 Task: Add an event with the title Lunch Break, date '2024/04/14', time 9:40 AM to 11:40 AMand add a description: Lunch breaks often provide a chance for socializing and building relationships with colleagues. It's a time to connect with coworkers, share stories, and engage in casual conversations.Select event color  Blueberry . Add location for the event as: 654 Champs-Elysees, Paris, France, logged in from the account softage.1@softage.netand send the event invitation to softage.9@softage.net and softage.10@softage.net. Set a reminder for the event Daily
Action: Mouse moved to (50, 100)
Screenshot: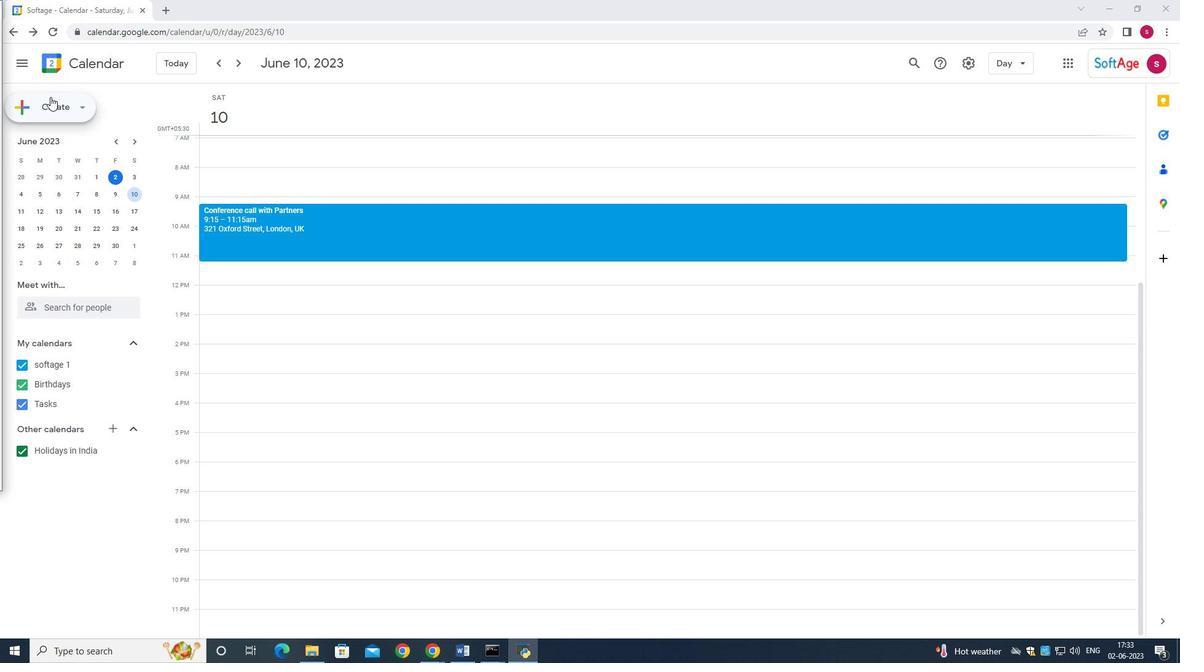 
Action: Mouse pressed left at (50, 100)
Screenshot: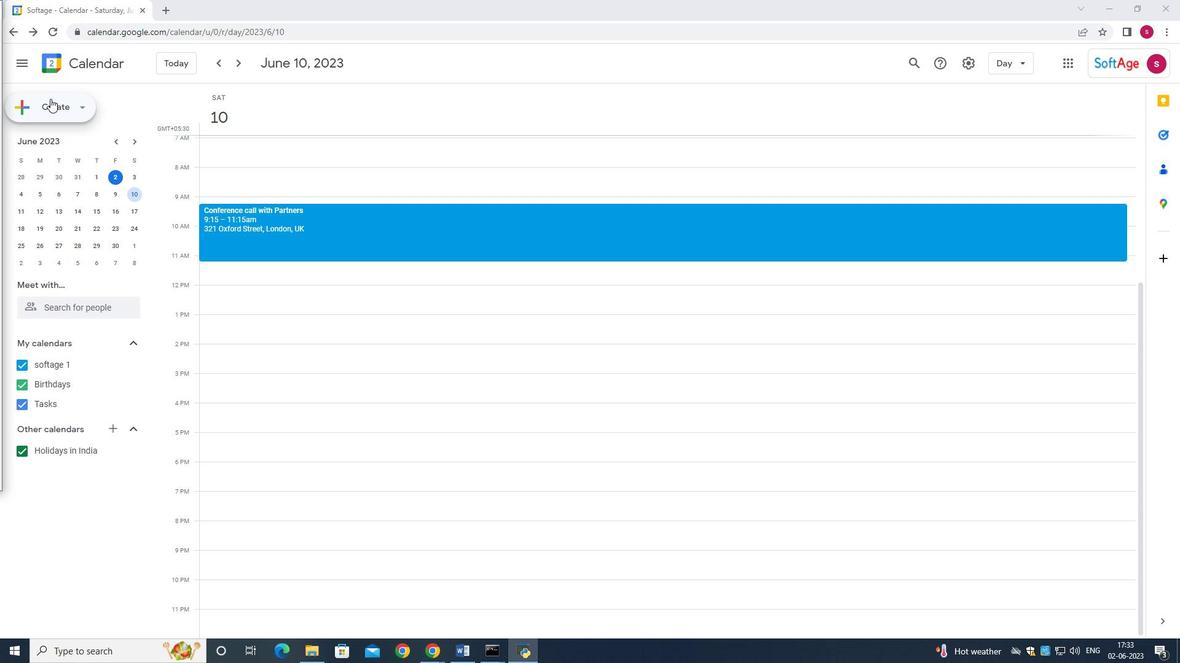 
Action: Mouse moved to (59, 143)
Screenshot: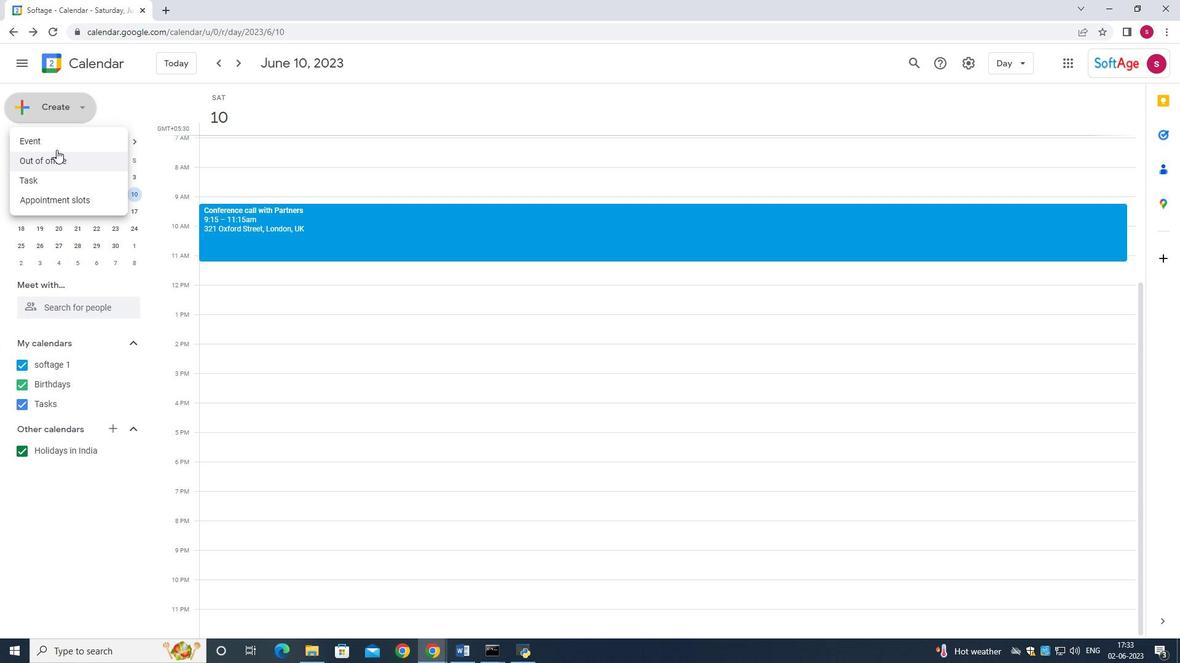
Action: Mouse pressed left at (59, 143)
Screenshot: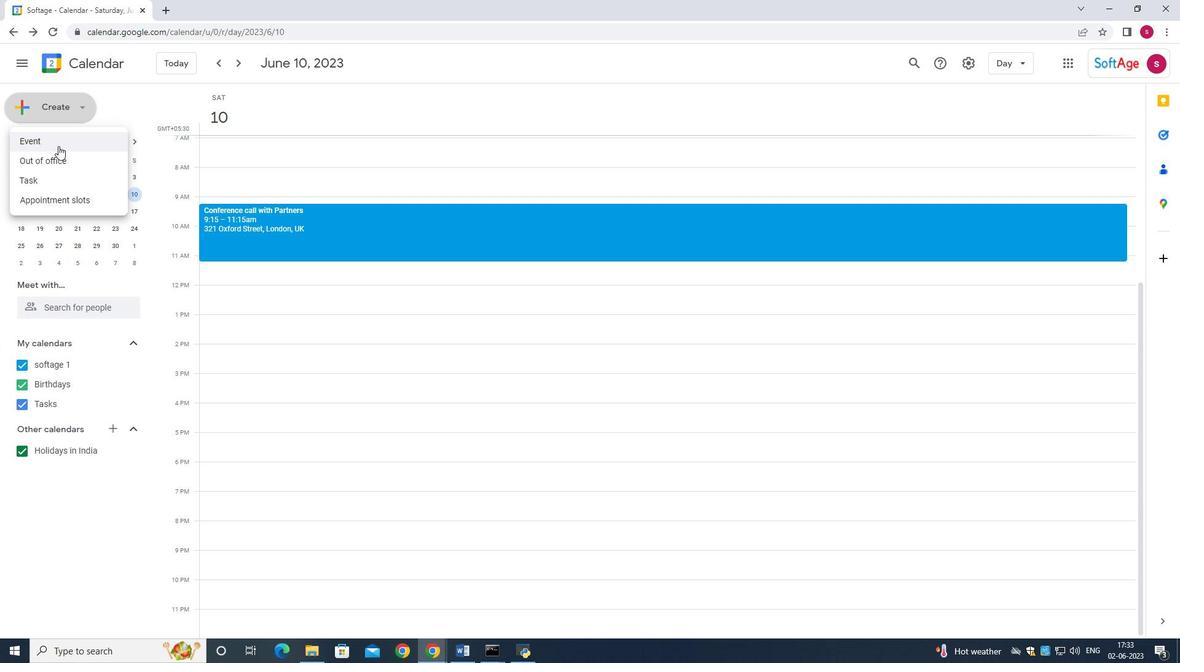 
Action: Mouse moved to (586, 229)
Screenshot: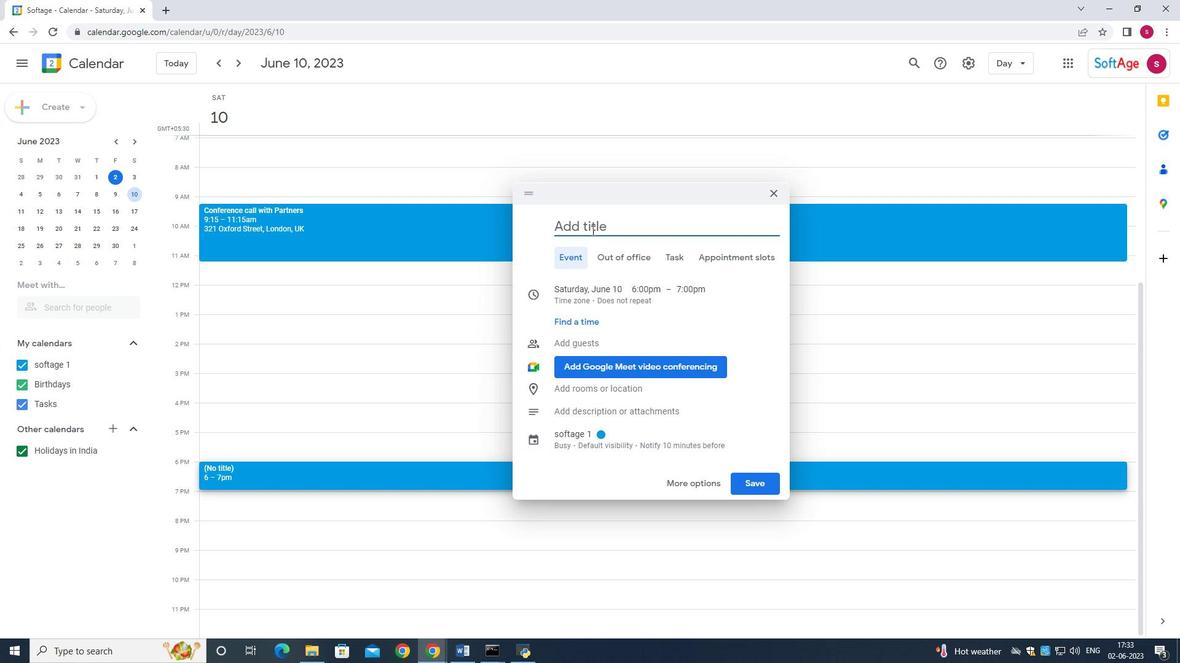 
Action: Key pressed <Key.shift>Lunch<Key.space><Key.shift>Break
Screenshot: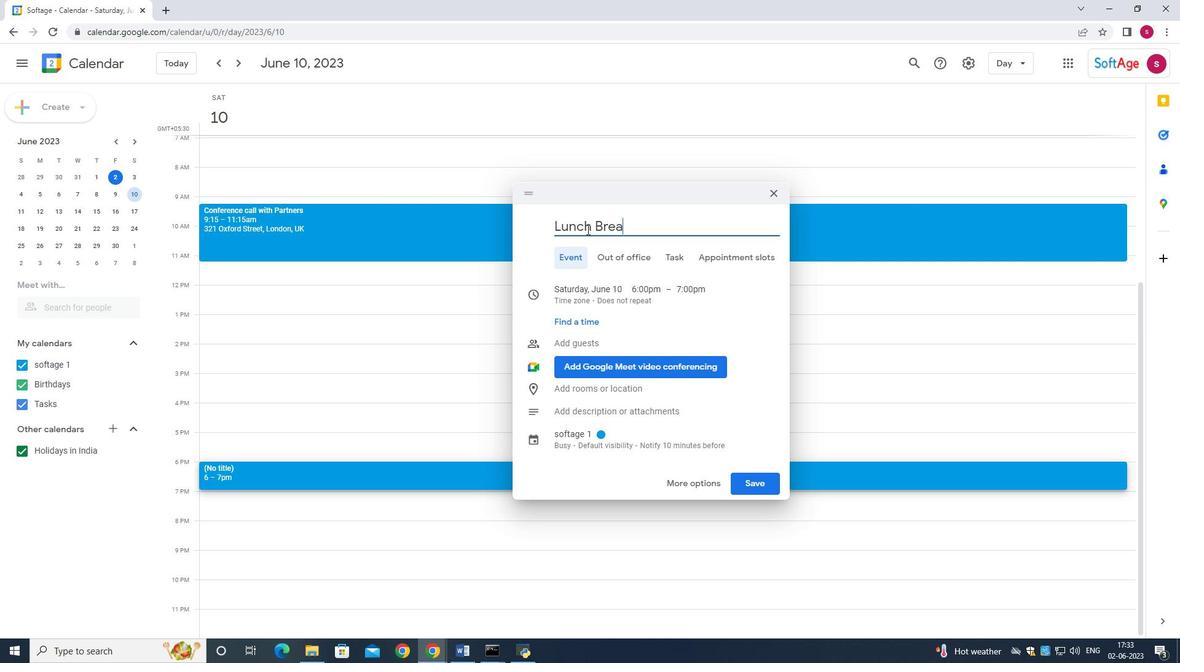 
Action: Mouse moved to (586, 290)
Screenshot: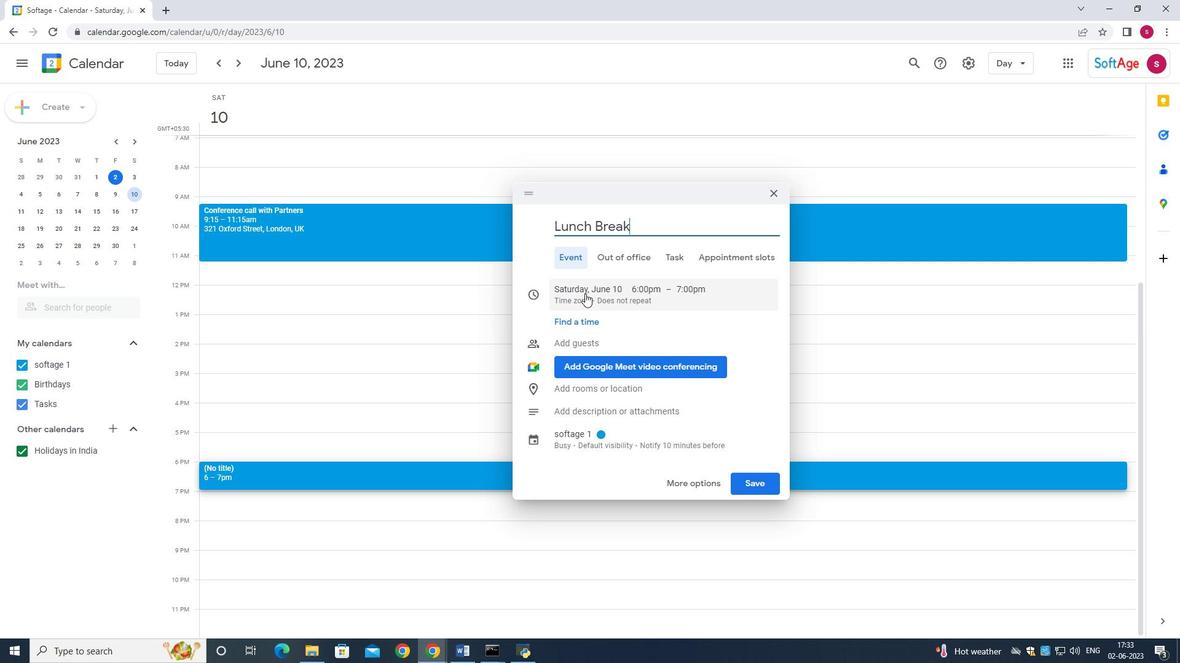 
Action: Mouse pressed left at (586, 290)
Screenshot: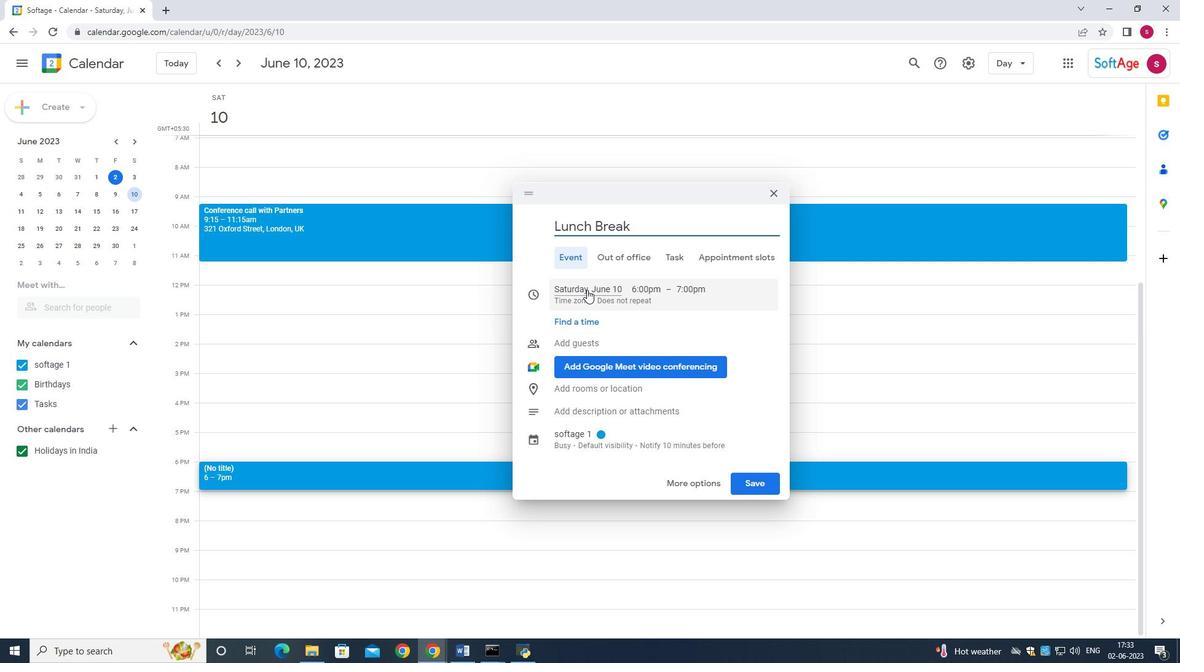 
Action: Mouse moved to (641, 384)
Screenshot: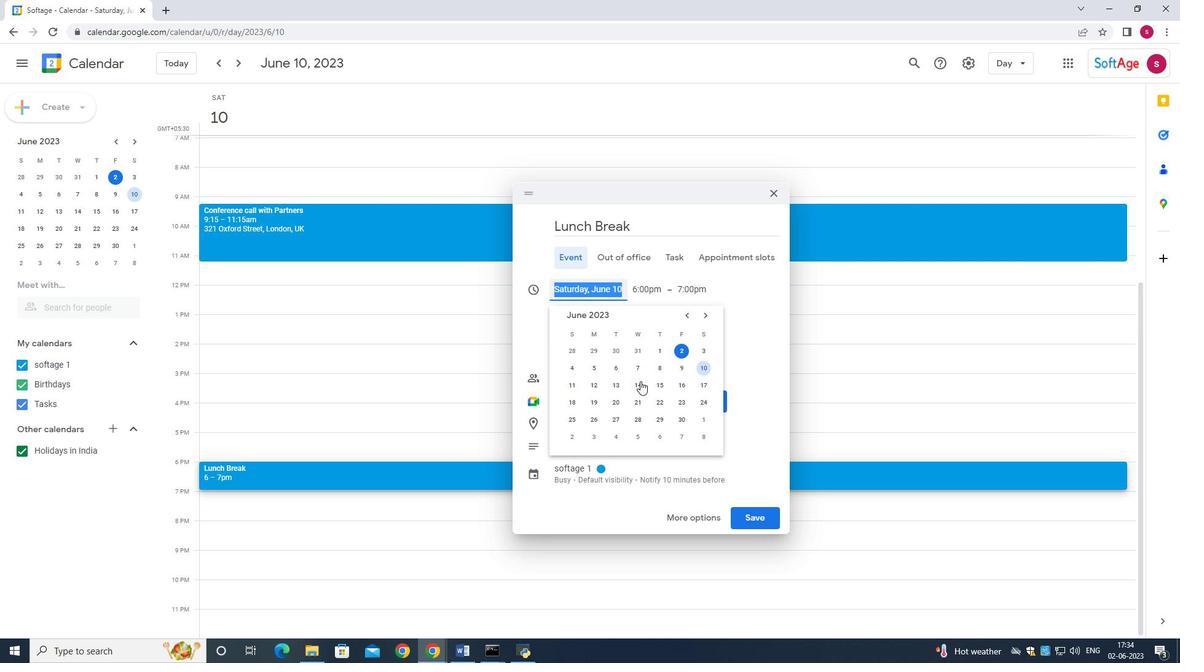 
Action: Mouse pressed left at (641, 384)
Screenshot: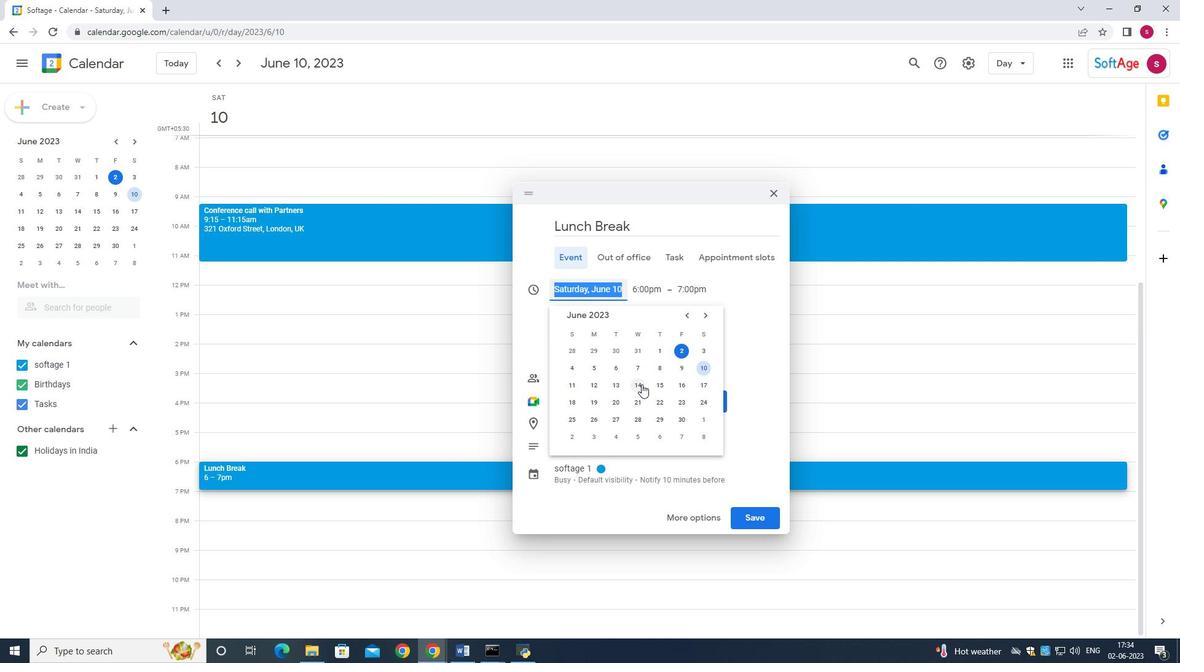 
Action: Mouse moved to (596, 291)
Screenshot: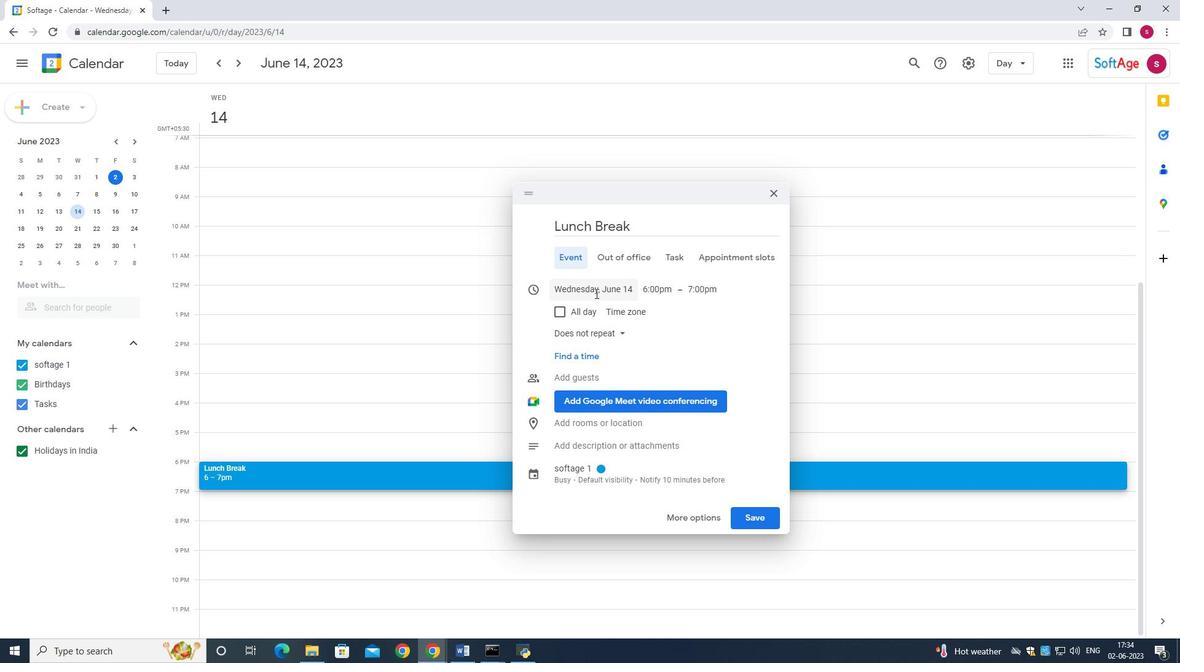 
Action: Mouse pressed left at (596, 291)
Screenshot: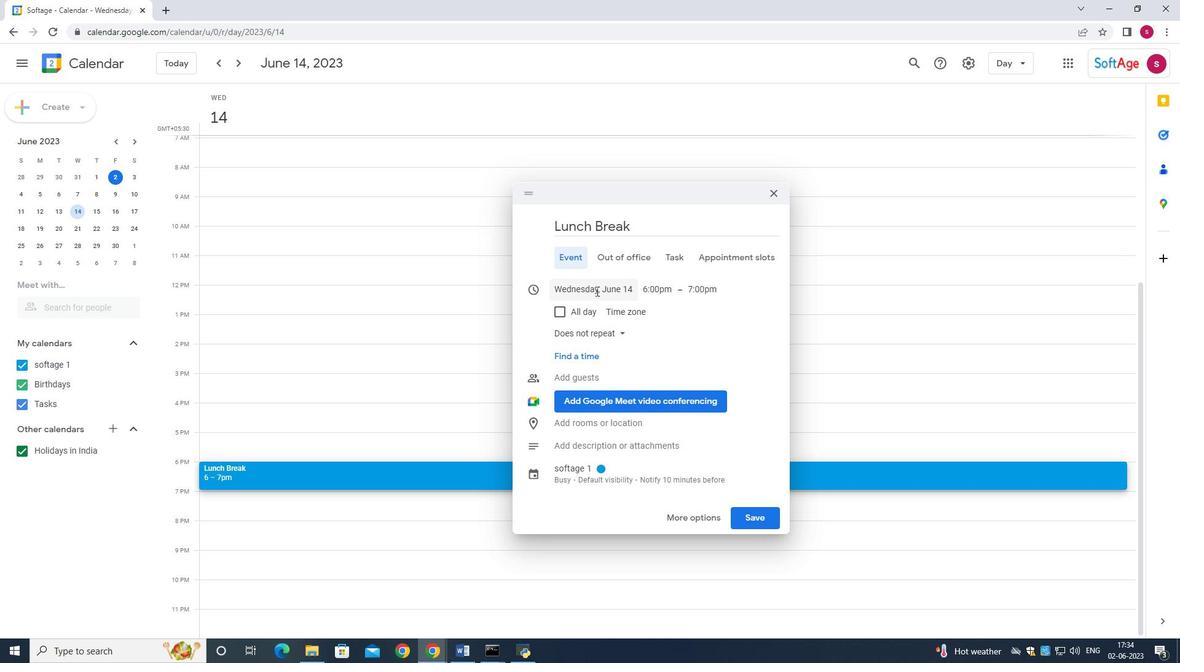 
Action: Mouse moved to (701, 318)
Screenshot: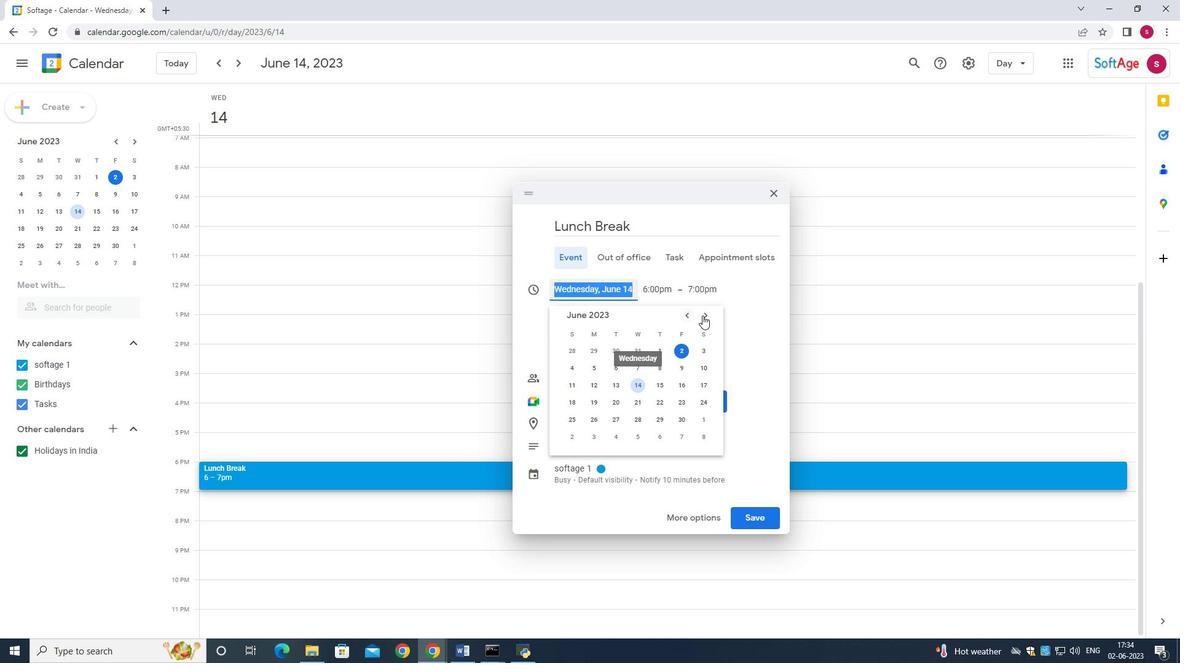 
Action: Mouse pressed left at (701, 318)
Screenshot: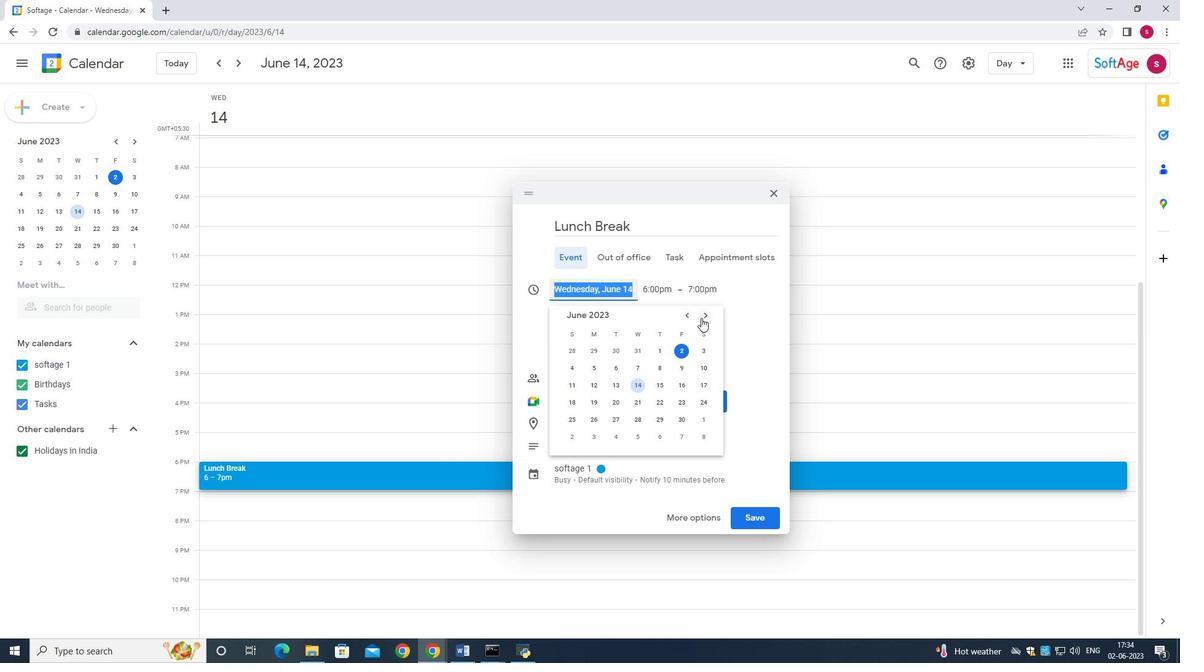 
Action: Mouse moved to (701, 318)
Screenshot: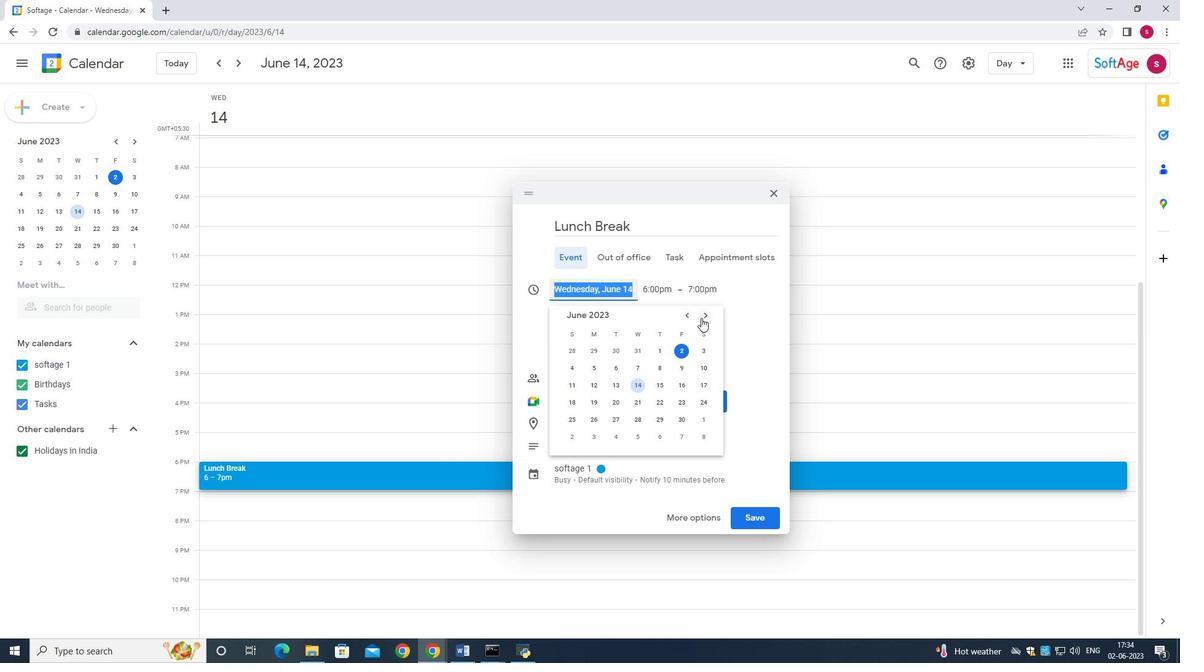 
Action: Mouse pressed left at (701, 318)
Screenshot: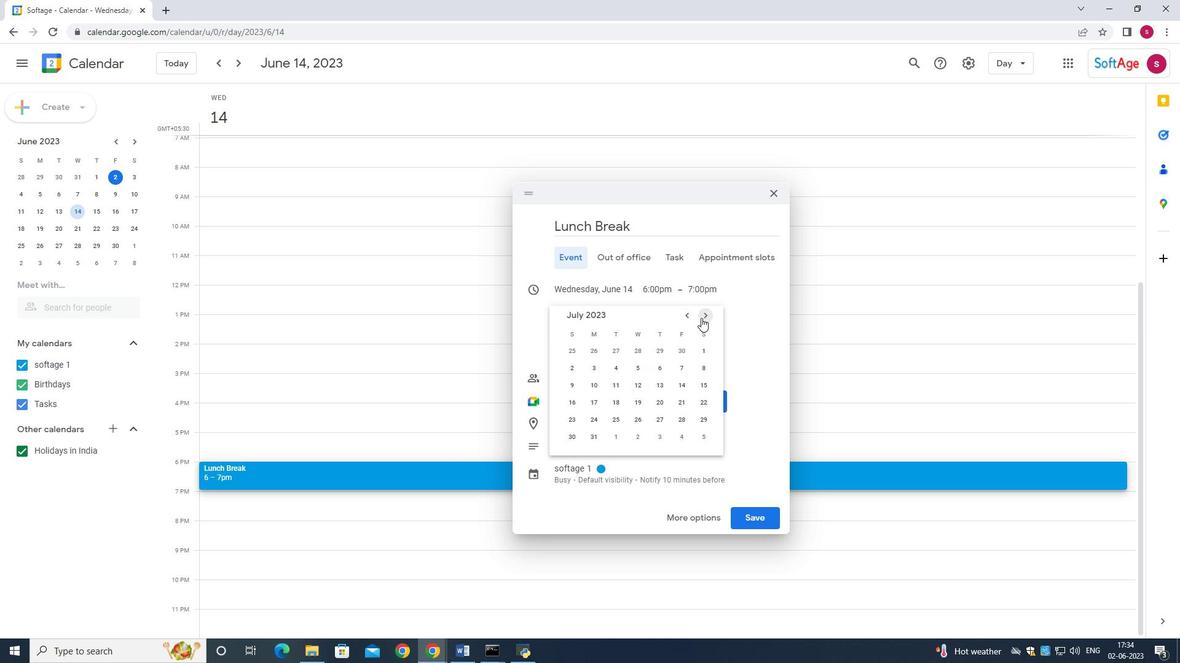 
Action: Mouse moved to (693, 314)
Screenshot: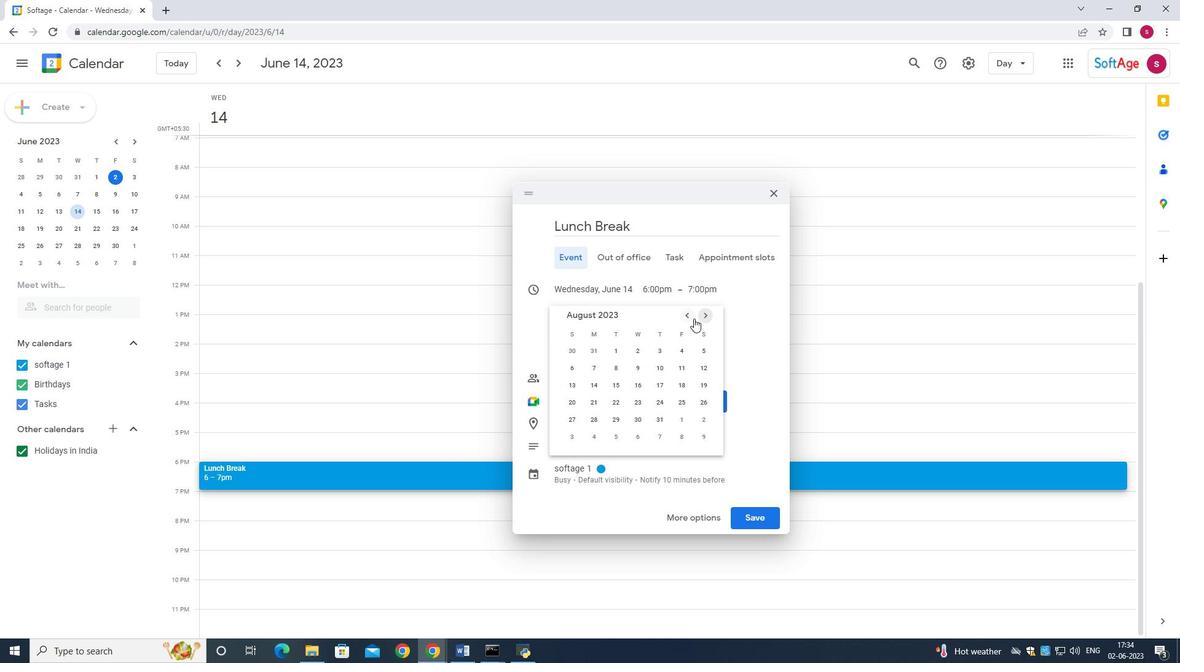 
Action: Mouse pressed left at (693, 314)
Screenshot: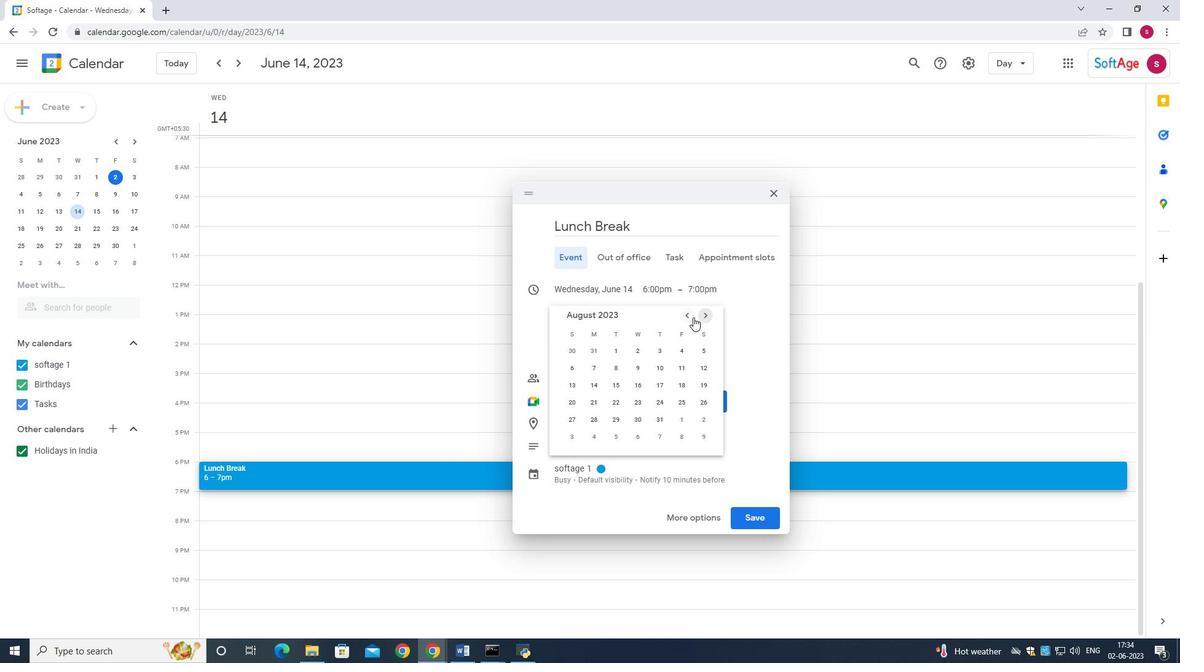 
Action: Mouse pressed left at (693, 314)
Screenshot: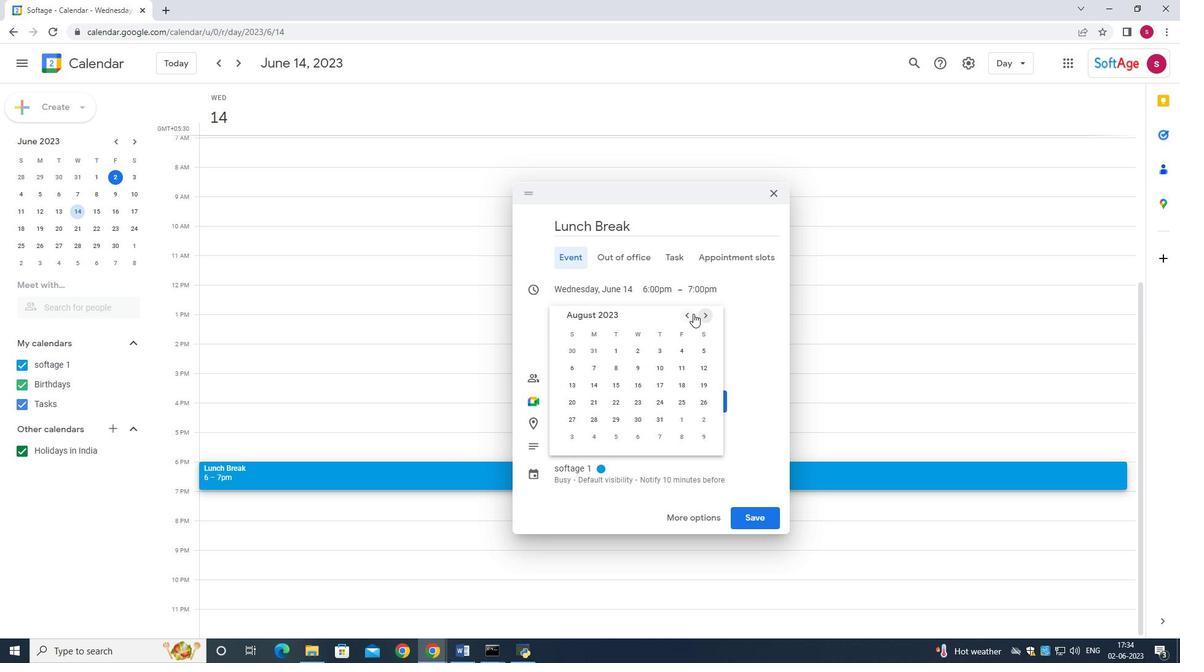 
Action: Mouse pressed left at (693, 314)
Screenshot: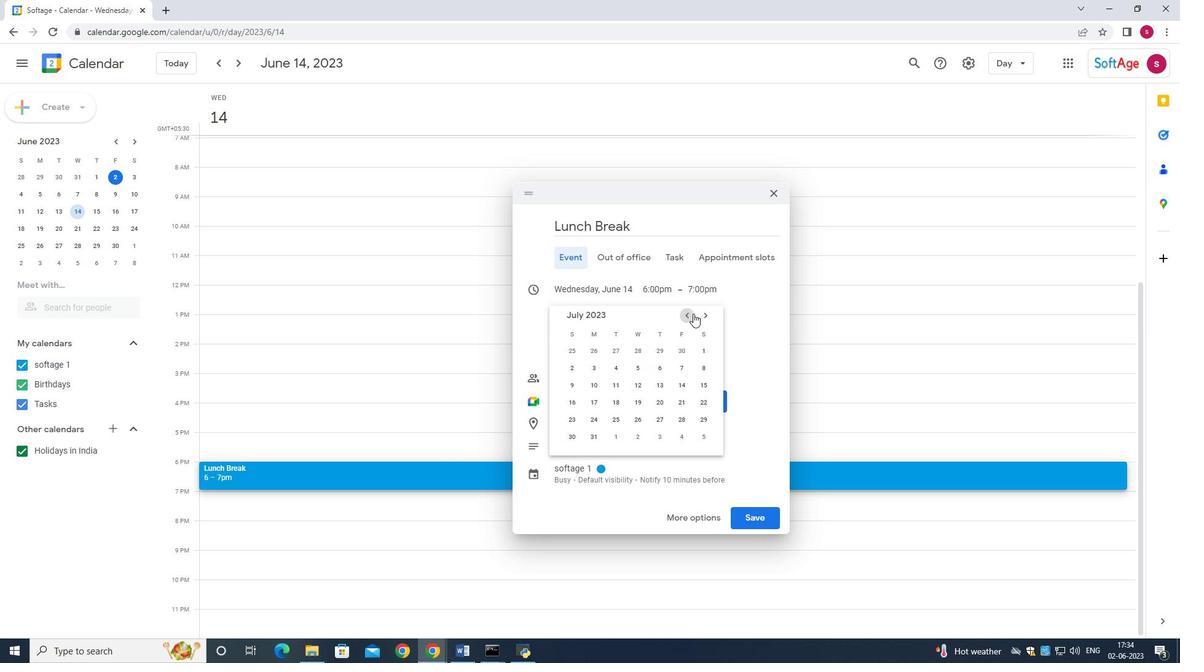 
Action: Mouse pressed left at (693, 314)
Screenshot: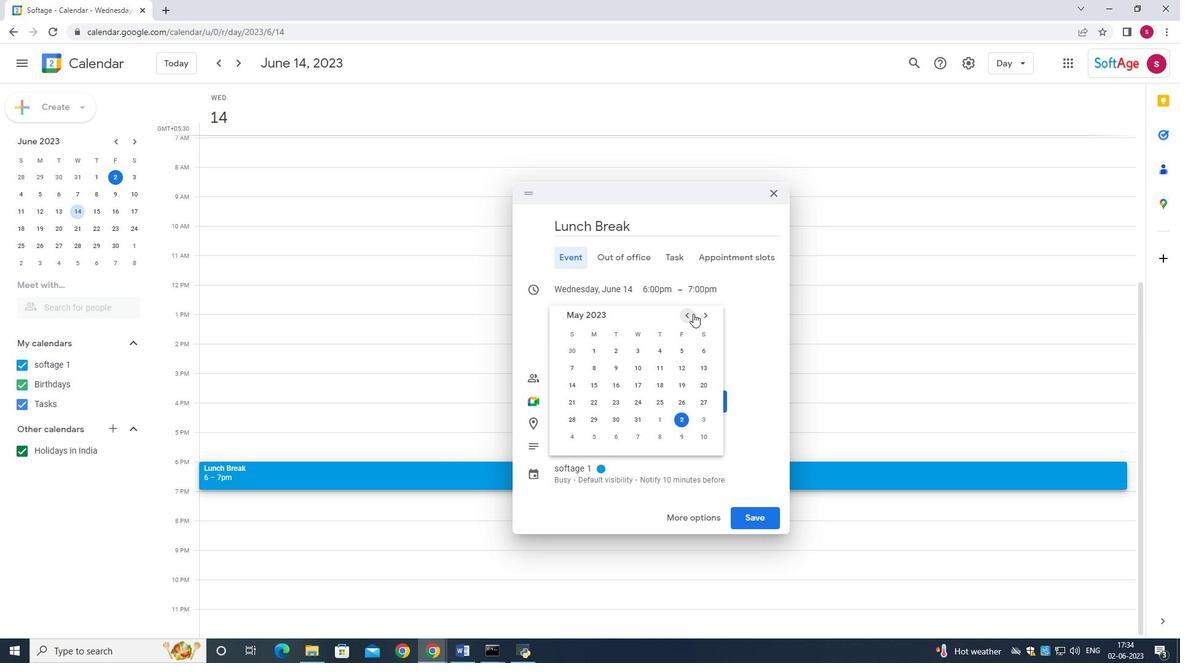 
Action: Mouse moved to (681, 385)
Screenshot: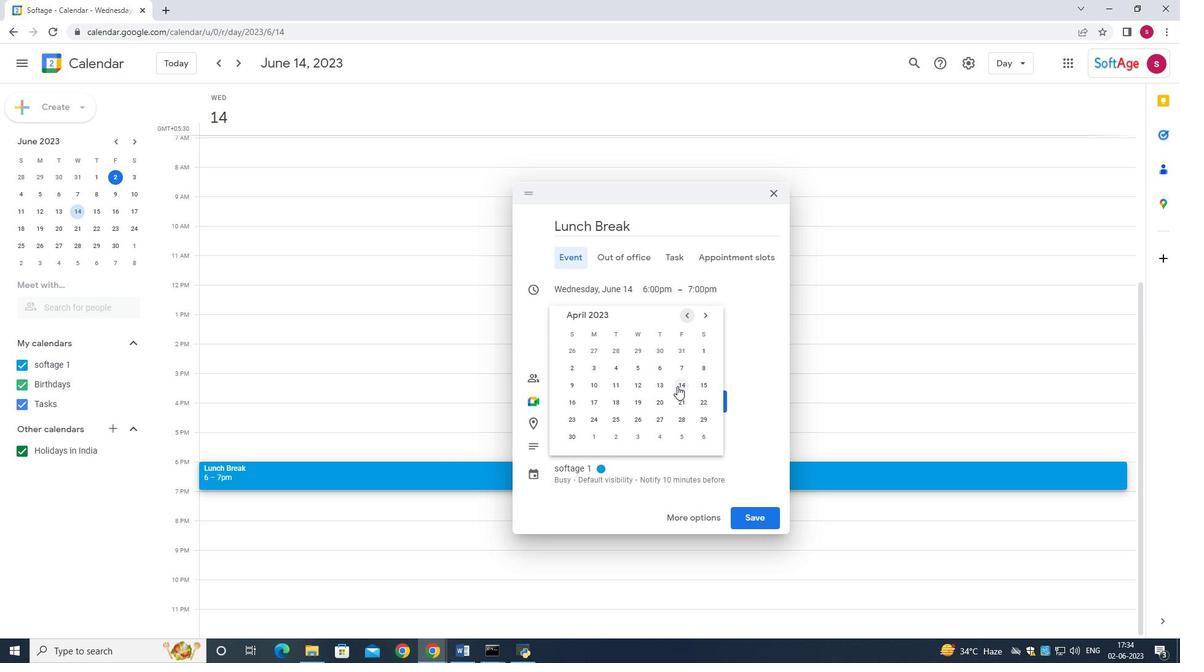
Action: Mouse pressed left at (681, 385)
Screenshot: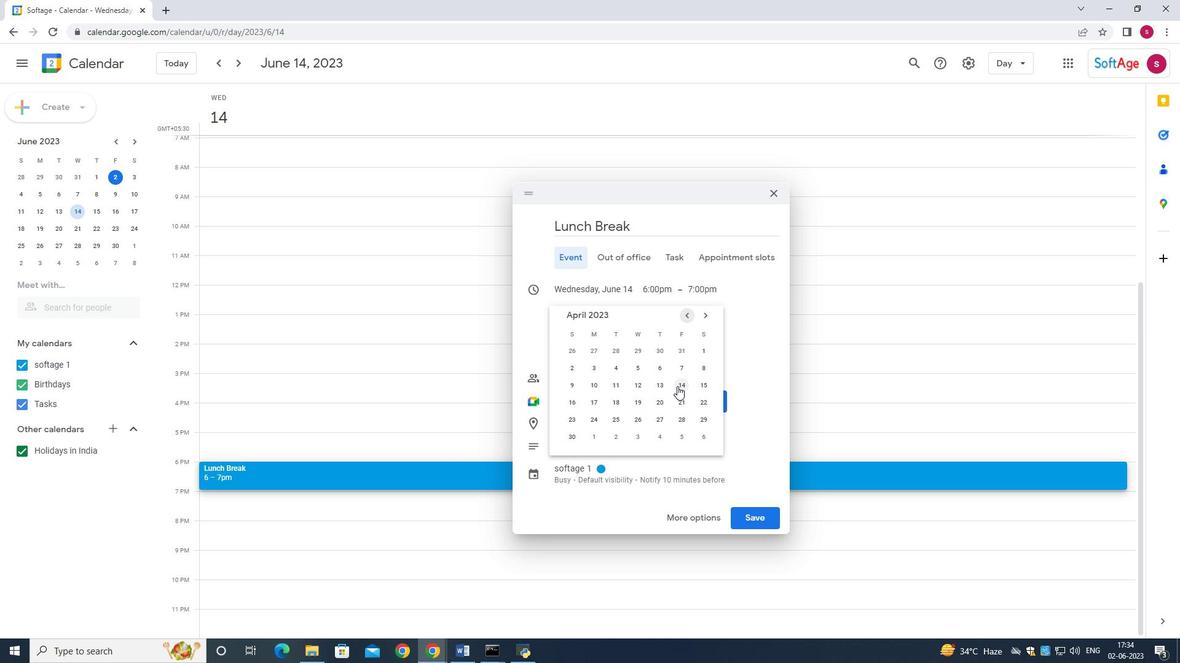 
Action: Mouse moved to (647, 295)
Screenshot: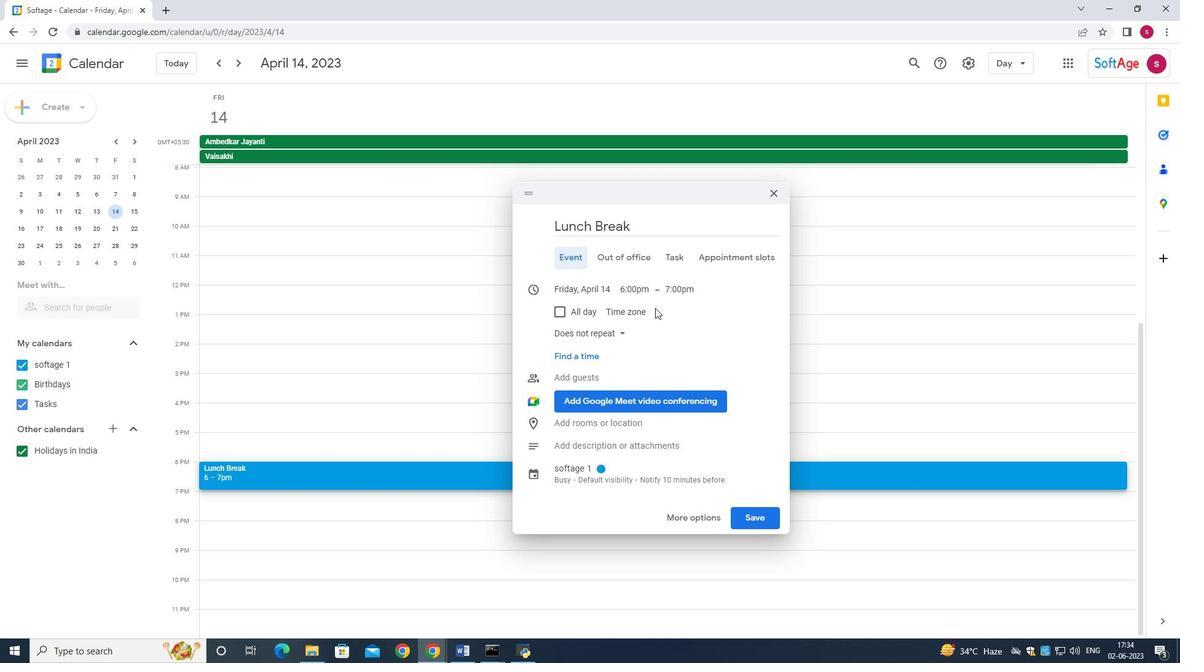 
Action: Mouse pressed left at (647, 295)
Screenshot: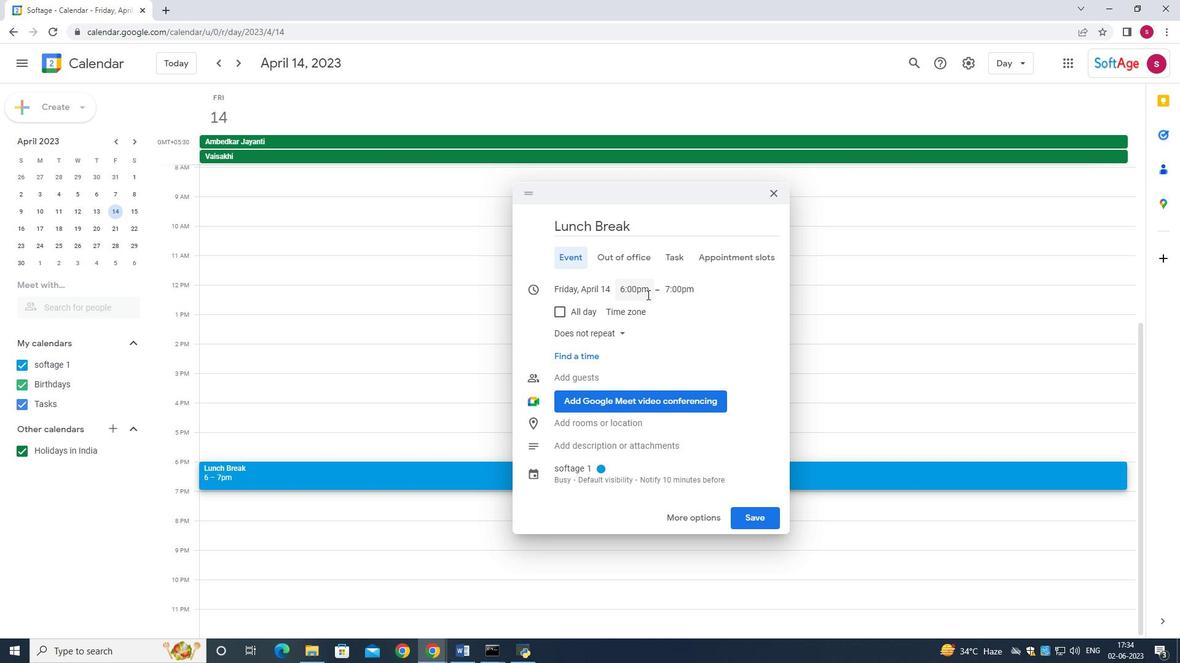 
Action: Mouse moved to (653, 360)
Screenshot: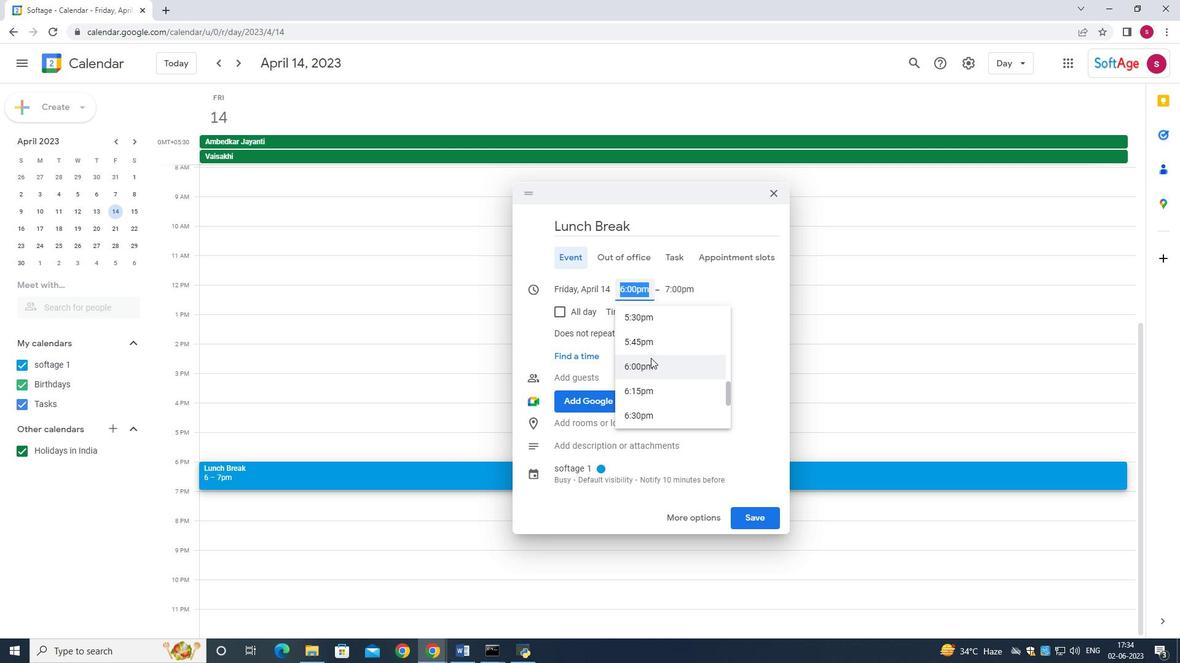 
Action: Mouse scrolled (653, 359) with delta (0, 0)
Screenshot: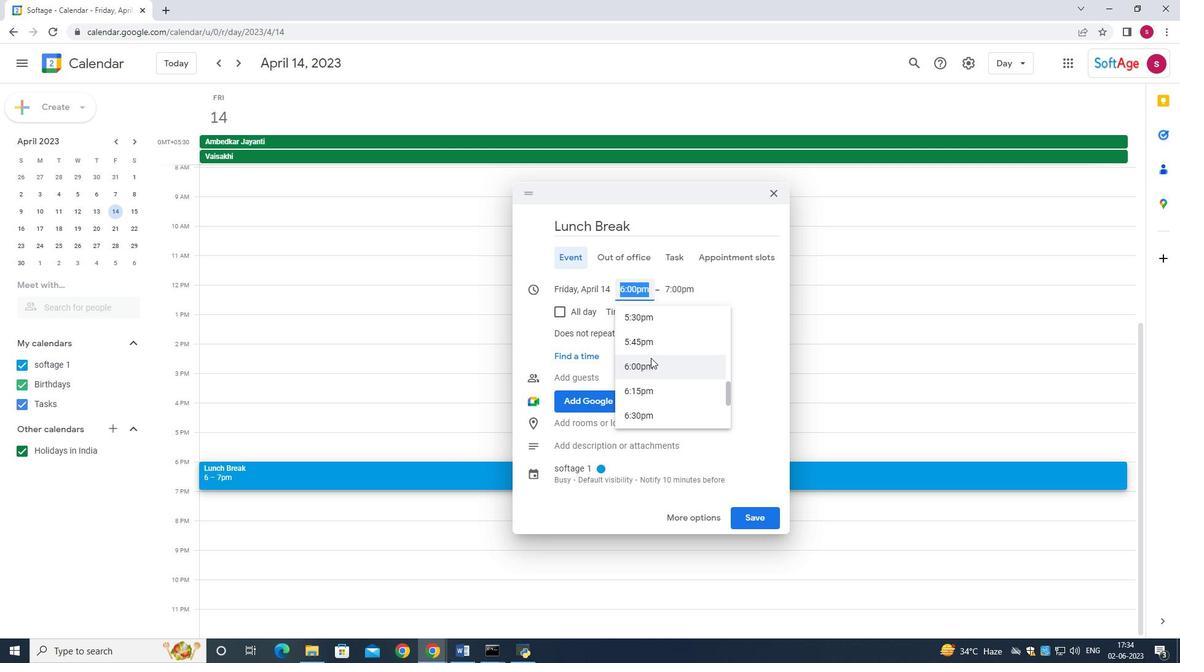 
Action: Mouse moved to (654, 360)
Screenshot: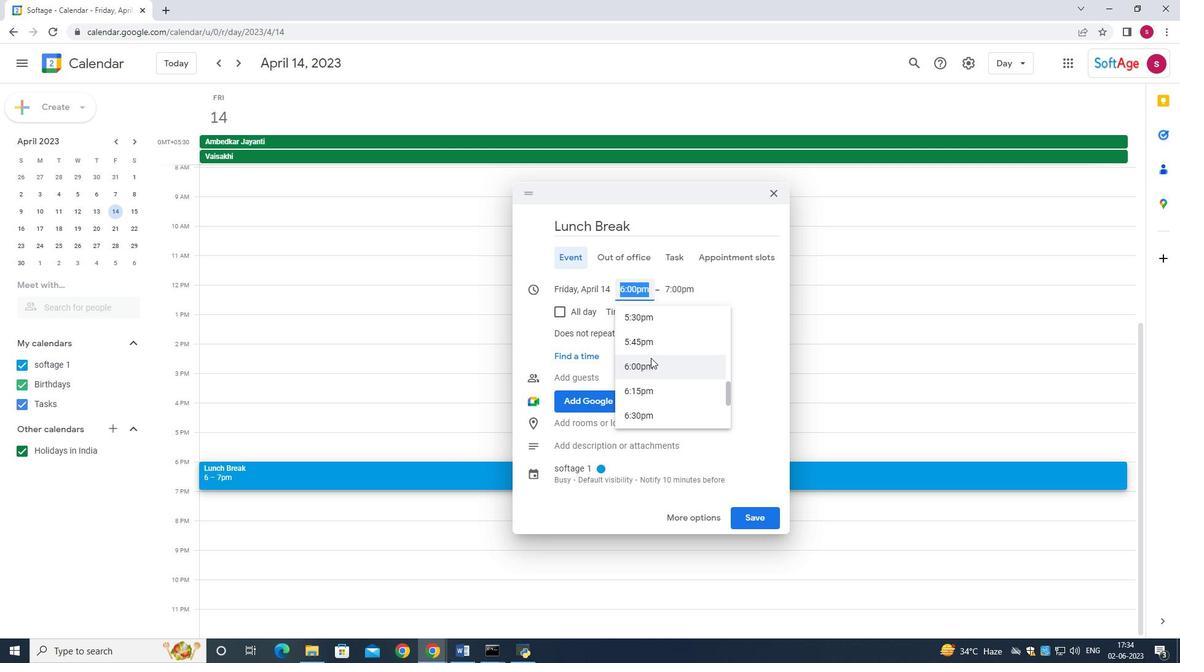 
Action: Mouse scrolled (654, 359) with delta (0, 0)
Screenshot: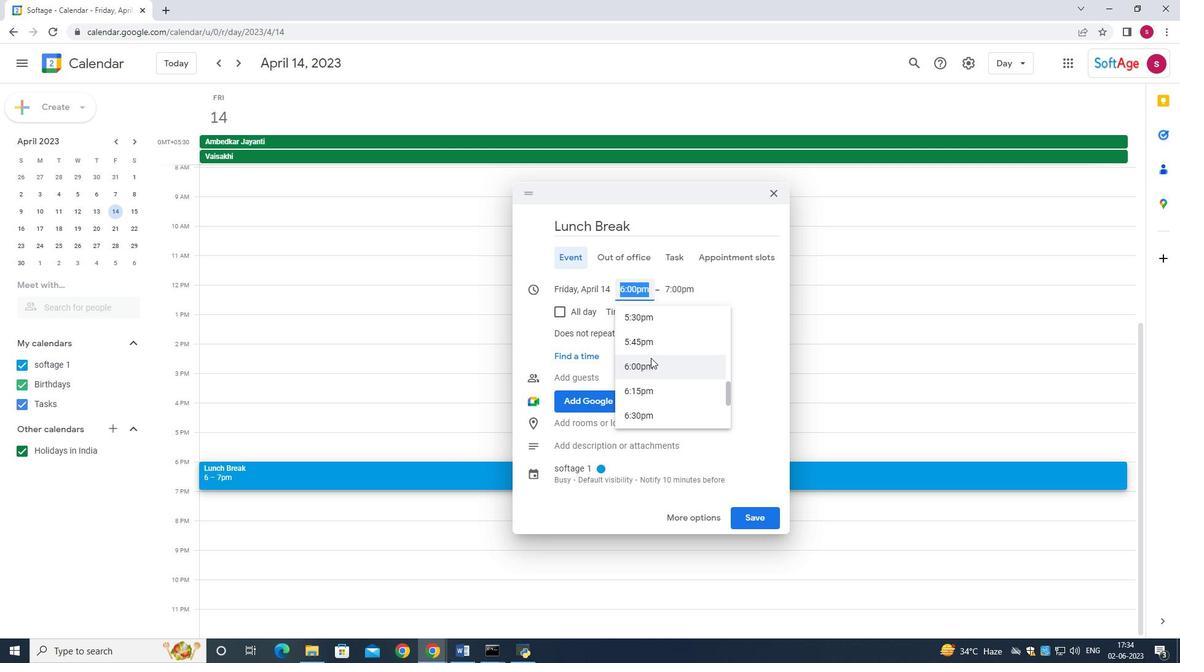 
Action: Mouse moved to (654, 368)
Screenshot: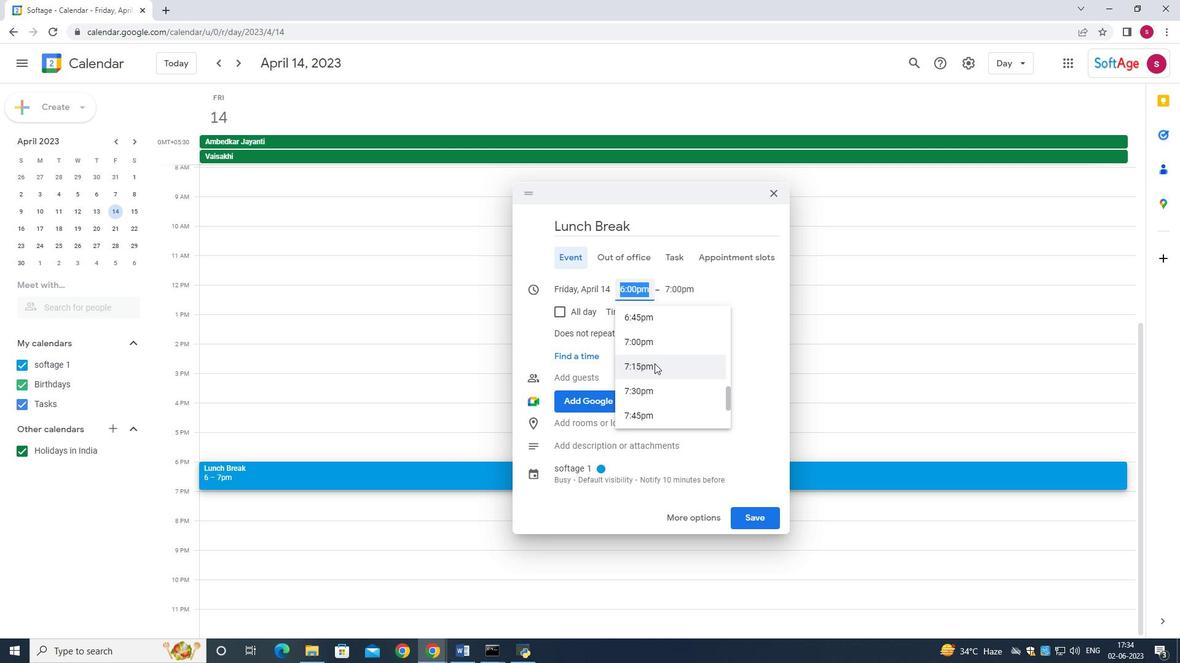 
Action: Mouse scrolled (654, 368) with delta (0, 0)
Screenshot: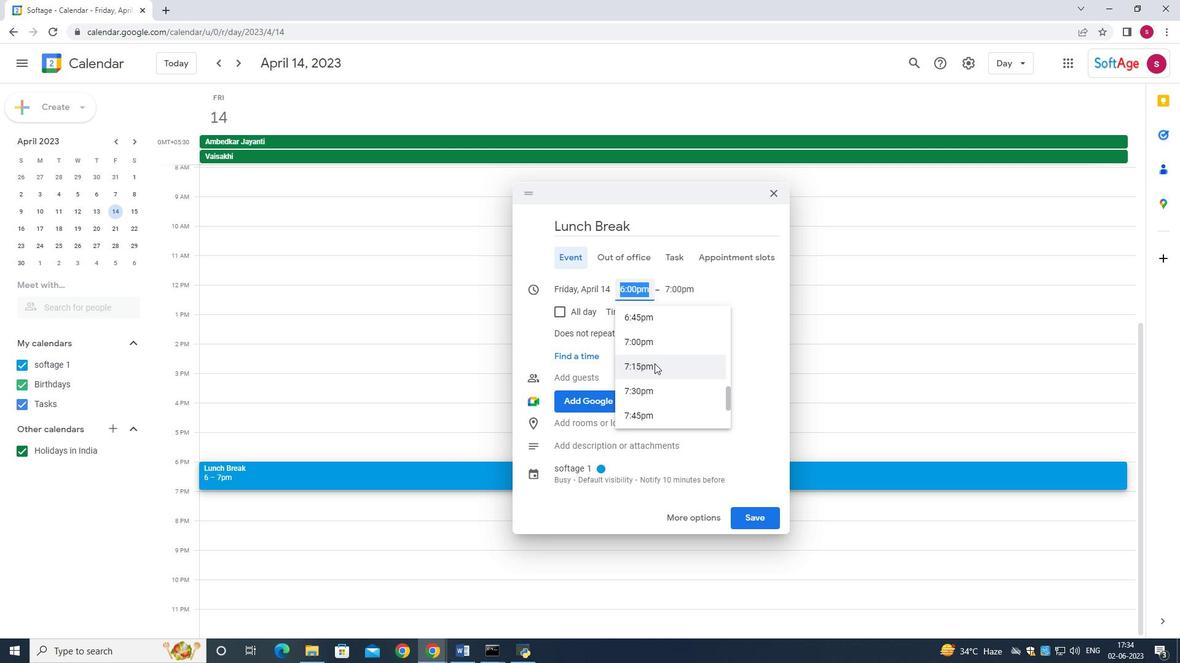 
Action: Mouse scrolled (654, 368) with delta (0, 0)
Screenshot: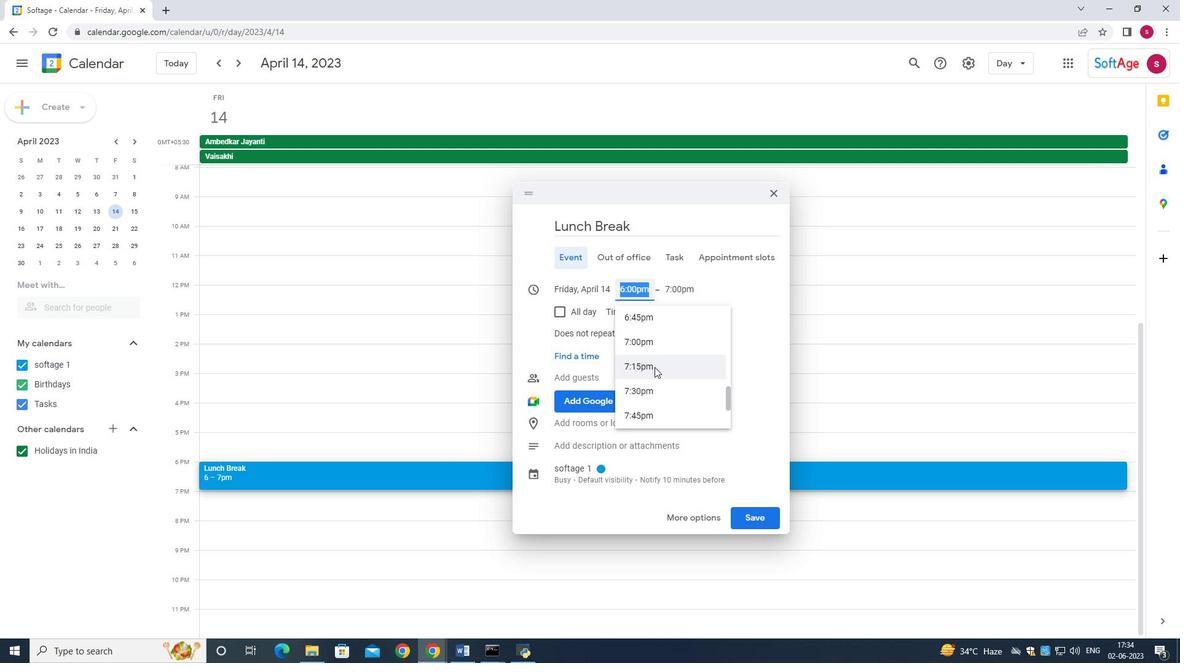 
Action: Mouse moved to (660, 381)
Screenshot: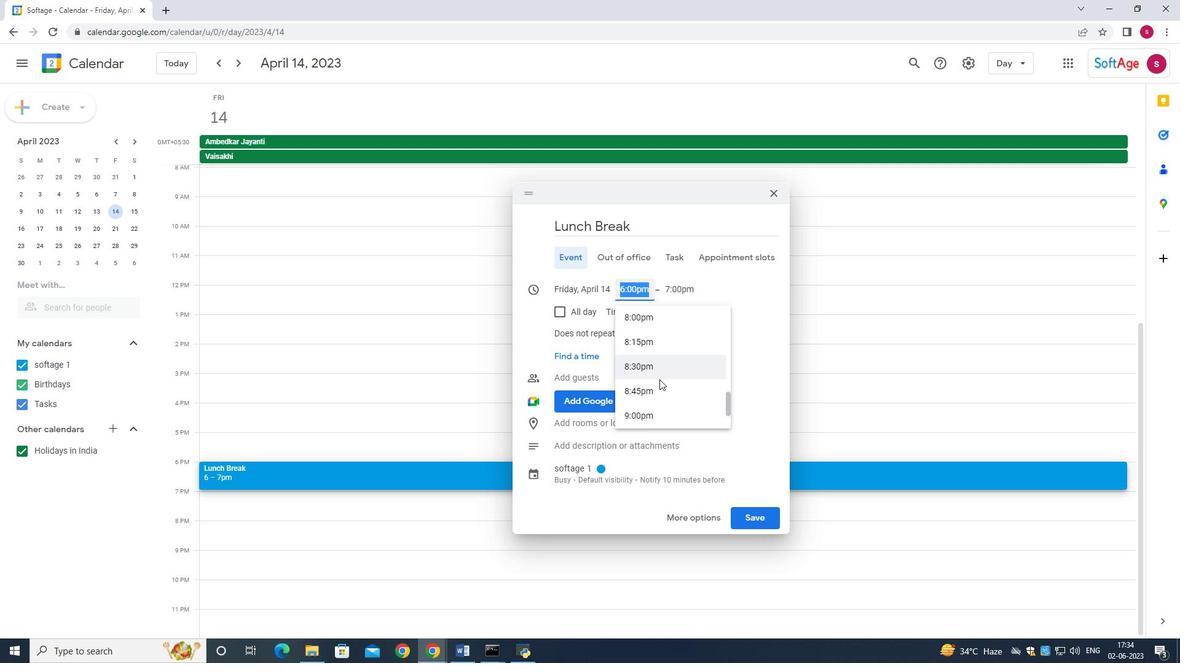 
Action: Mouse scrolled (660, 381) with delta (0, 0)
Screenshot: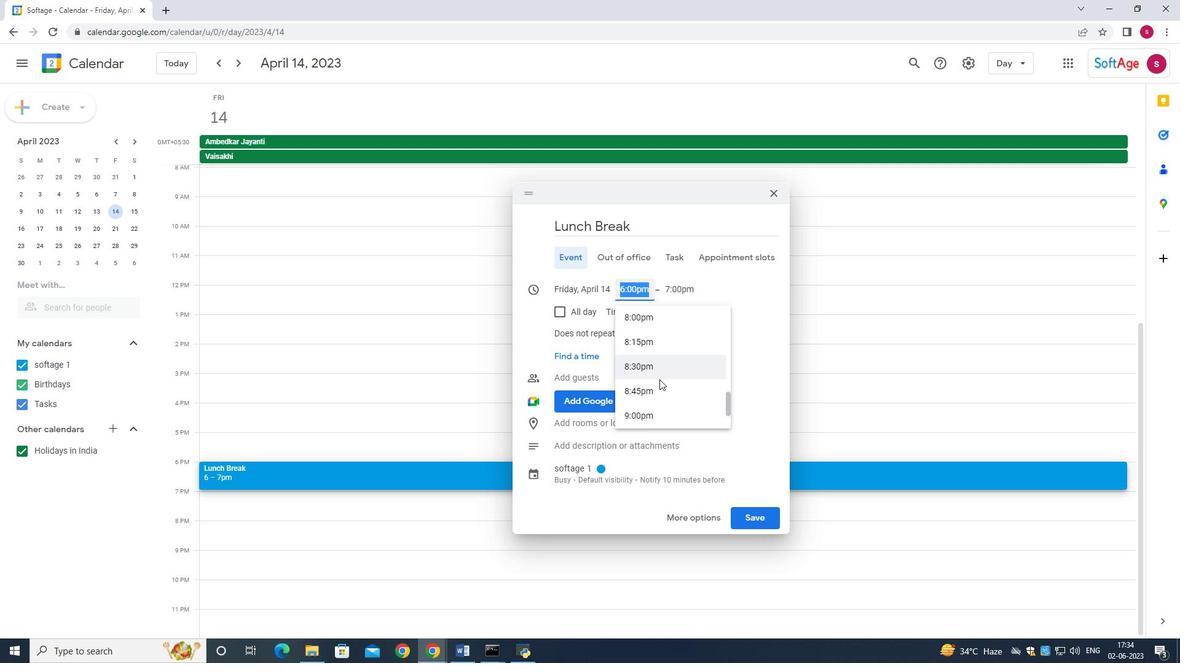 
Action: Mouse moved to (661, 387)
Screenshot: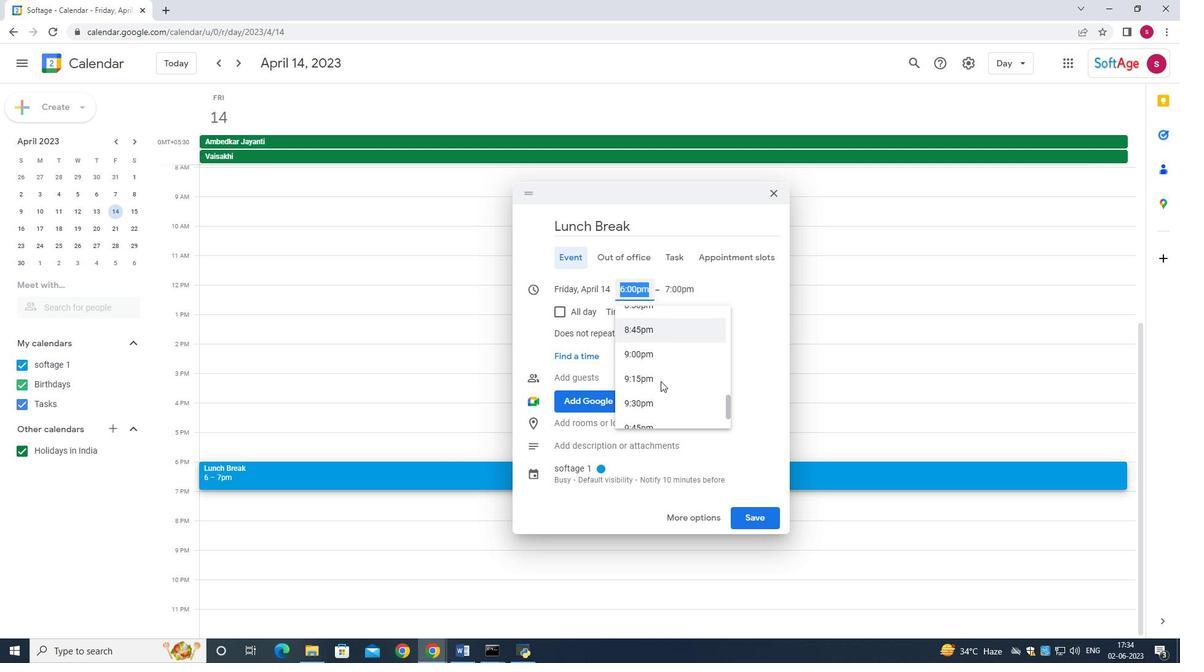 
Action: Mouse scrolled (661, 386) with delta (0, 0)
Screenshot: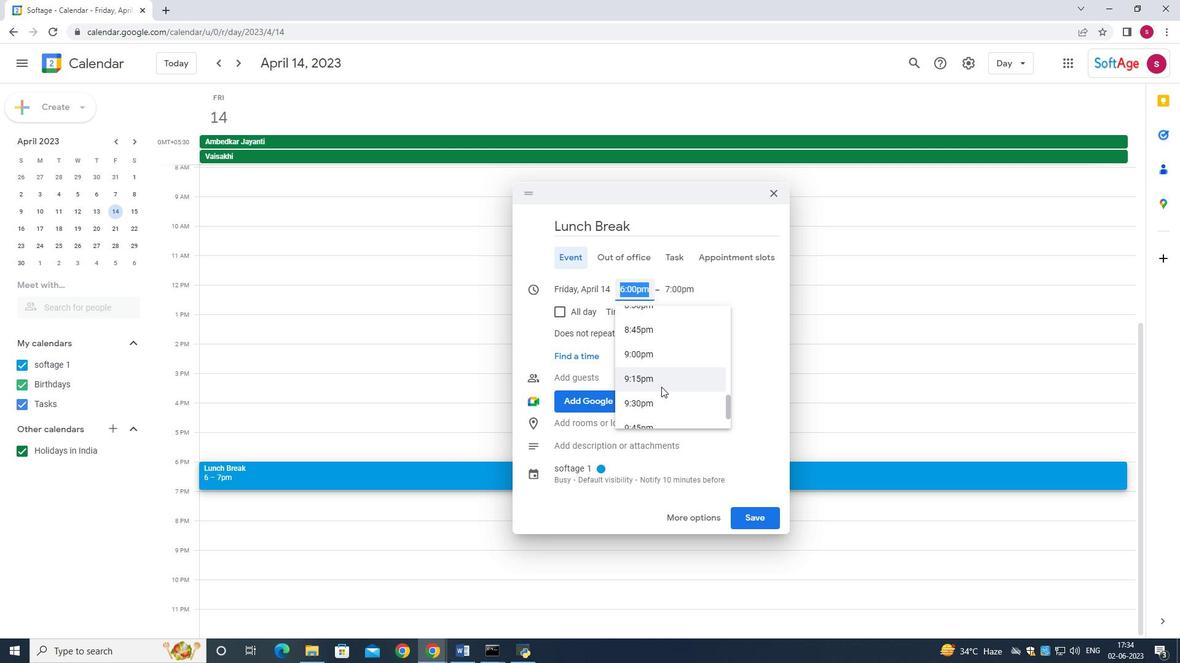 
Action: Mouse moved to (661, 365)
Screenshot: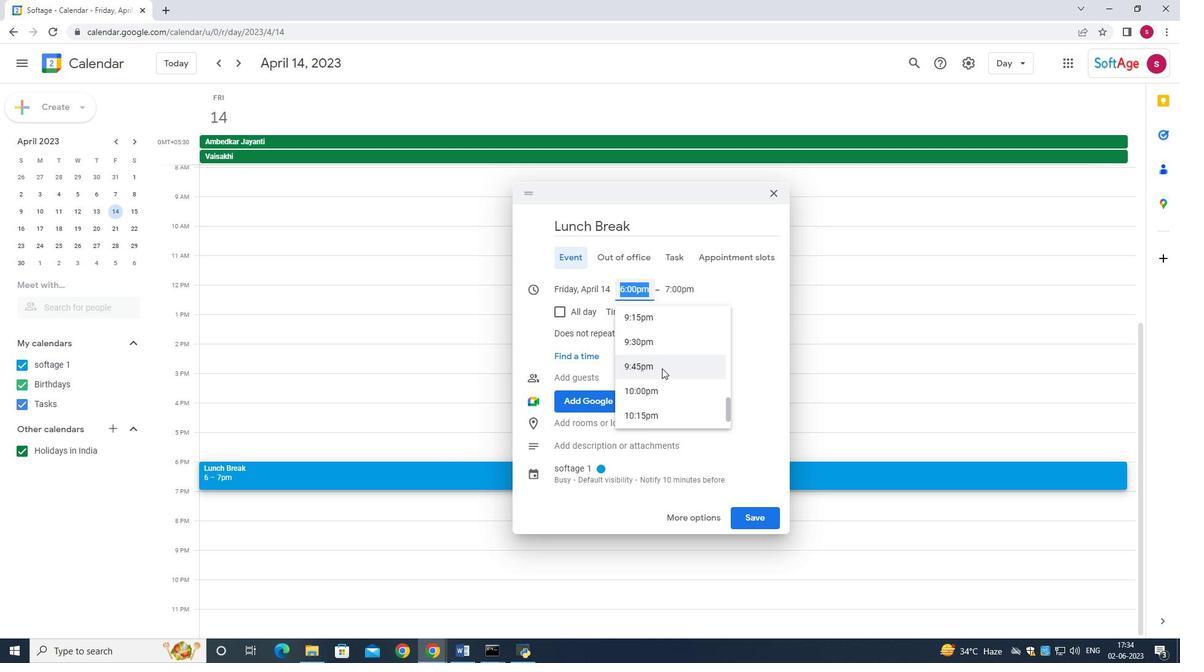 
Action: Mouse pressed left at (661, 365)
Screenshot: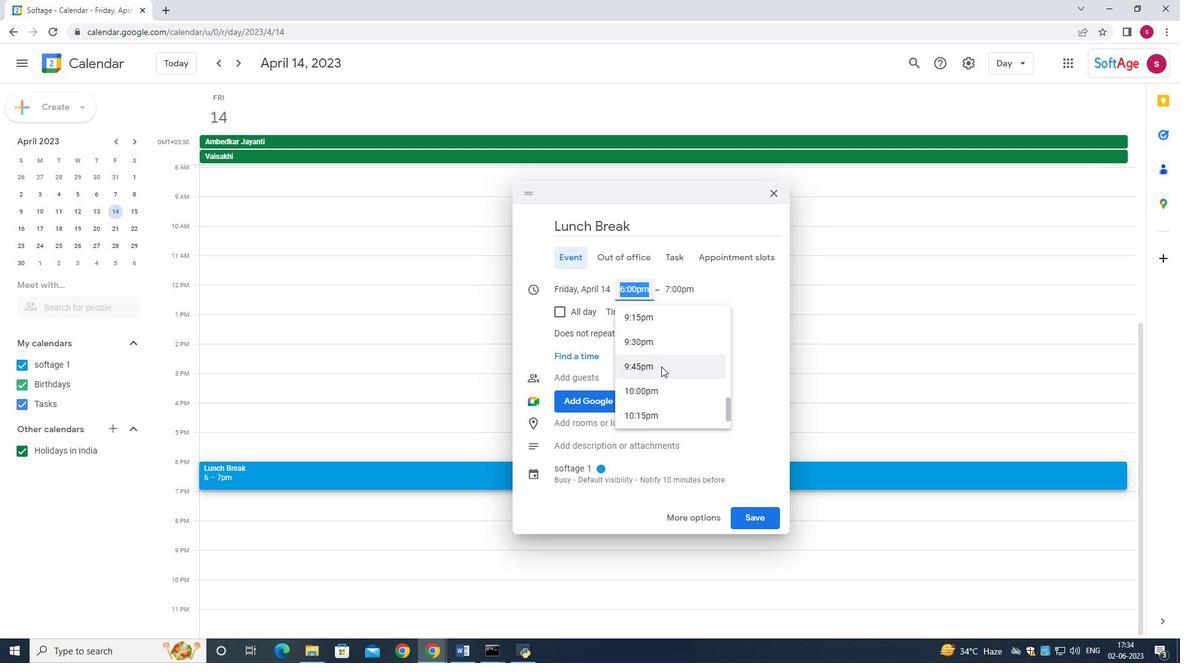 
Action: Mouse moved to (638, 361)
Screenshot: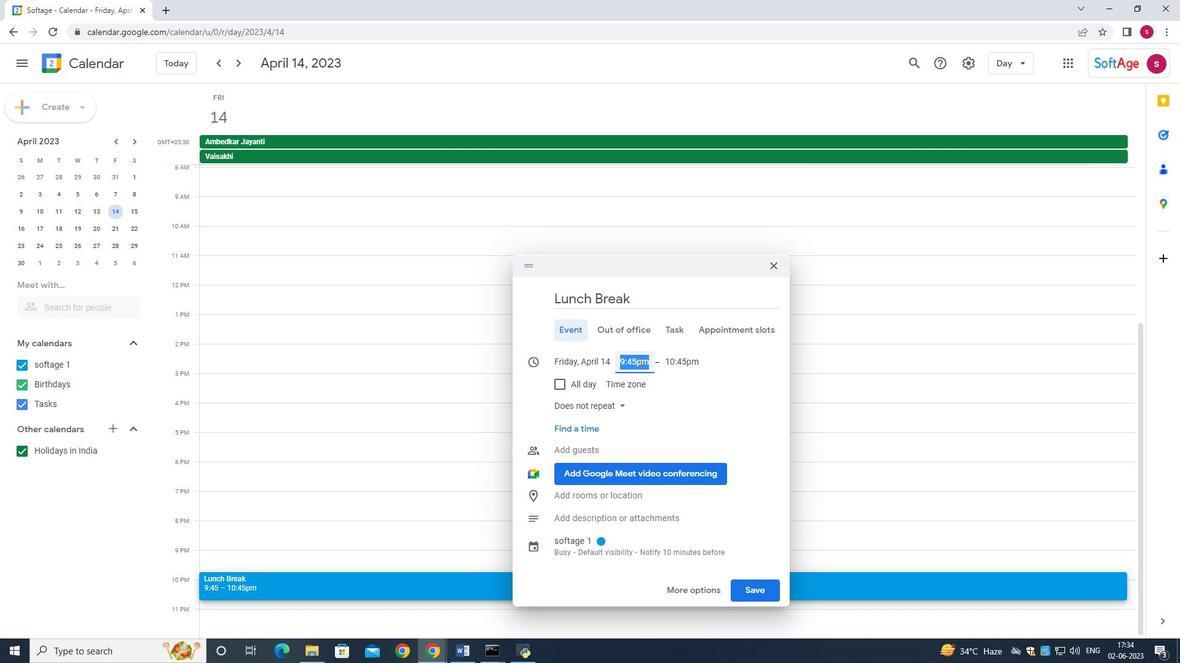 
Action: Mouse pressed left at (638, 361)
Screenshot: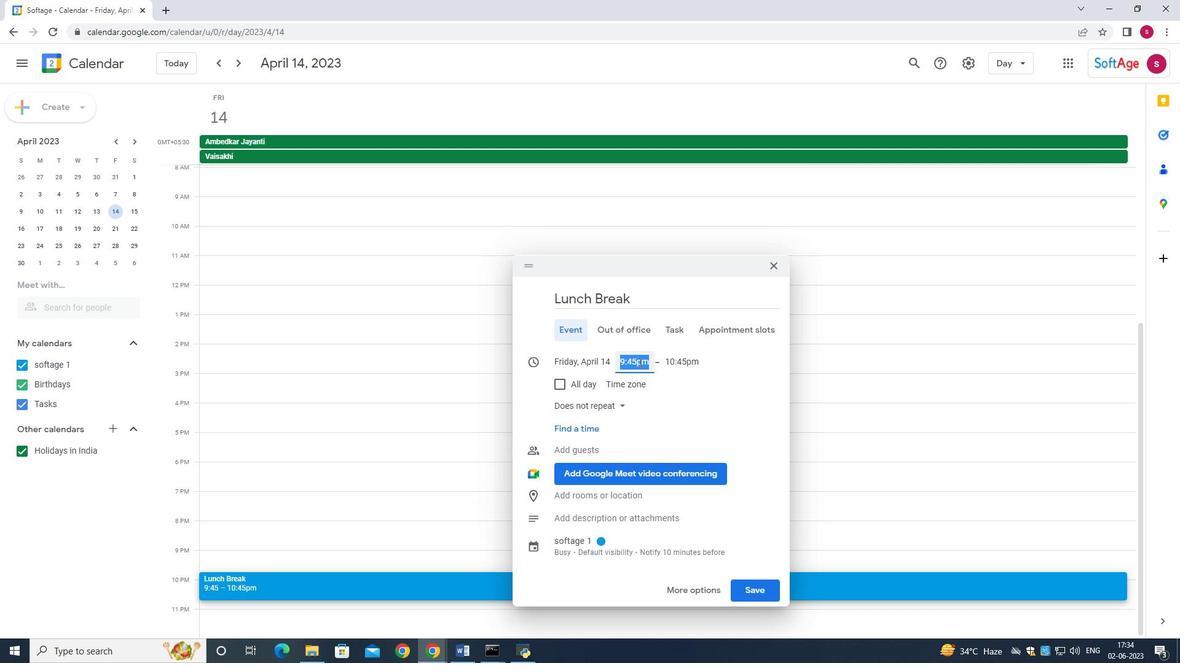 
Action: Key pressed <Key.backspace>0
Screenshot: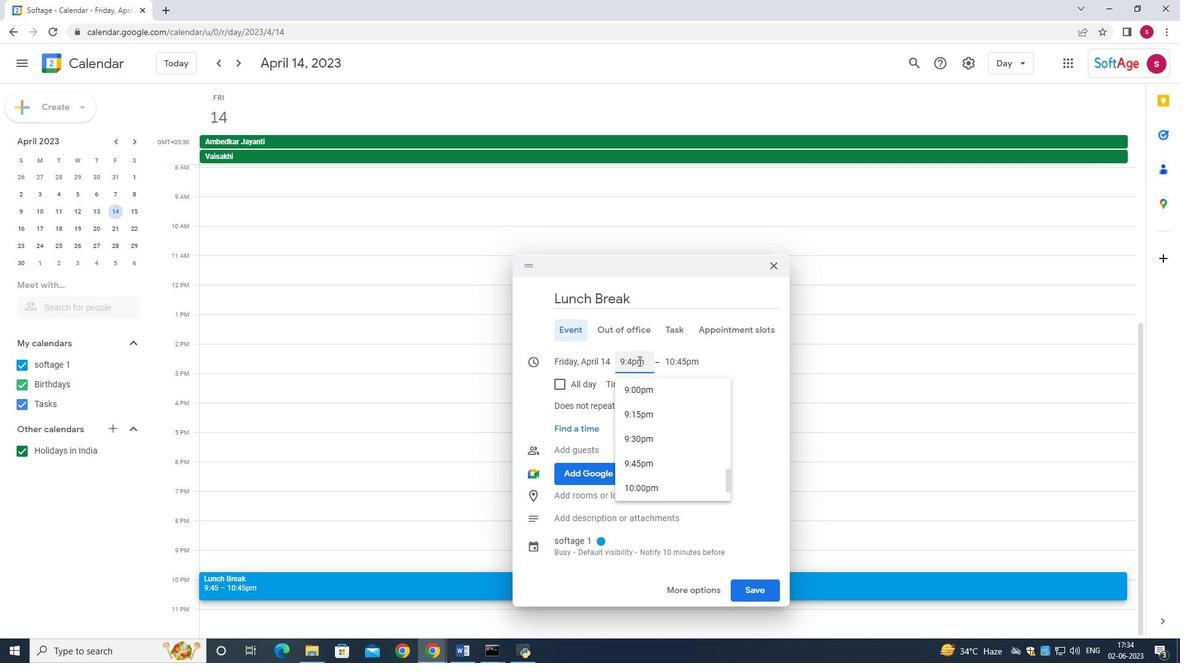 
Action: Mouse moved to (674, 360)
Screenshot: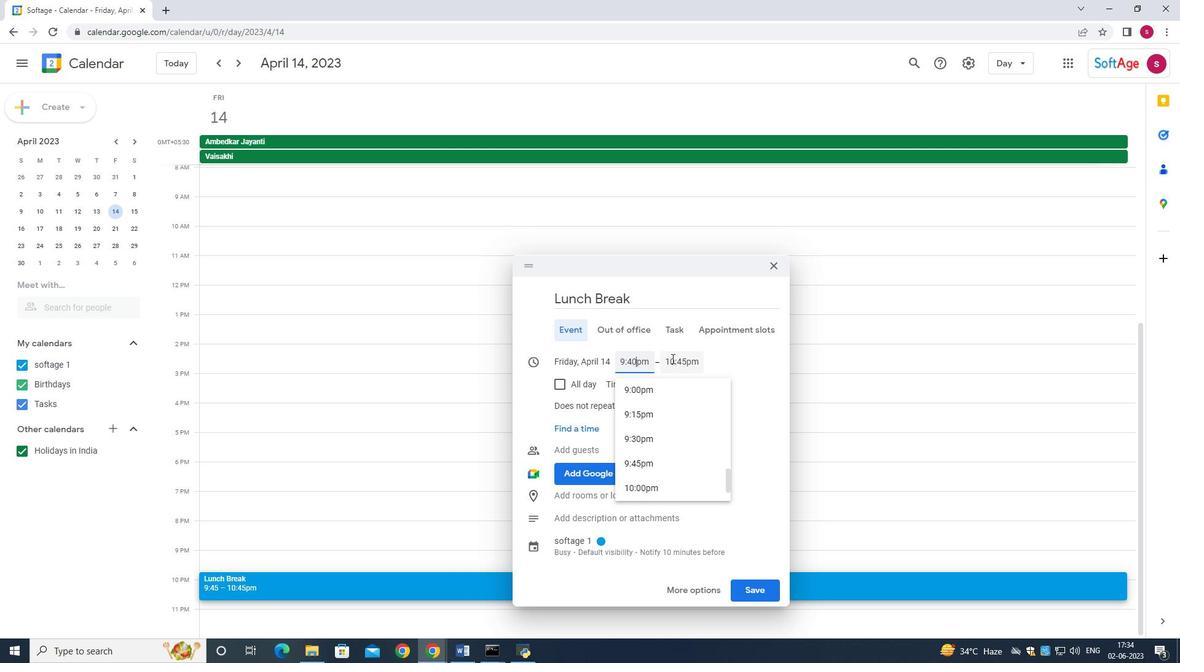 
Action: Mouse pressed left at (674, 360)
Screenshot: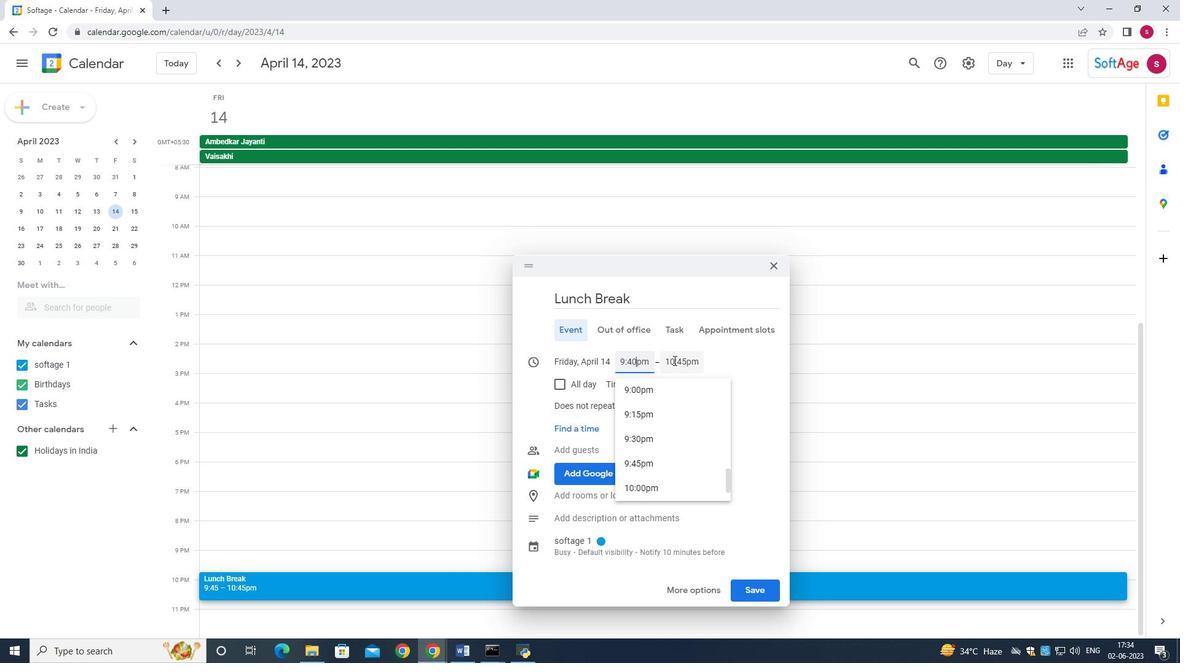 
Action: Mouse moved to (674, 358)
Screenshot: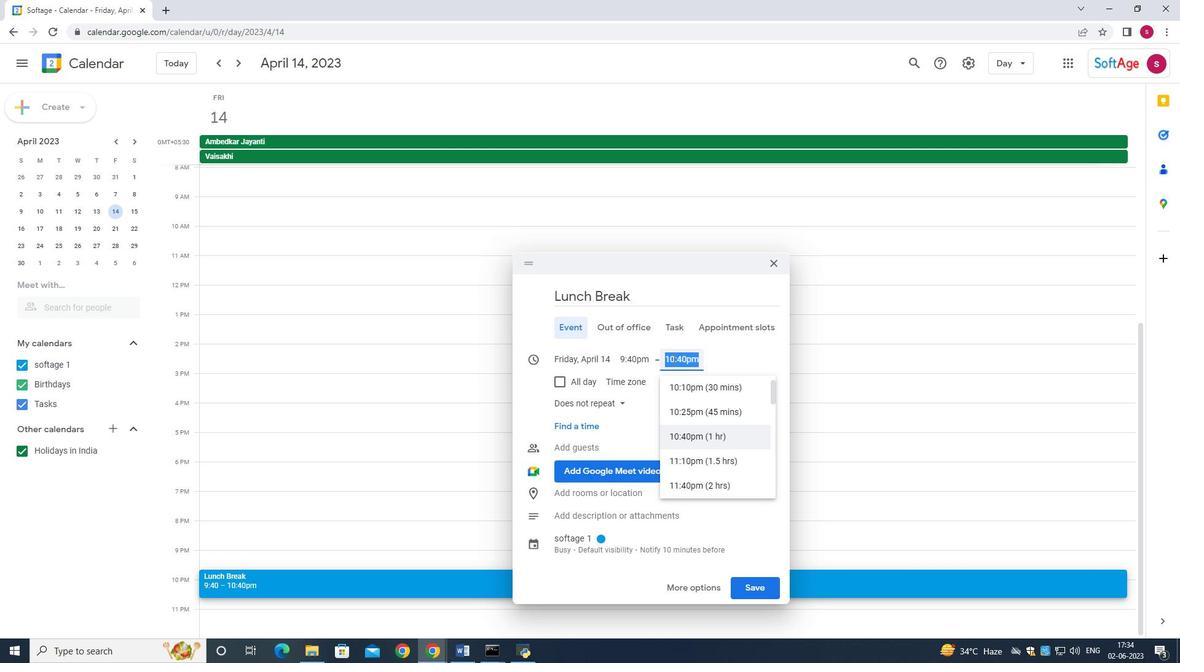 
Action: Mouse pressed left at (674, 358)
Screenshot: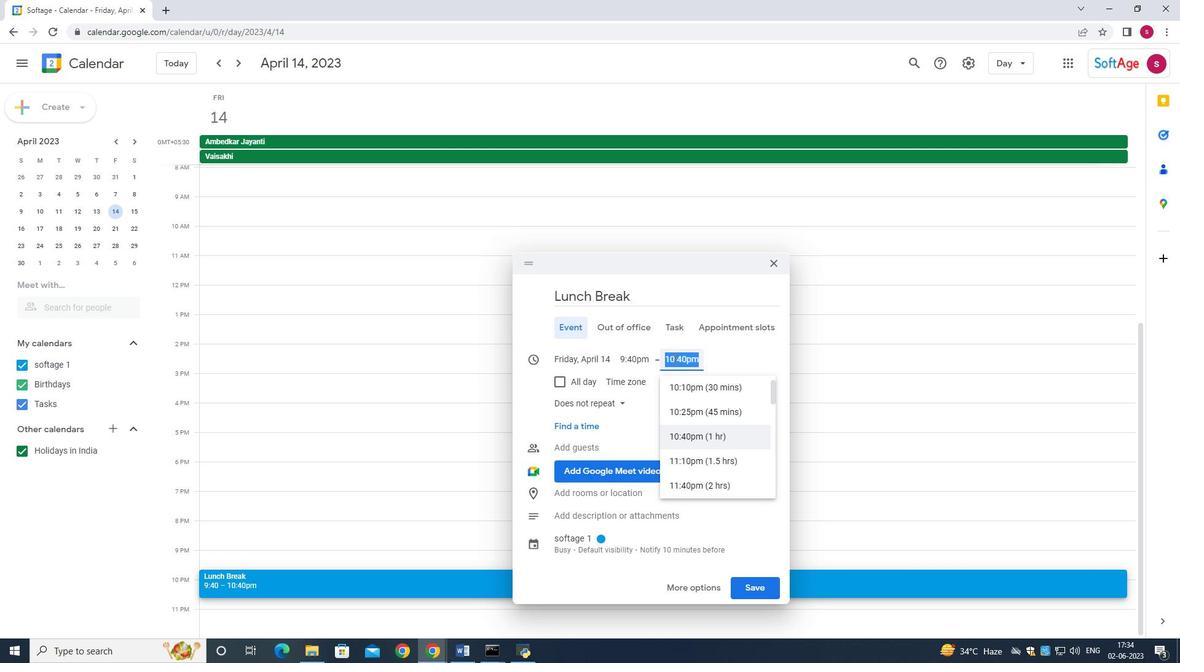 
Action: Mouse moved to (698, 373)
Screenshot: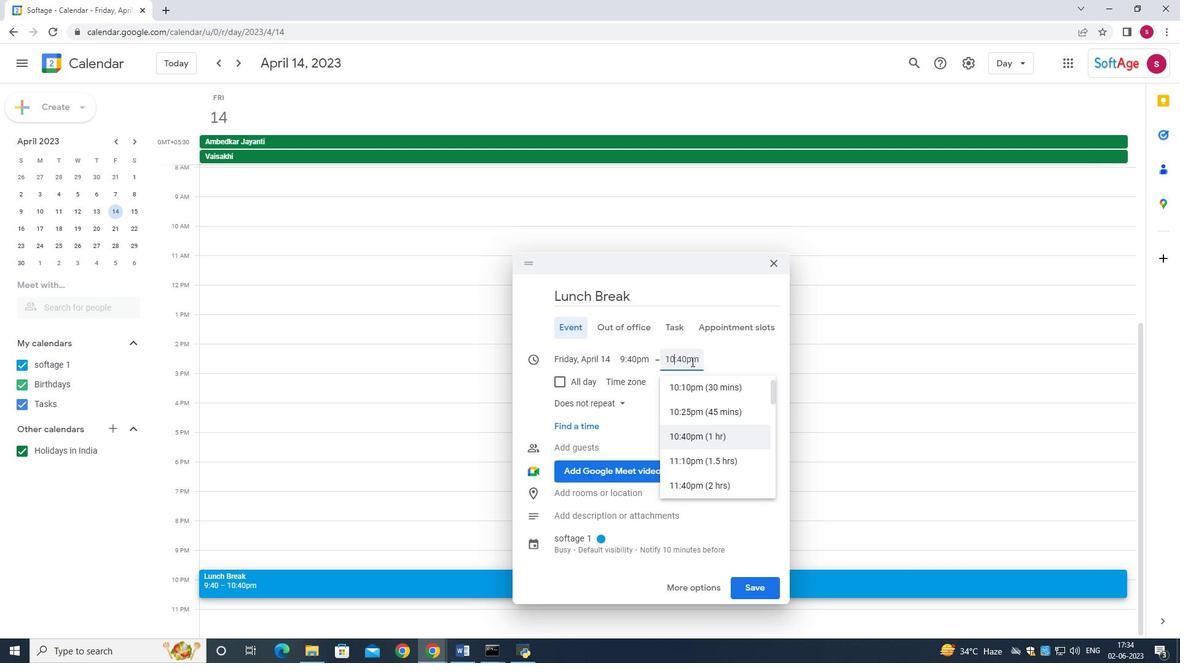 
Action: Key pressed <Key.backspace>1
Screenshot: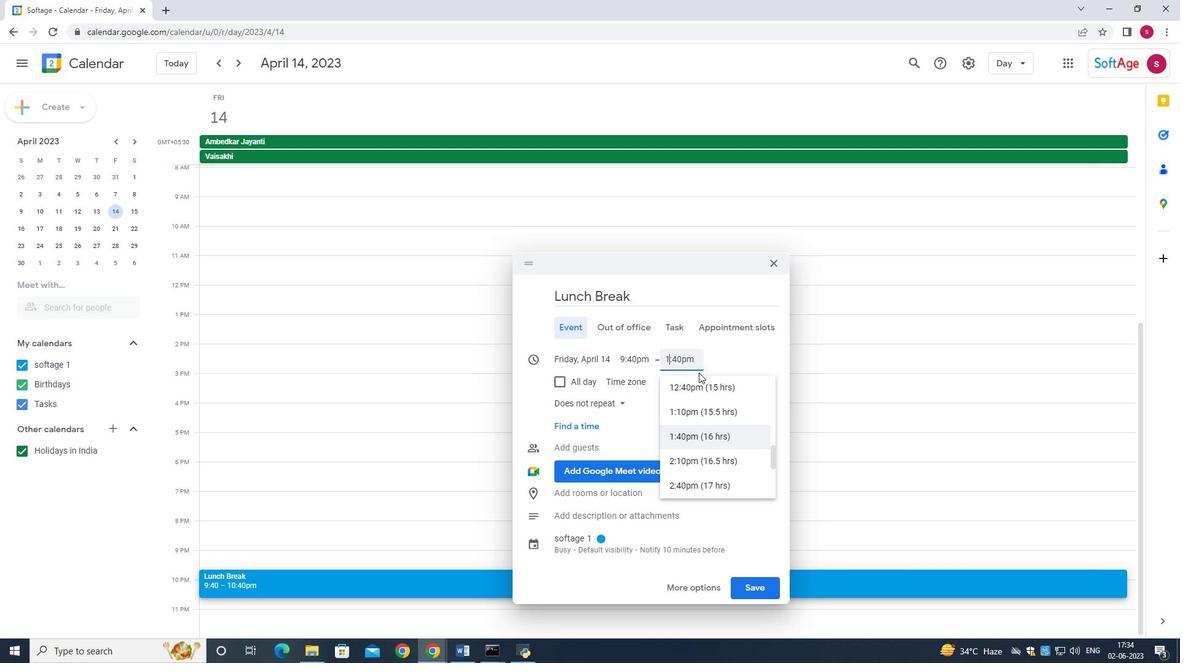 
Action: Mouse moved to (588, 510)
Screenshot: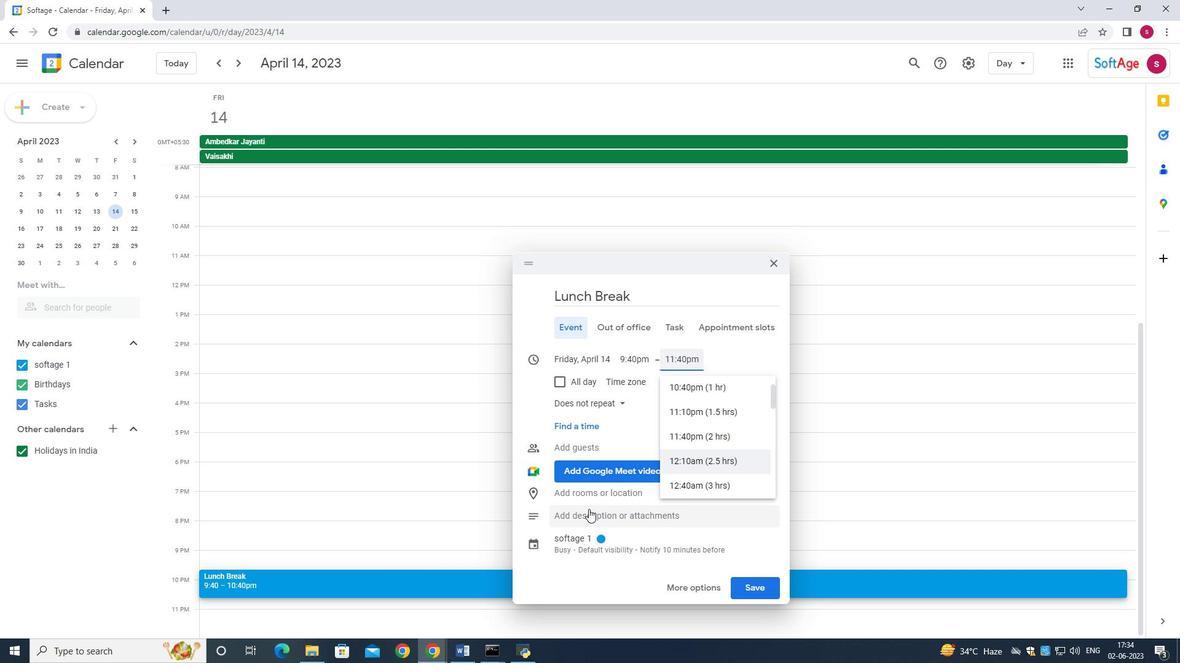 
Action: Mouse pressed left at (588, 510)
Screenshot: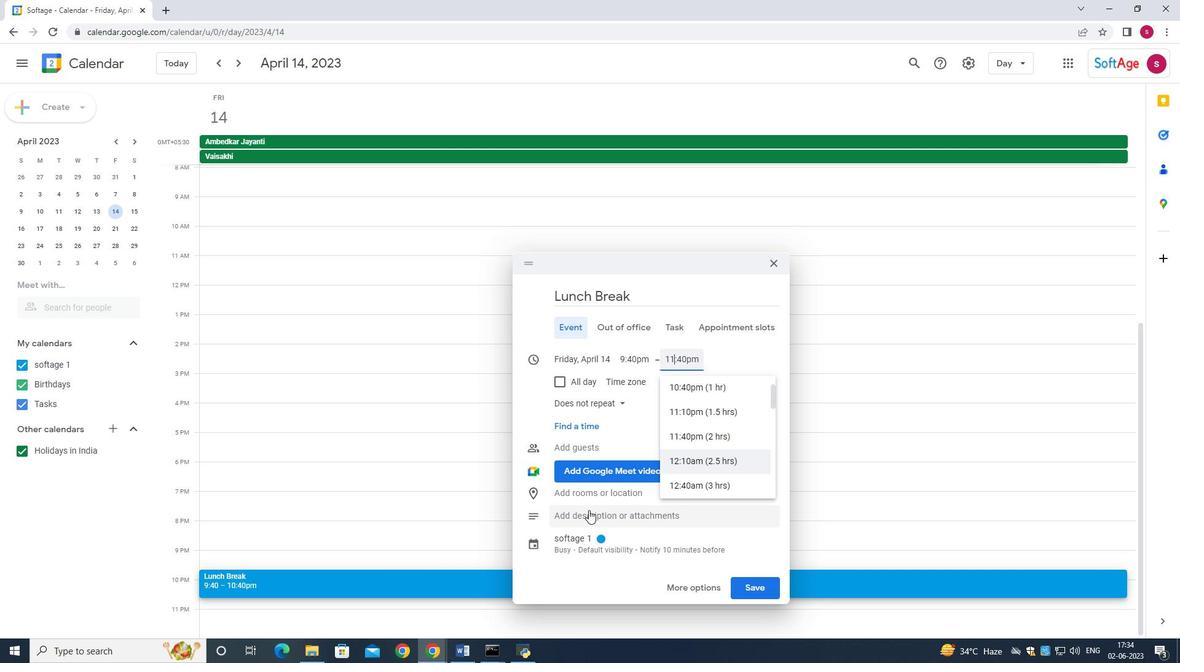 
Action: Mouse moved to (596, 450)
Screenshot: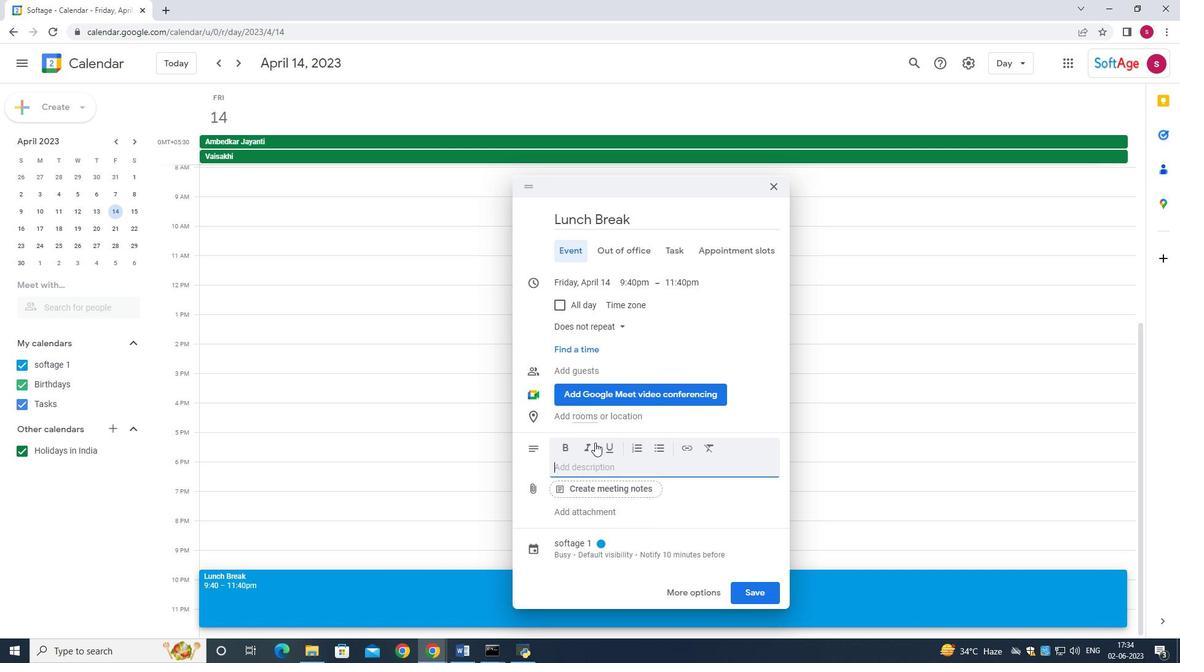 
Action: Key pressed <Key.shift>Lunch<Key.space>breaks<Key.space>
Screenshot: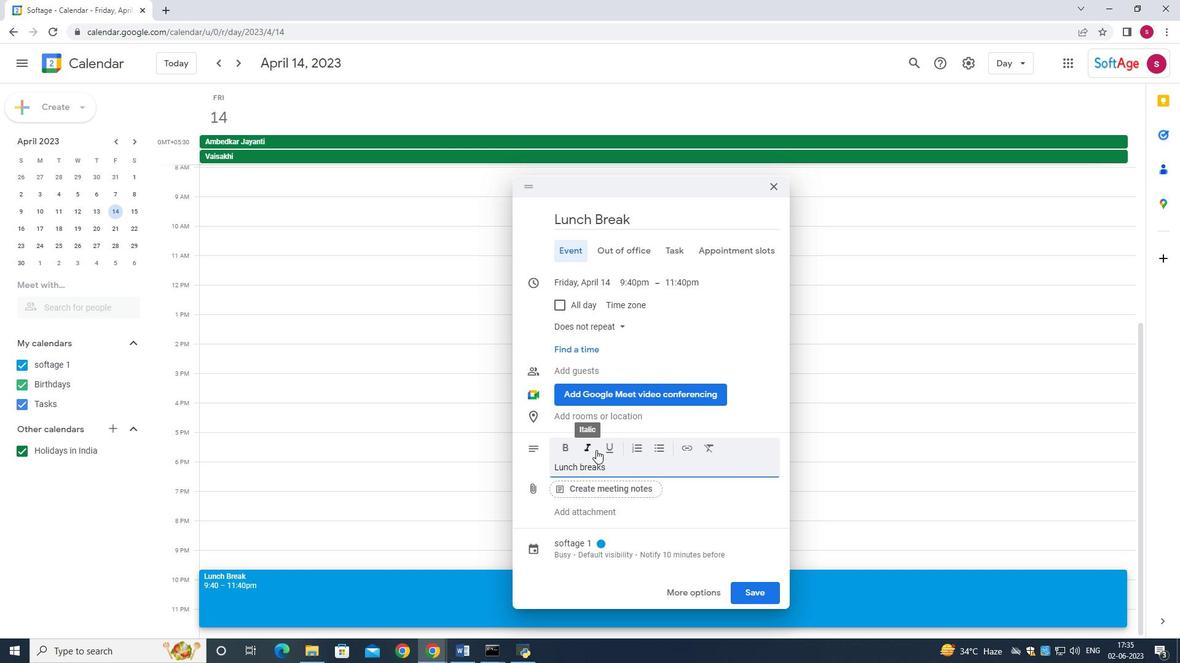 
Action: Mouse moved to (593, 138)
Screenshot: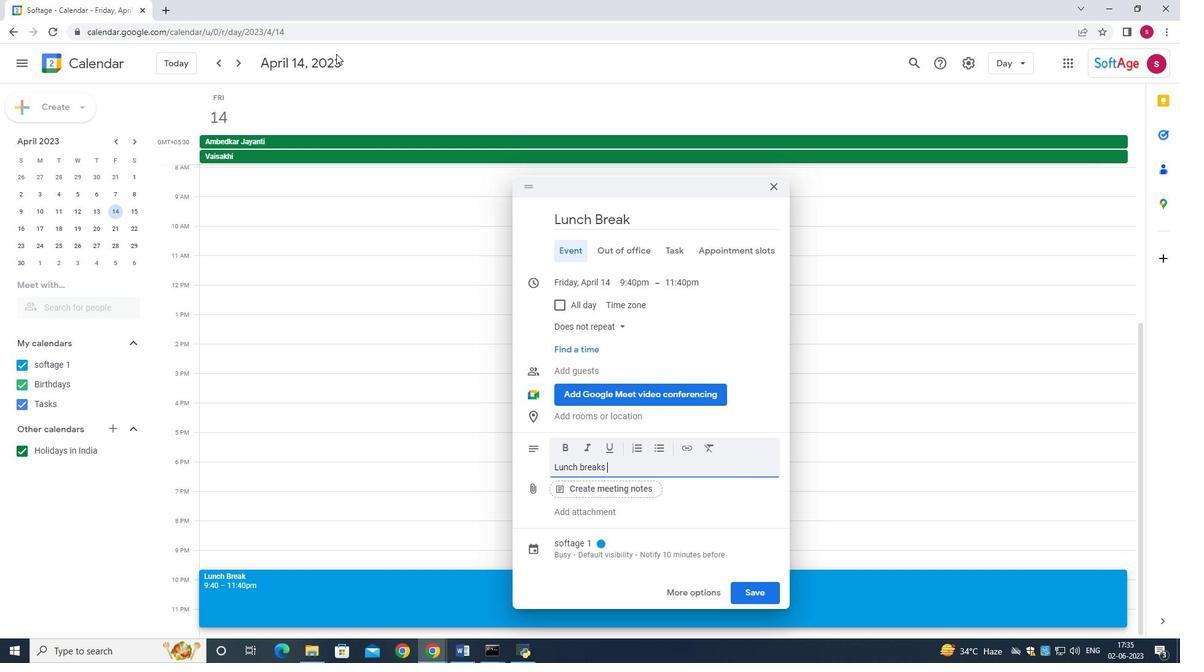 
Action: Key pressed often<Key.space>provide<Key.space>a<Key.space>chance<Key.space>for<Key.space>socializing<Key.space>and<Key.space>building<Key.space>relationships<Key.space>with<Key.space>colleagues<Key.space>.<Key.space><Key.shift>It's<Key.space>a<Key.space>time<Key.space>to<Key.space>connect<Key.space>with<Key.space>coworkers,<Key.space>share<Key.space>stories,<Key.space>and<Key.space>engage<Key.space>in<Key.space>casual<Key.space>conve5r<Key.backspace><Key.backspace>rsations<Key.space>.
Screenshot: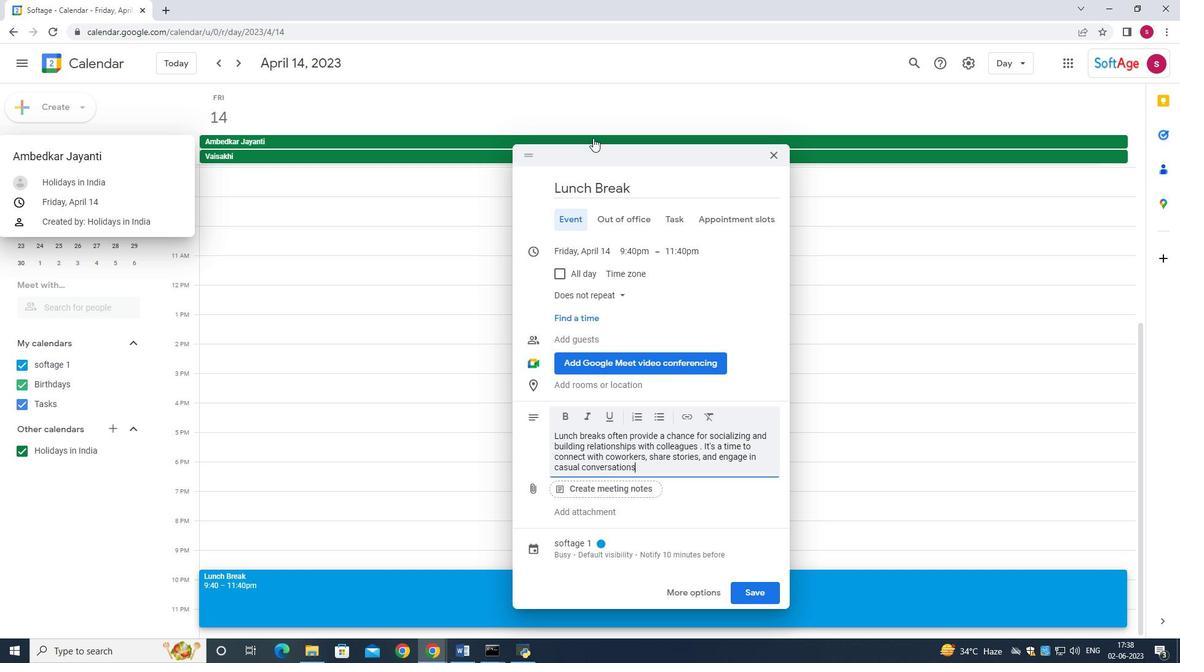
Action: Mouse moved to (602, 543)
Screenshot: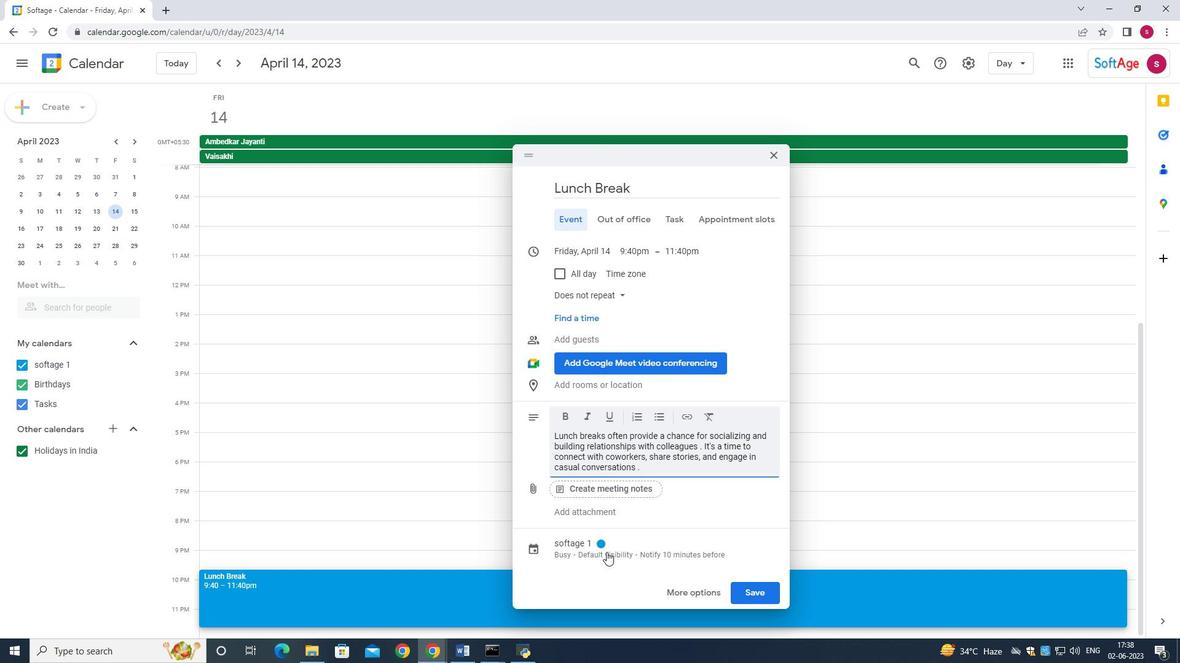 
Action: Mouse pressed left at (602, 543)
Screenshot: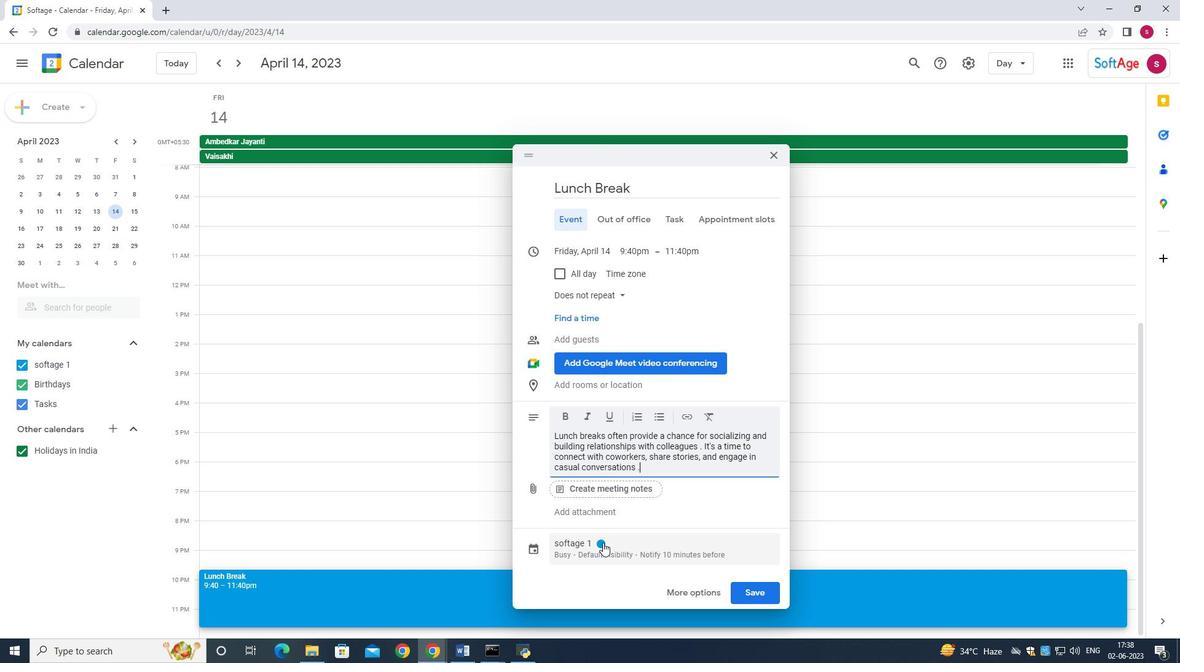 
Action: Mouse moved to (618, 460)
Screenshot: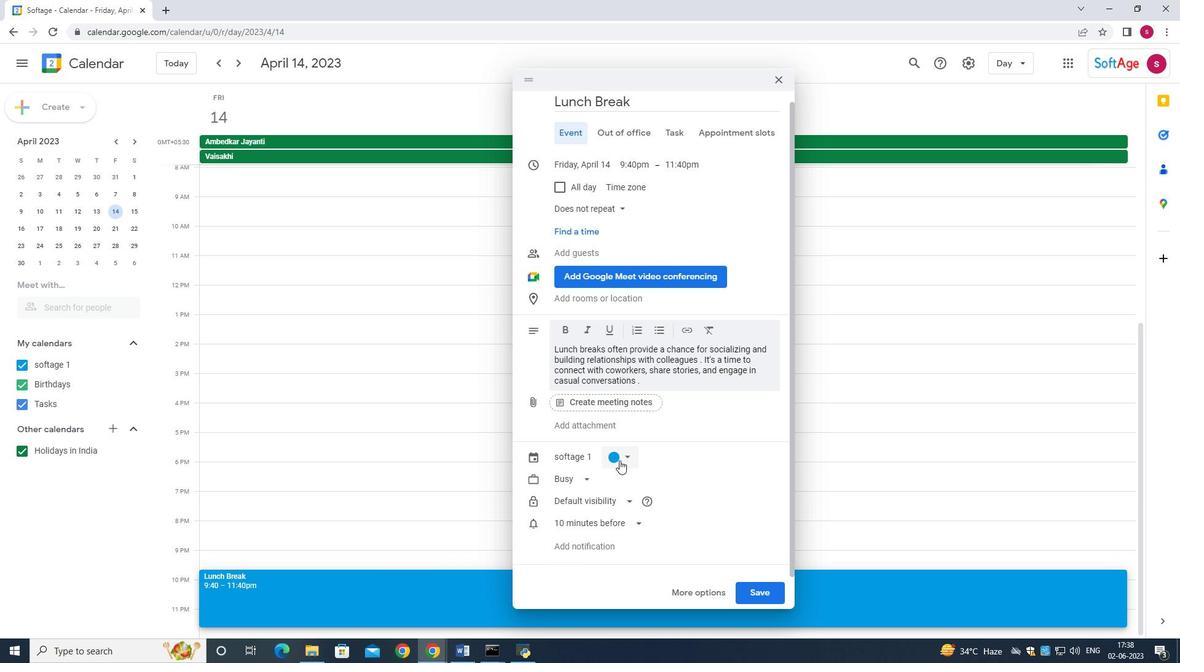
Action: Mouse pressed left at (618, 460)
Screenshot: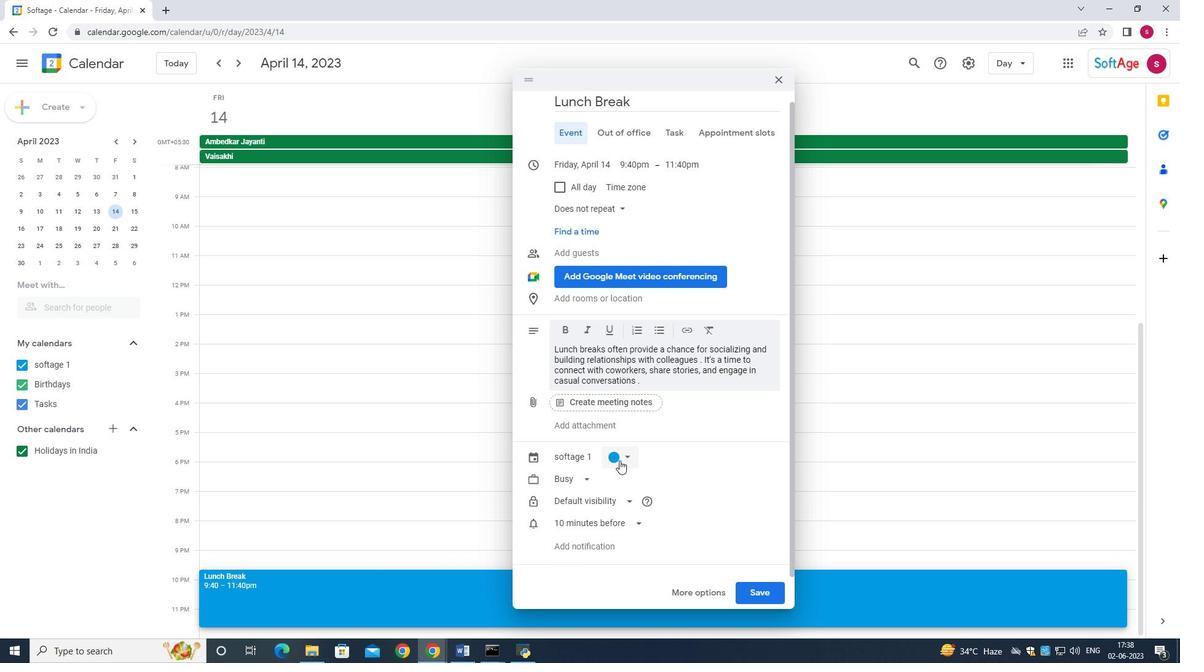 
Action: Mouse moved to (631, 502)
Screenshot: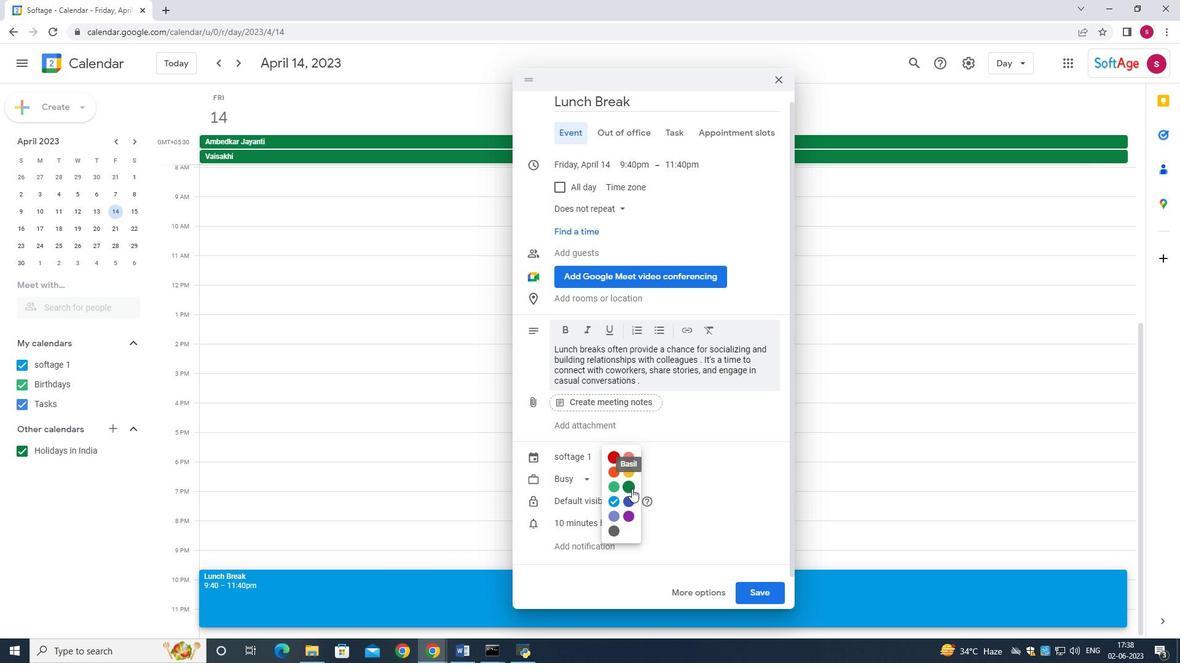 
Action: Mouse pressed left at (631, 502)
Screenshot: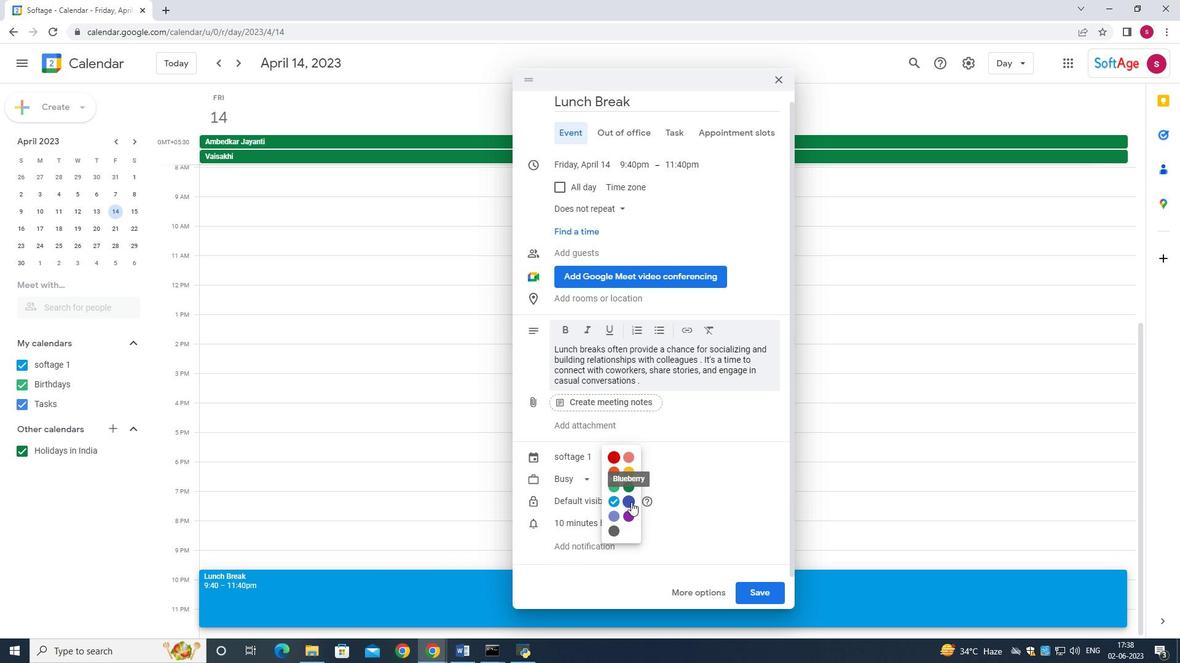 
Action: Mouse moved to (577, 294)
Screenshot: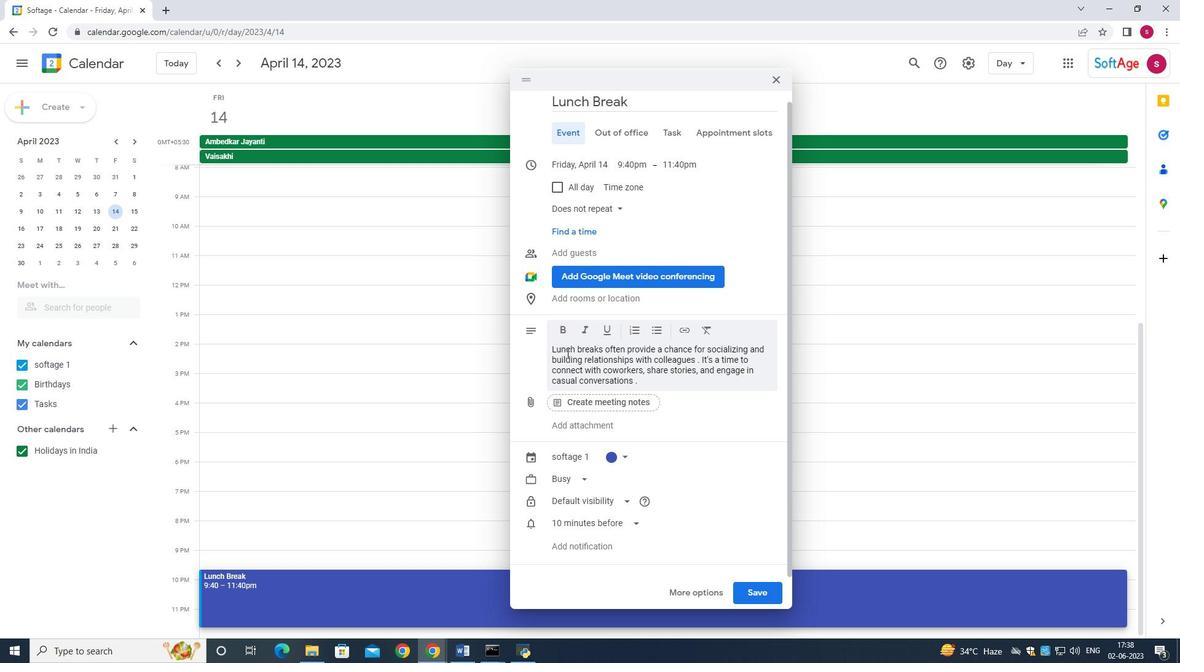 
Action: Mouse pressed left at (577, 294)
Screenshot: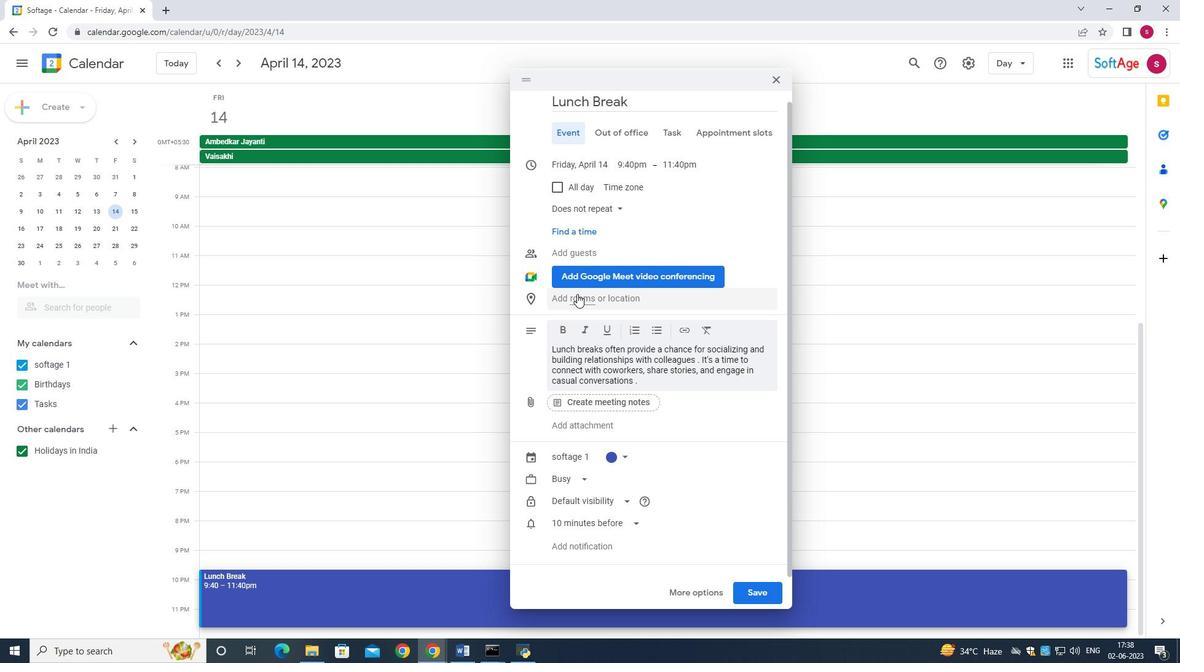 
Action: Mouse moved to (531, 89)
Screenshot: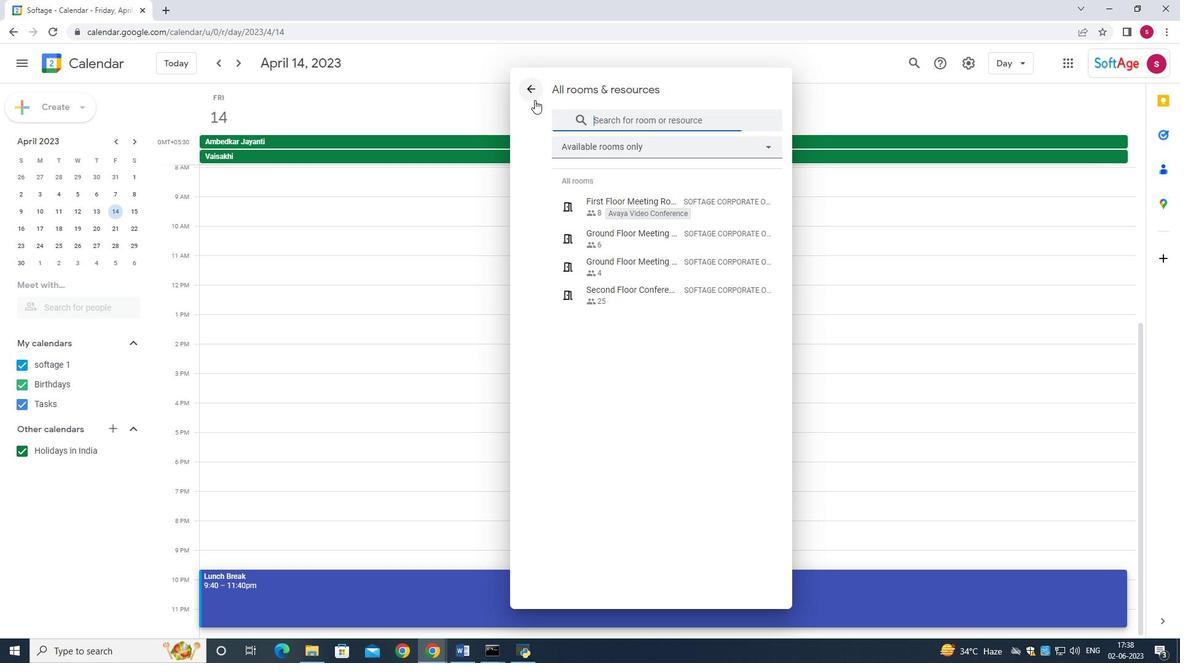 
Action: Mouse pressed left at (531, 89)
Screenshot: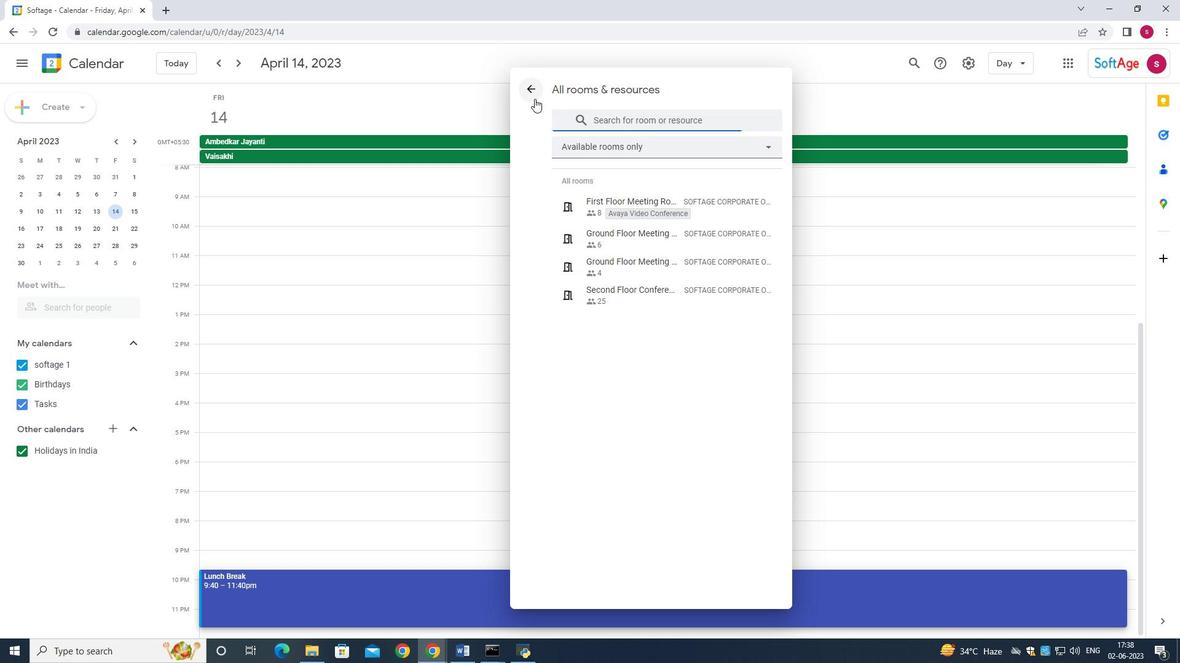 
Action: Mouse moved to (579, 343)
Screenshot: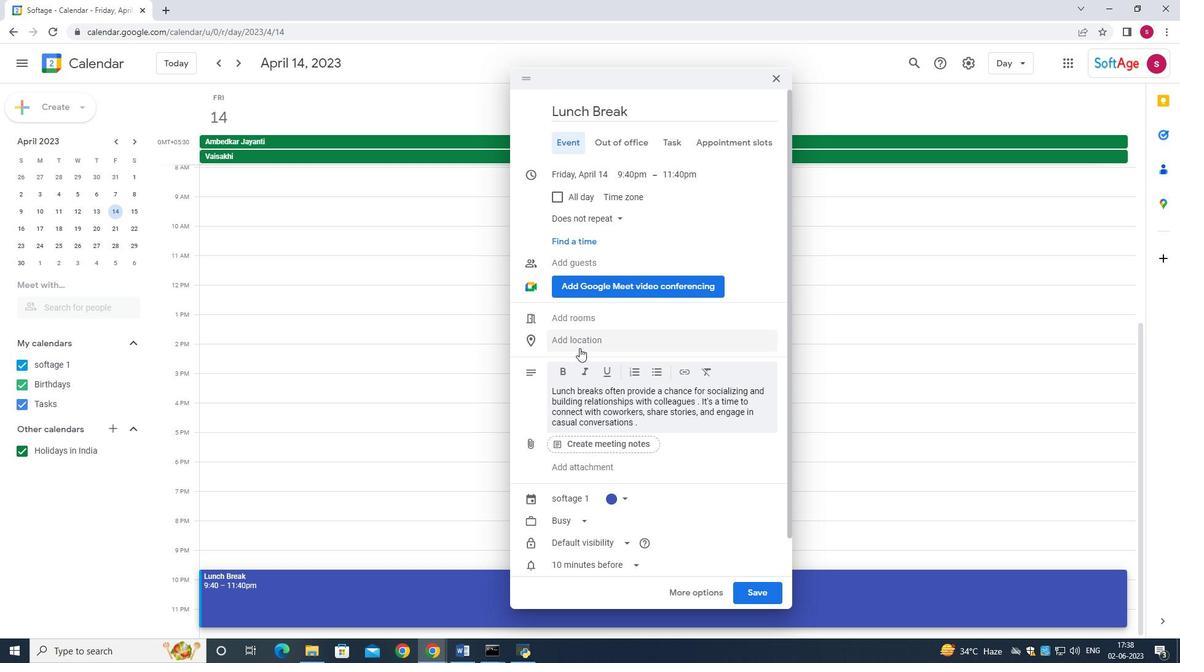 
Action: Mouse pressed left at (579, 343)
Screenshot: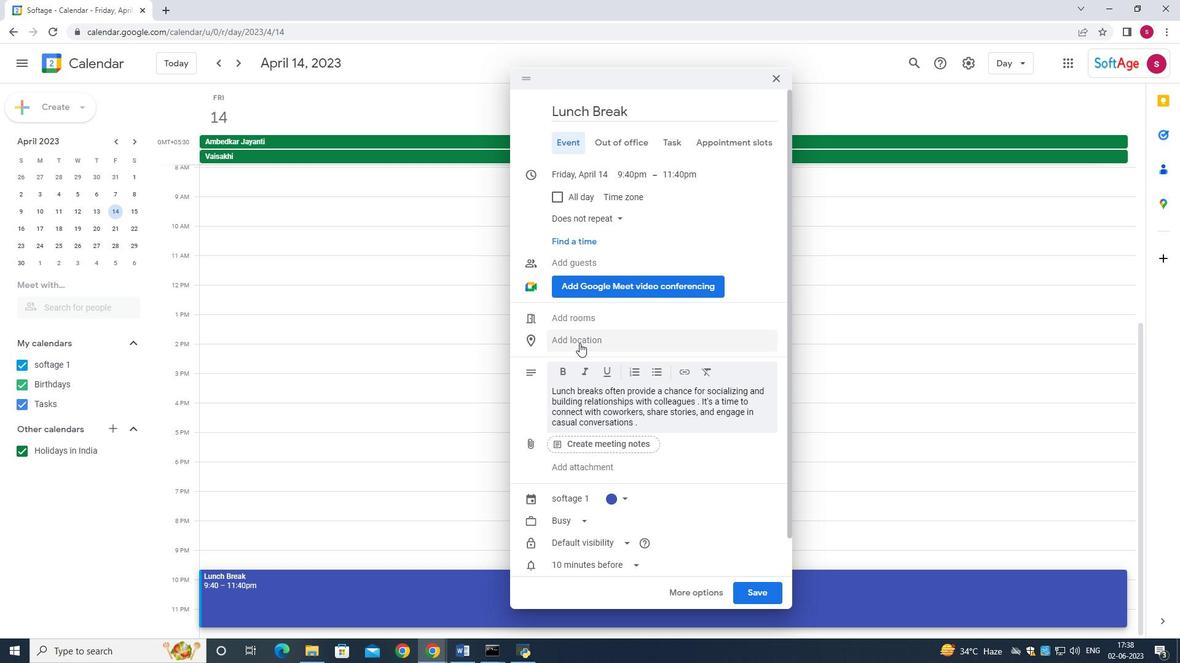 
Action: Key pressed 654<Key.space><Key.shift>Champs-<Key.space><Key.backspace><Key.shift>Elysees,<Key.space><Key.shift>Paris
Screenshot: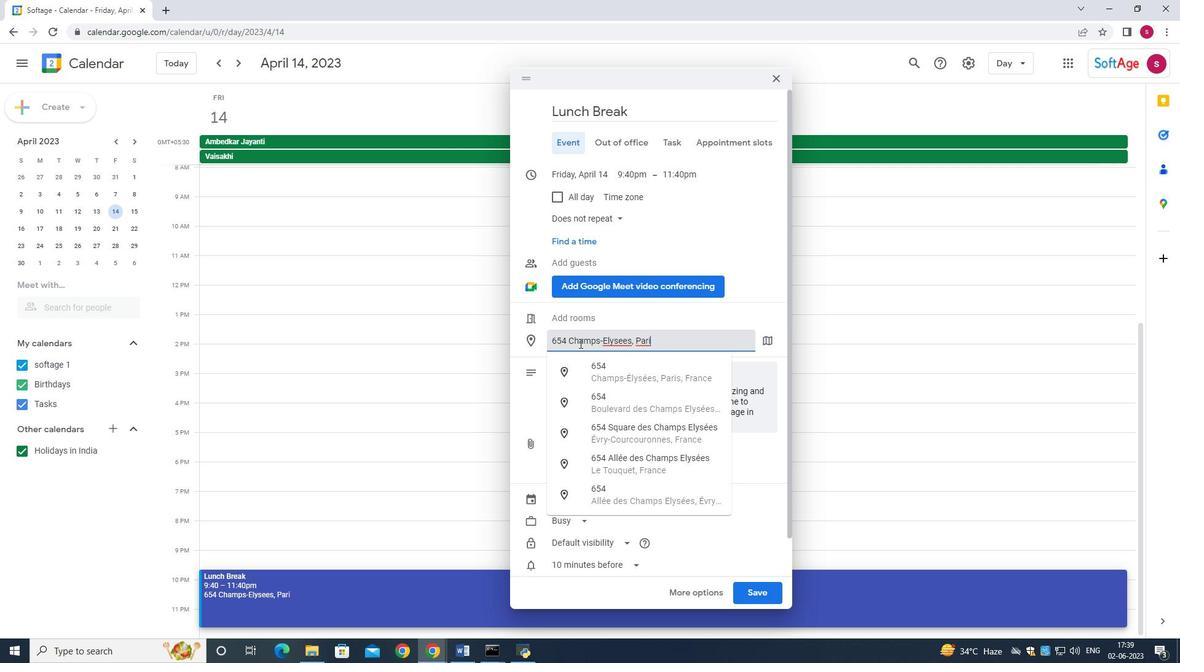 
Action: Mouse moved to (609, 347)
Screenshot: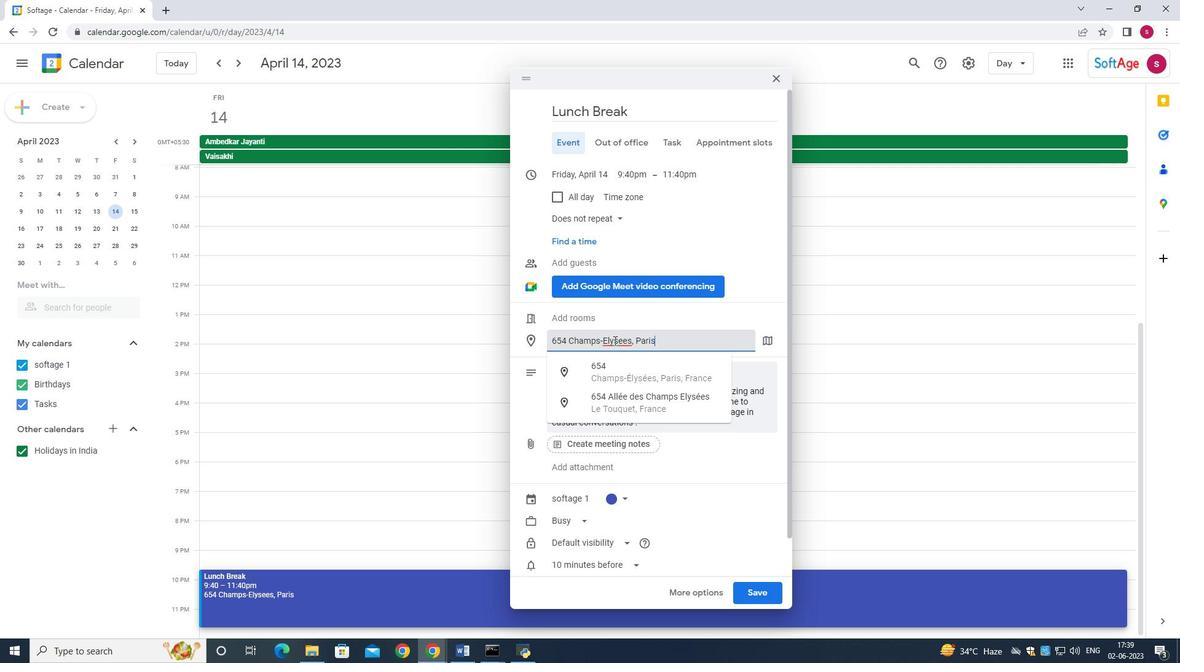 
Action: Mouse pressed left at (609, 347)
Screenshot: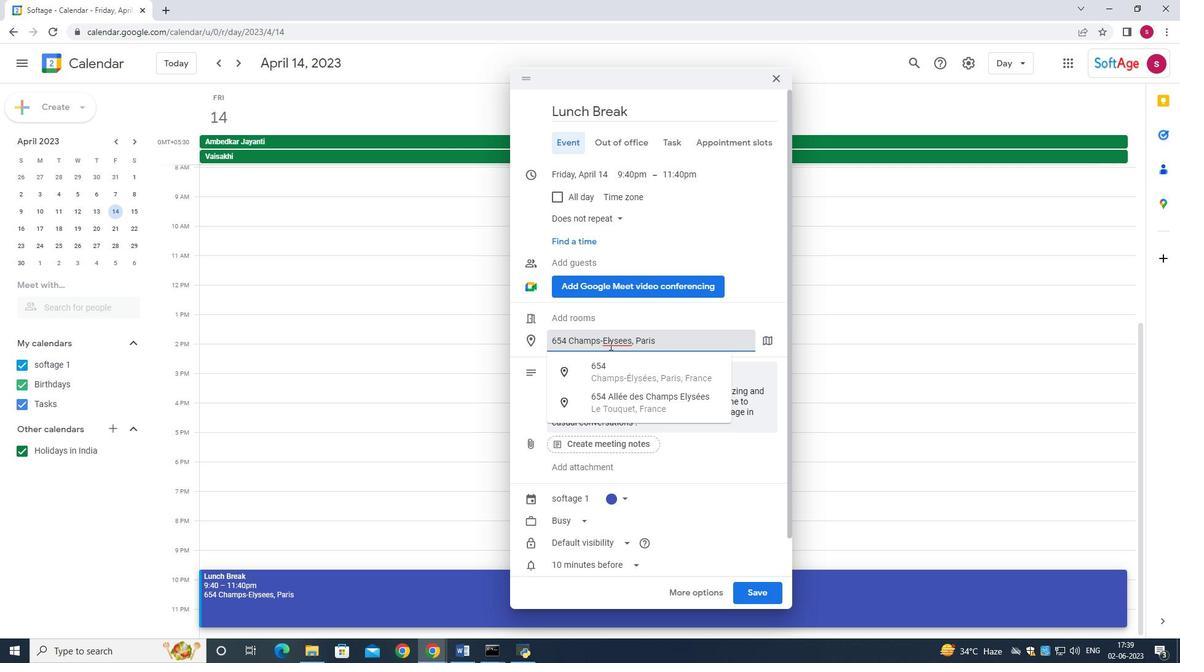 
Action: Mouse pressed right at (609, 347)
Screenshot: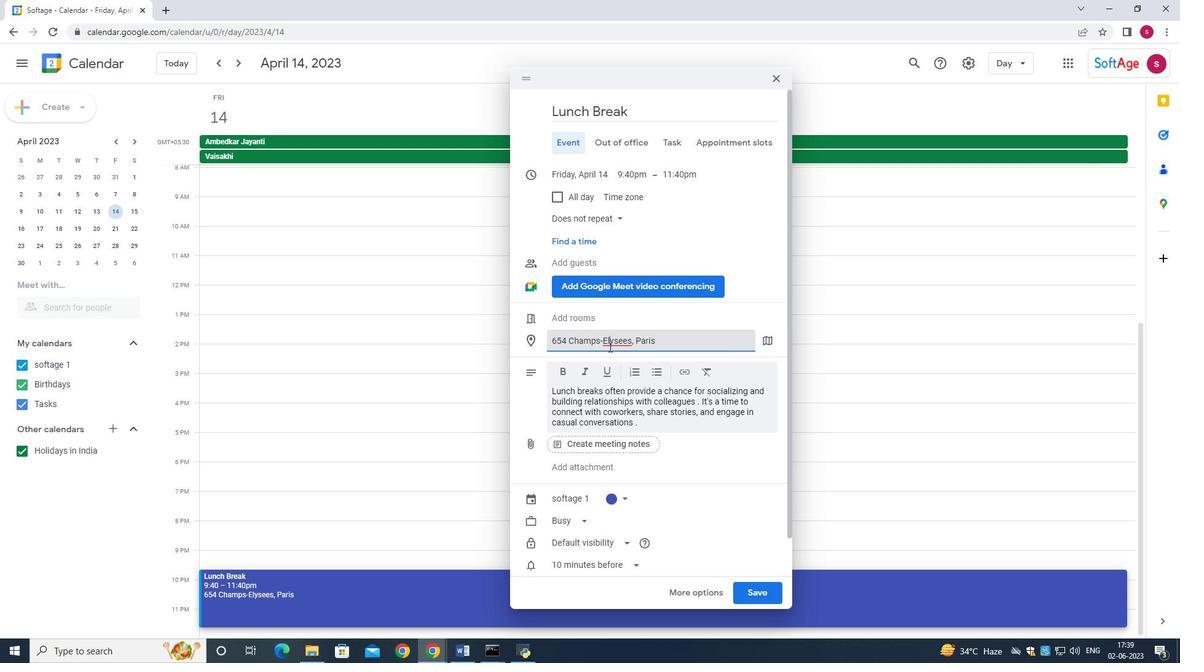 
Action: Mouse moved to (623, 343)
Screenshot: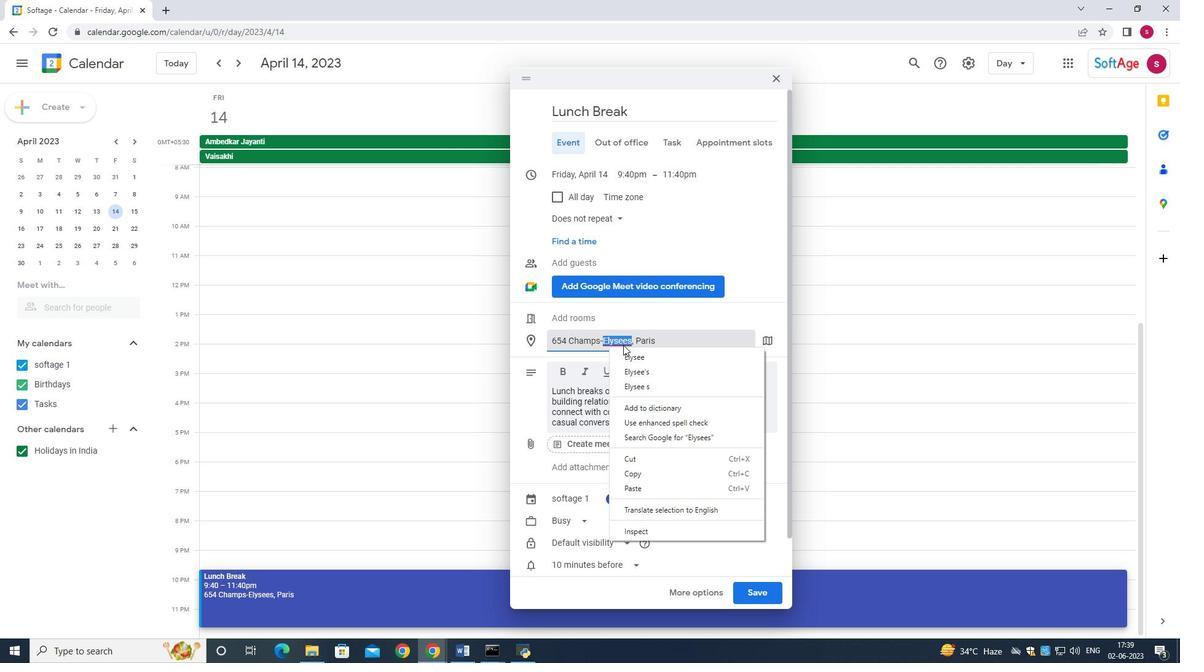 
Action: Mouse pressed left at (623, 343)
Screenshot: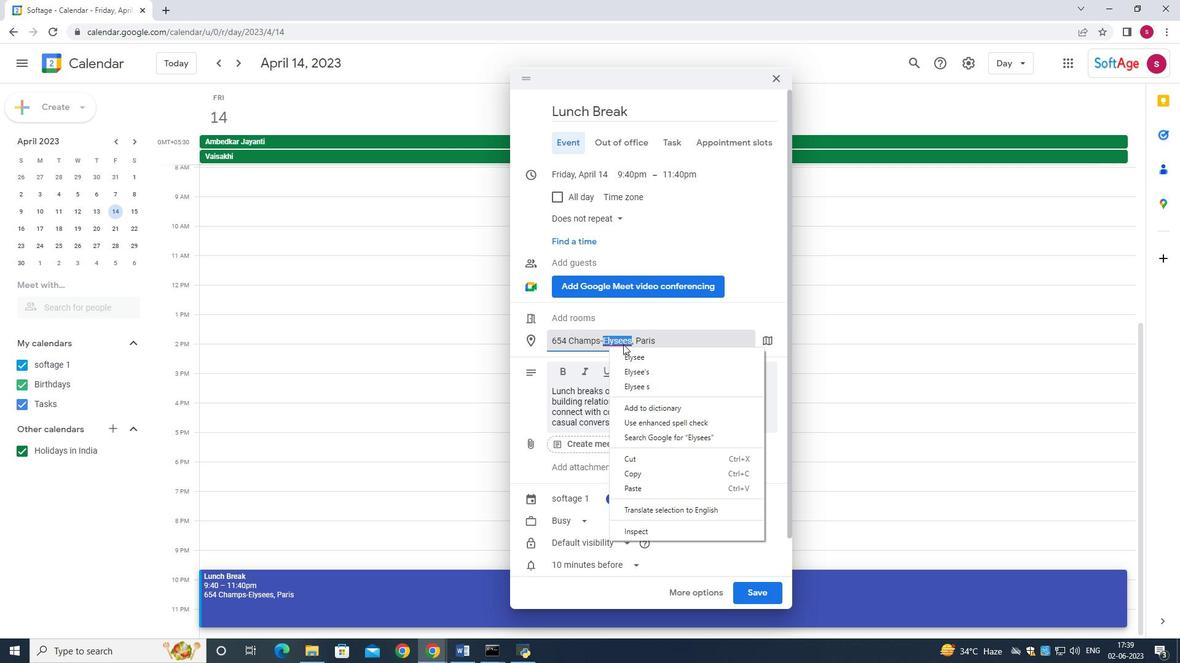 
Action: Mouse moved to (602, 342)
Screenshot: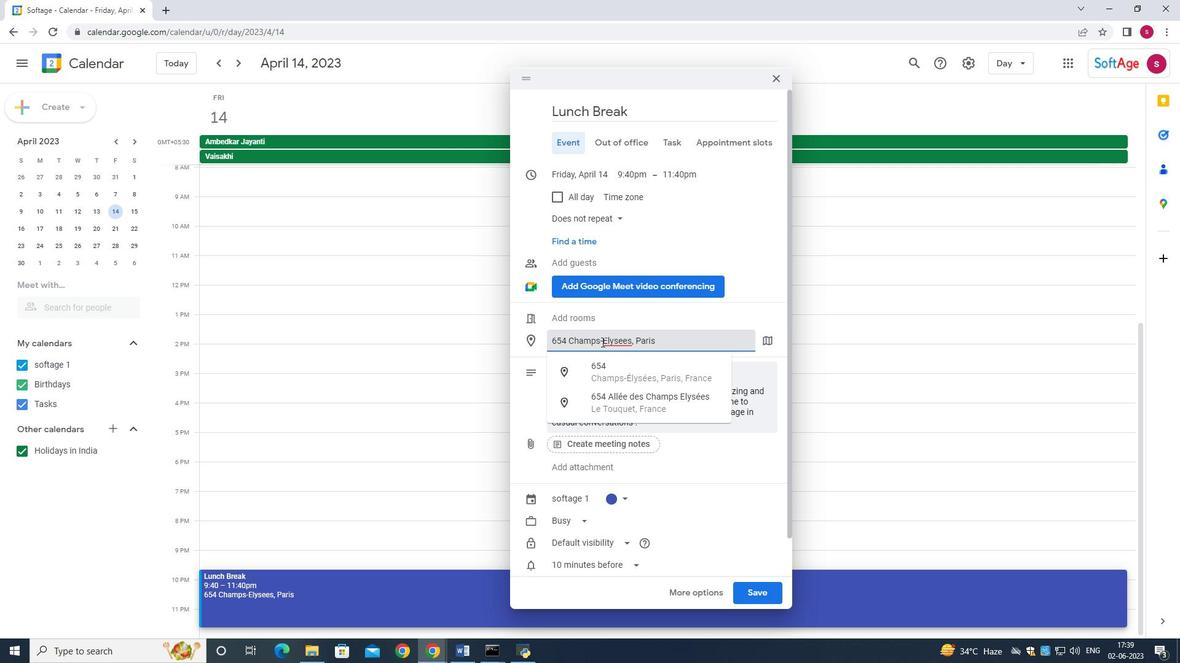 
Action: Mouse pressed left at (602, 342)
Screenshot: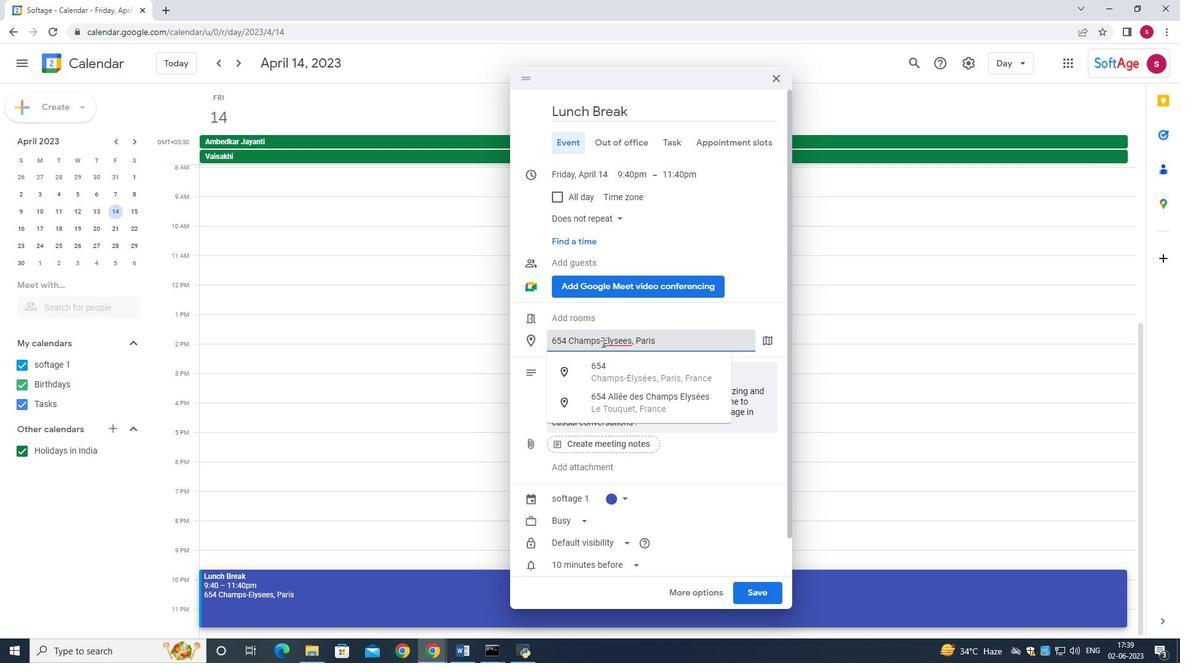 
Action: Mouse moved to (617, 338)
Screenshot: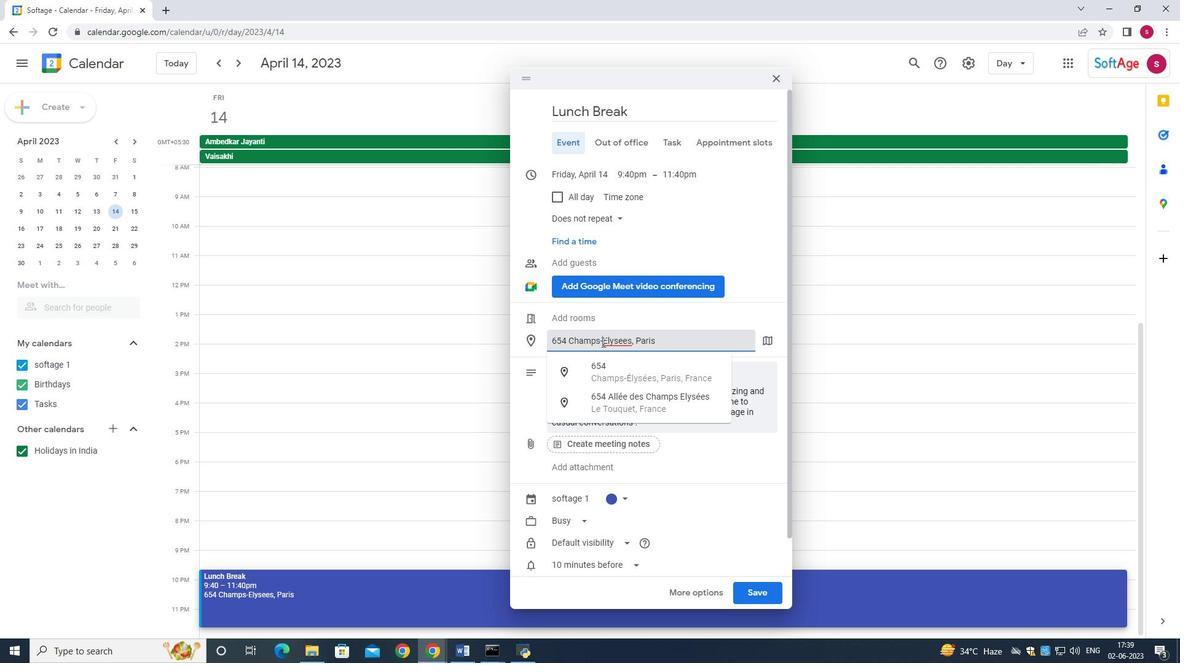 
Action: Key pressed <Key.space>
Screenshot: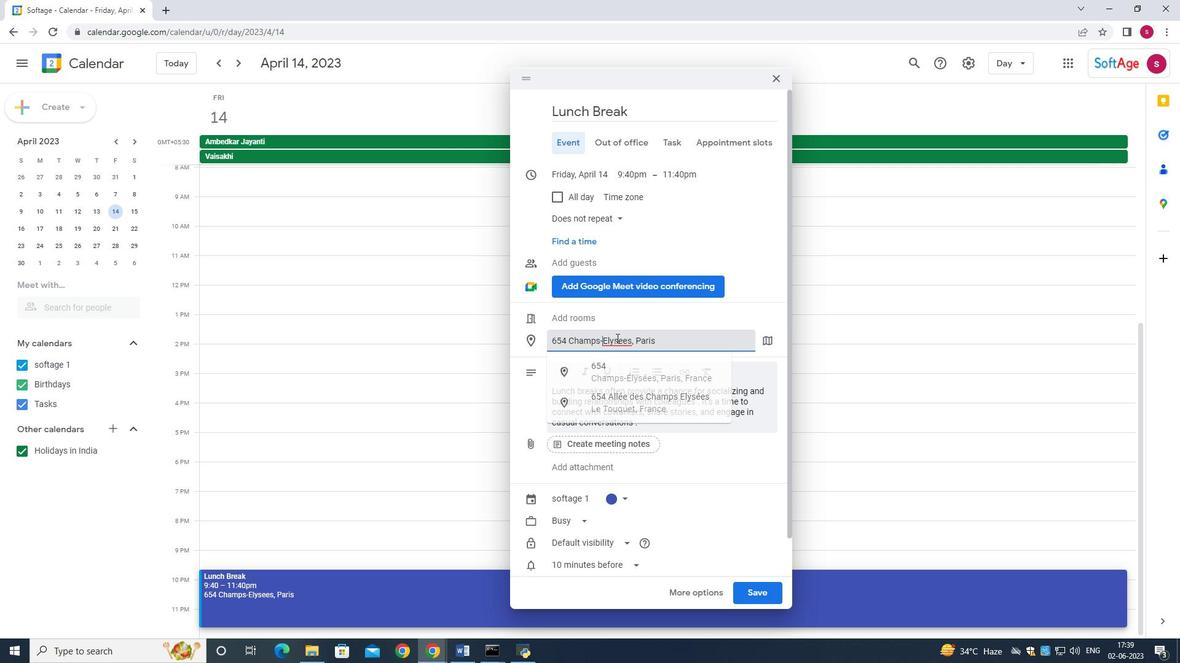 
Action: Mouse moved to (601, 342)
Screenshot: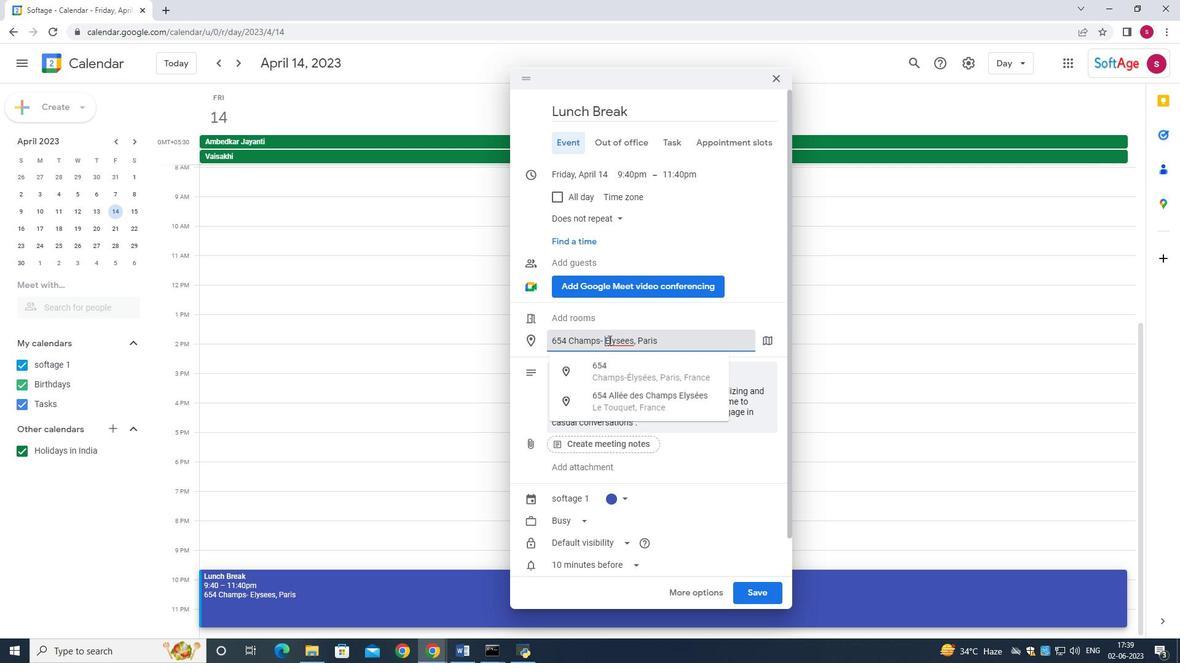 
Action: Mouse pressed left at (601, 342)
Screenshot: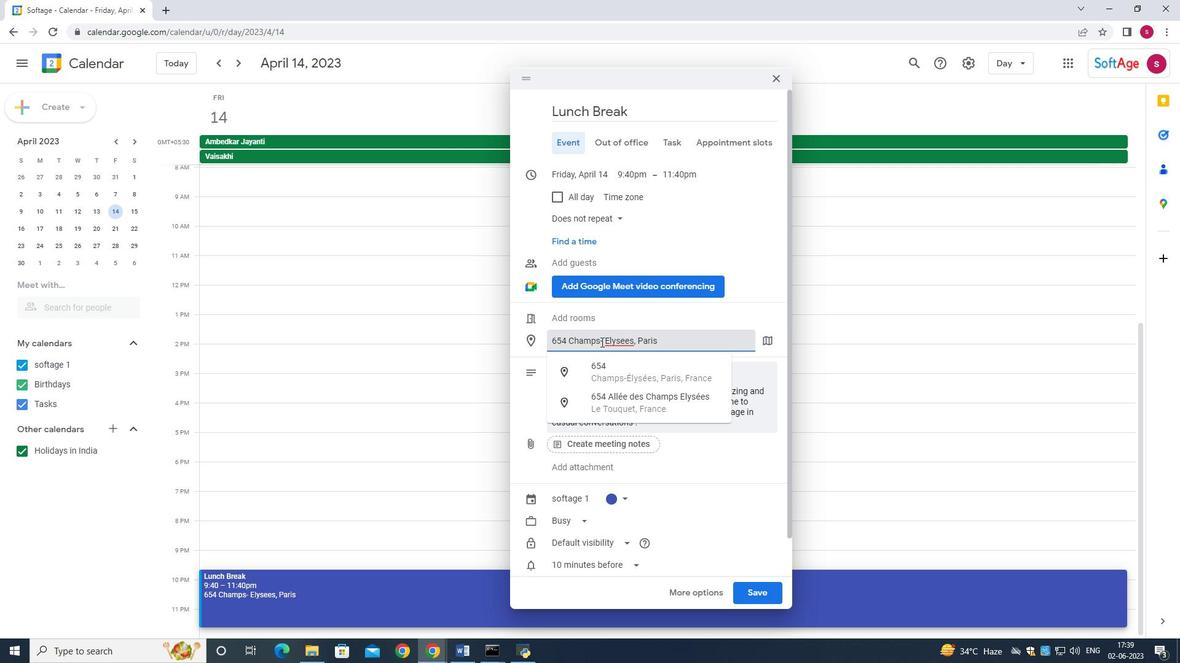 
Action: Key pressed <Key.space>
Screenshot: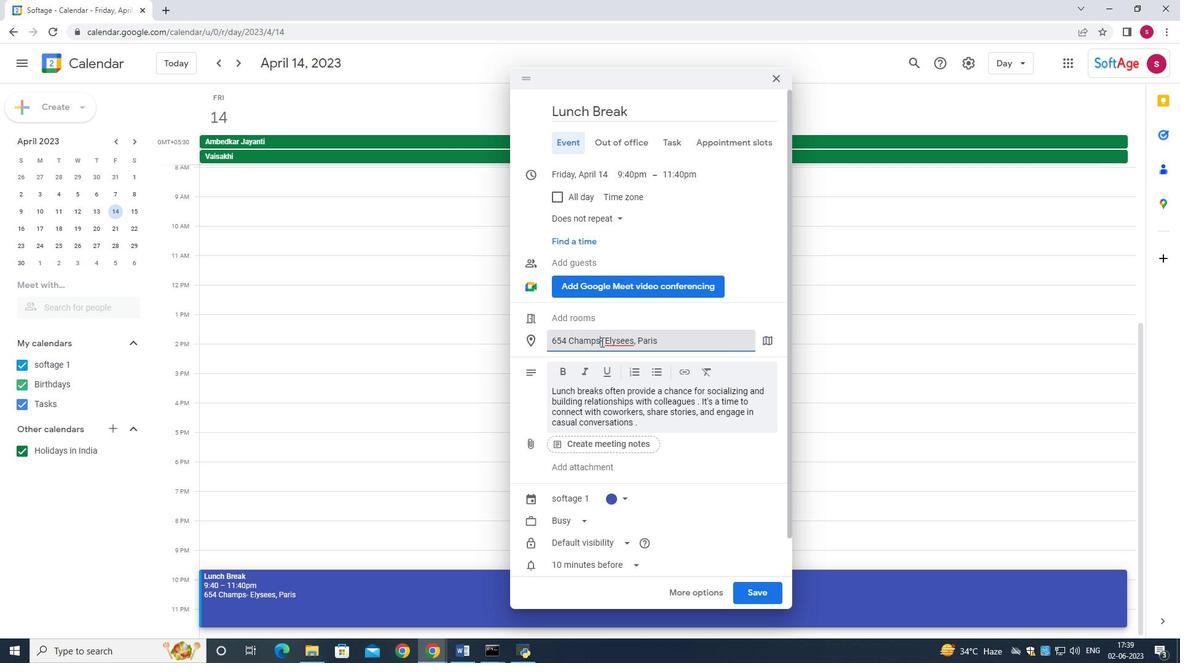 
Action: Mouse moved to (626, 341)
Screenshot: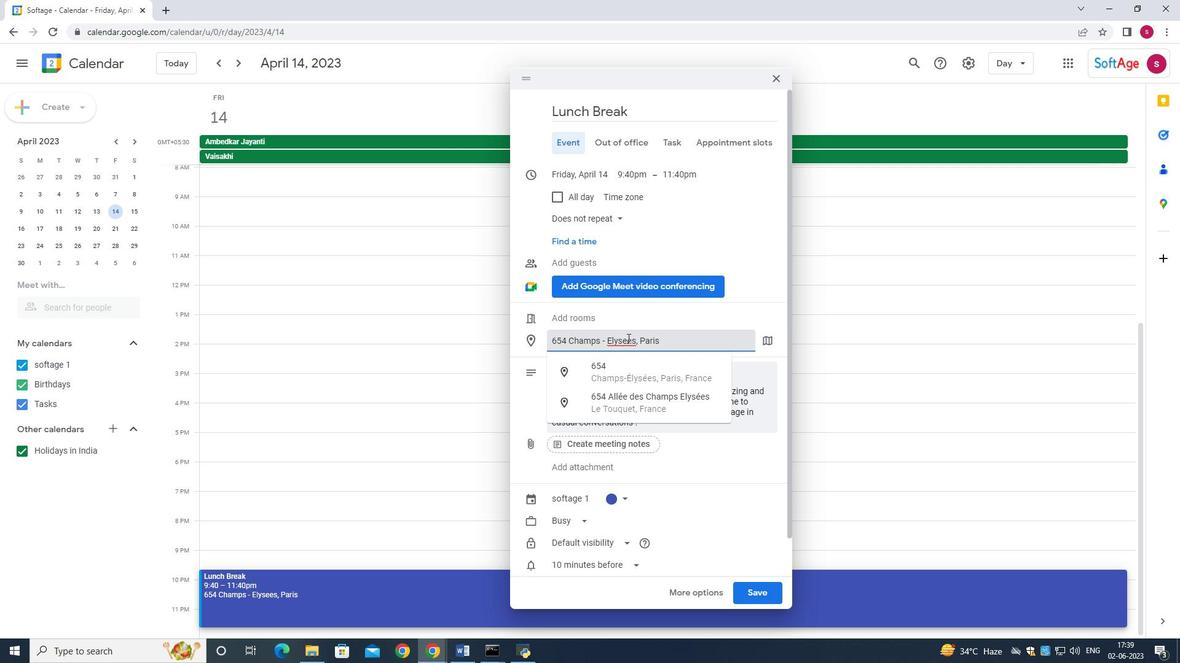 
Action: Mouse pressed left at (626, 341)
Screenshot: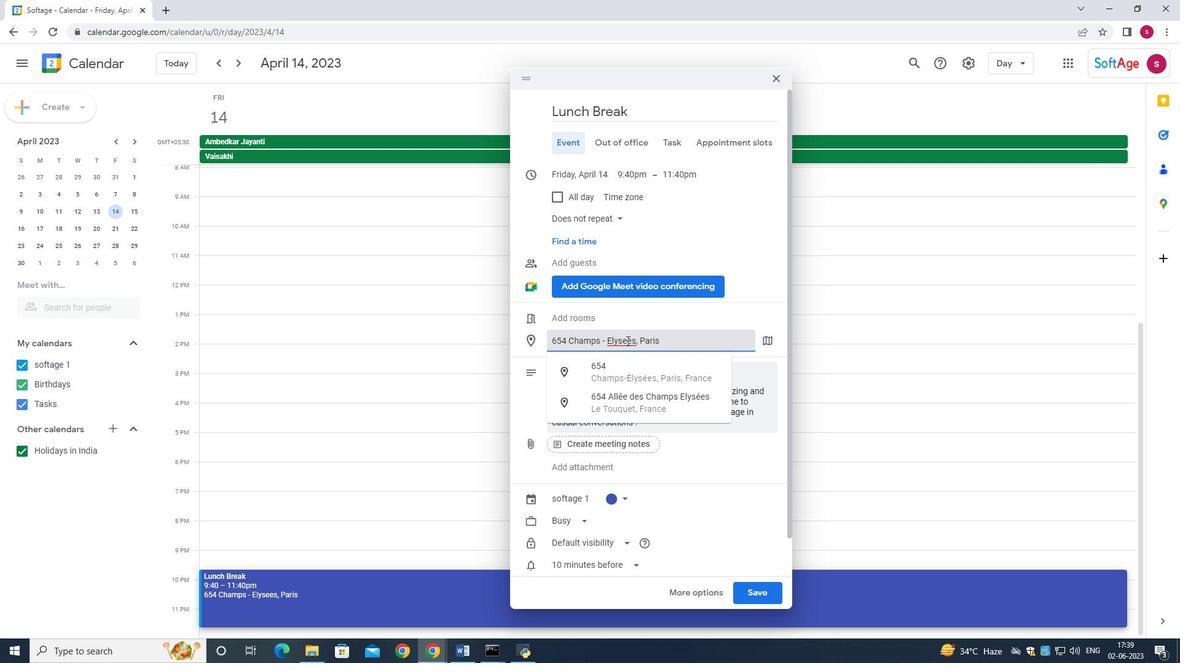 
Action: Mouse pressed right at (626, 341)
Screenshot: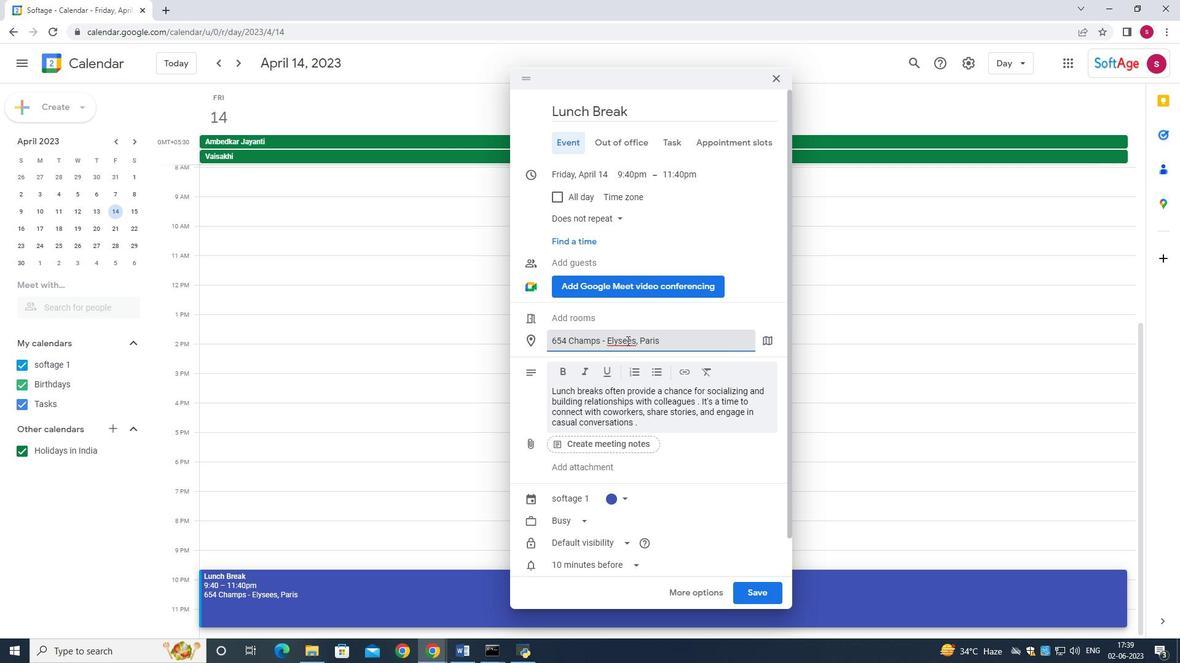 
Action: Mouse moved to (853, 358)
Screenshot: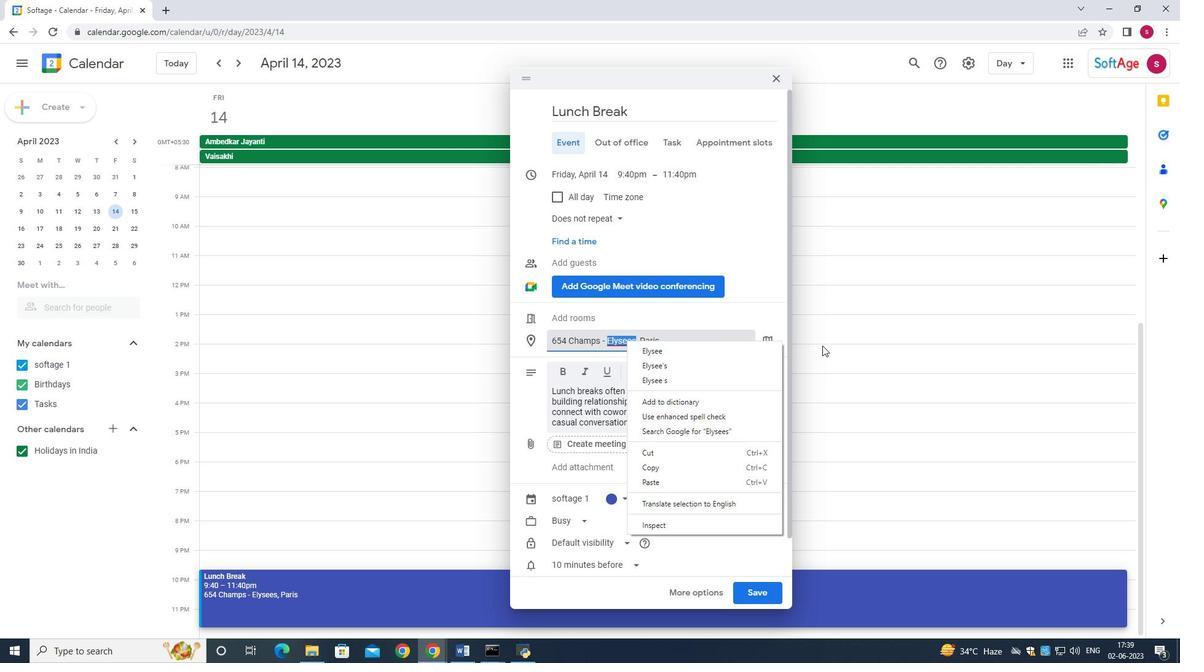 
Action: Mouse pressed left at (853, 358)
Screenshot: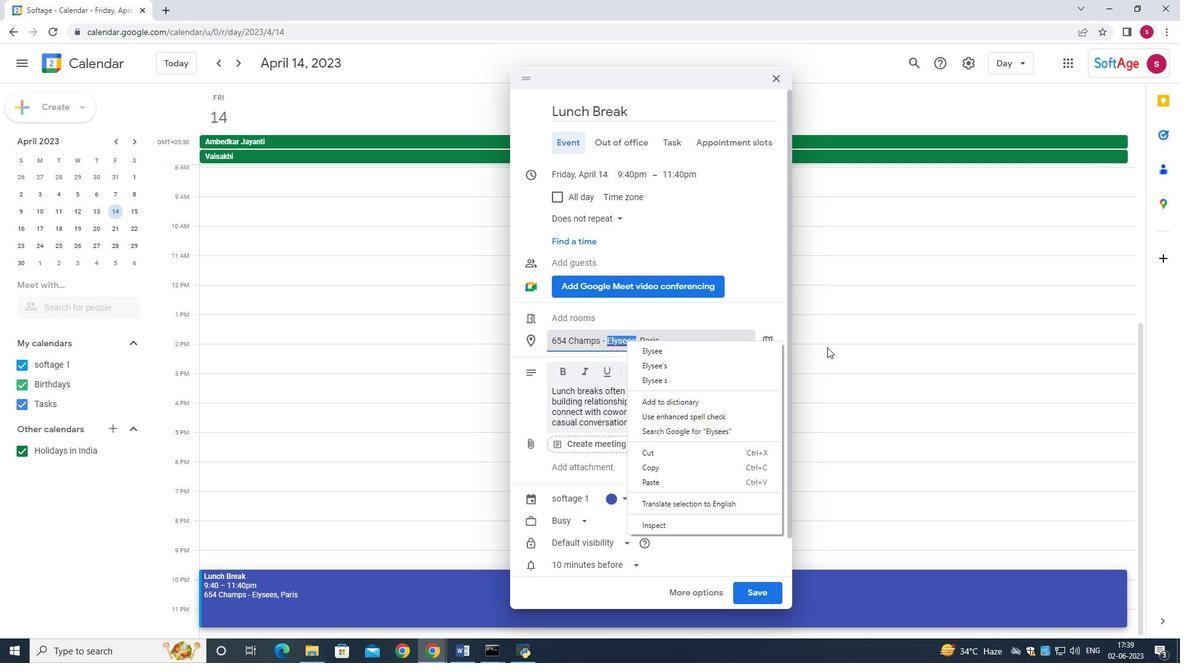 
Action: Mouse moved to (662, 341)
Screenshot: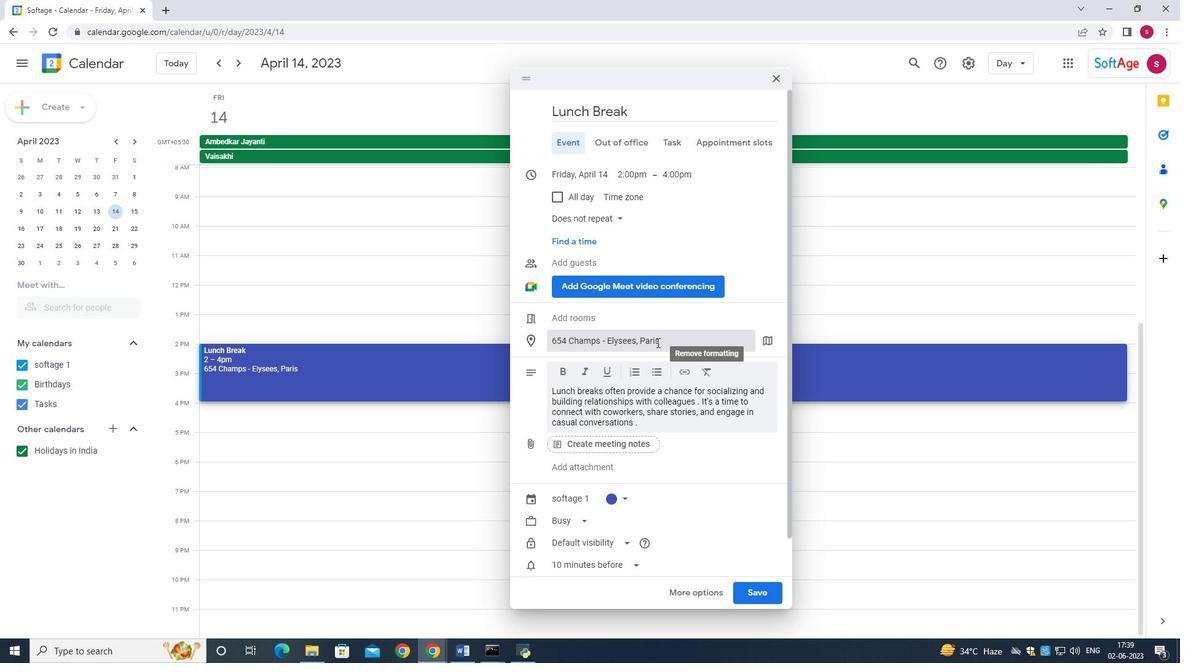 
Action: Mouse pressed left at (662, 341)
Screenshot: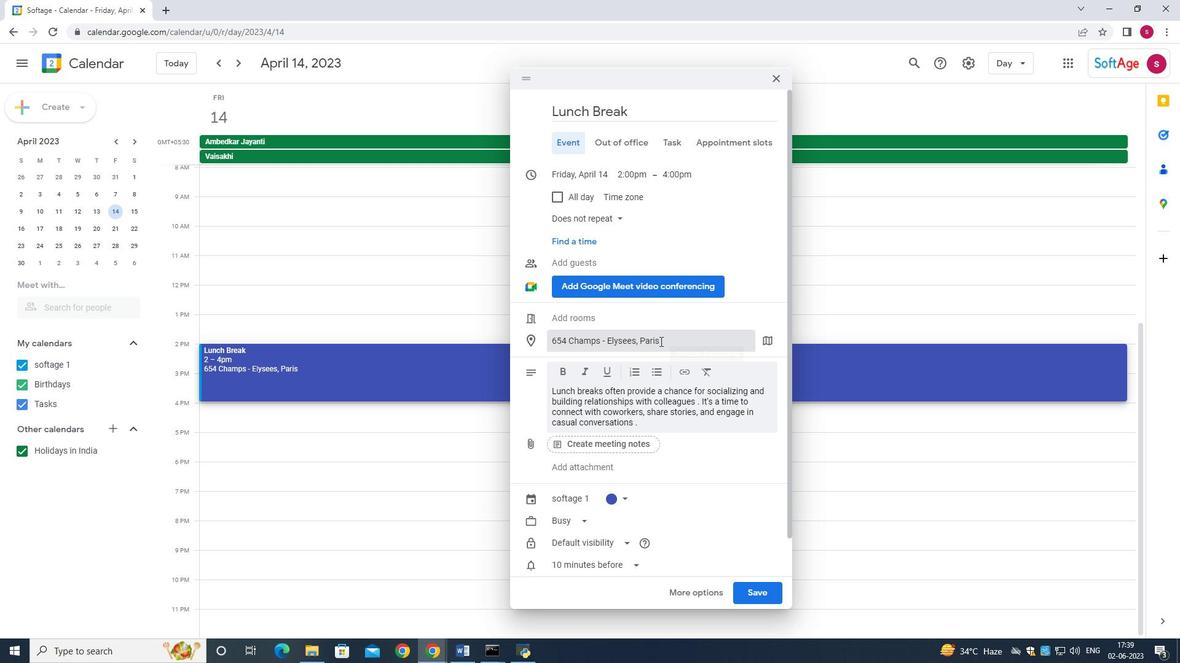 
Action: Mouse moved to (647, 343)
Screenshot: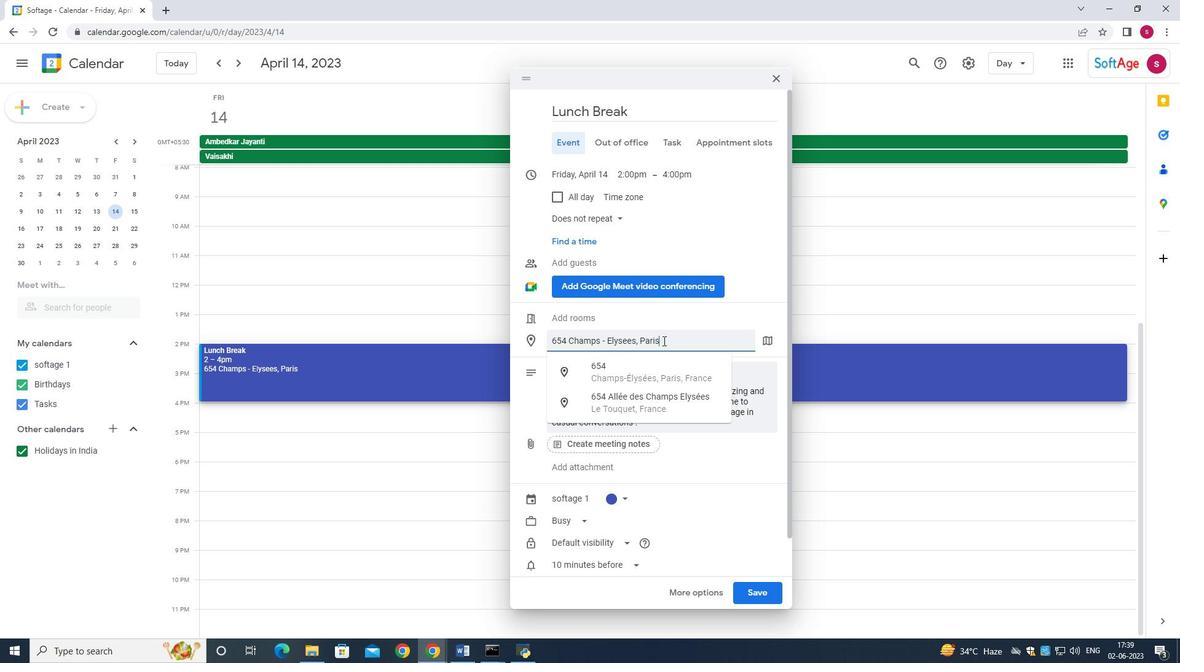 
Action: Key pressed ,<Key.space><Key.shift>france,<Key.space>
Screenshot: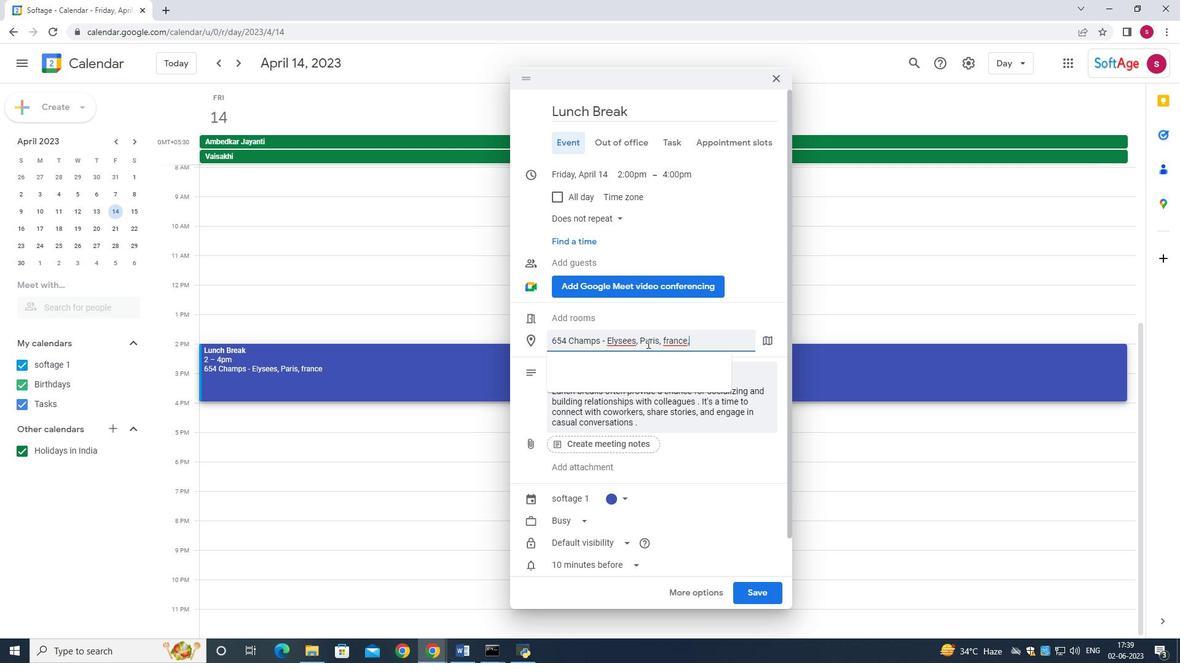 
Action: Mouse moved to (647, 343)
Screenshot: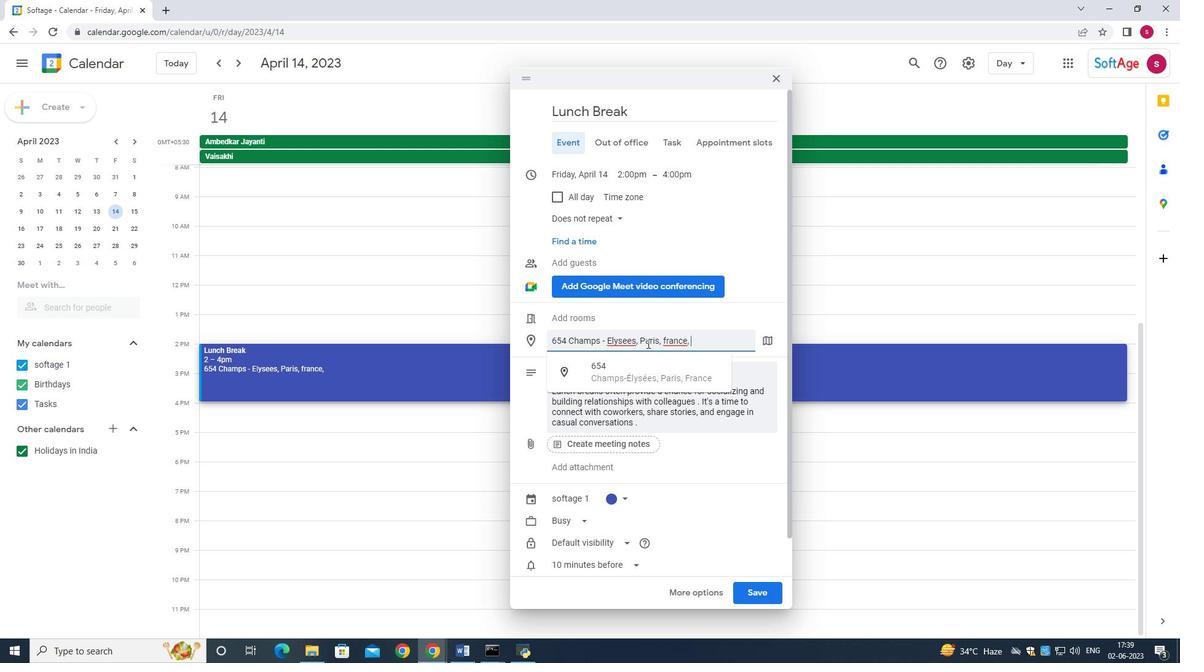
Action: Key pressed <Key.backspace><Key.backspace>
Screenshot: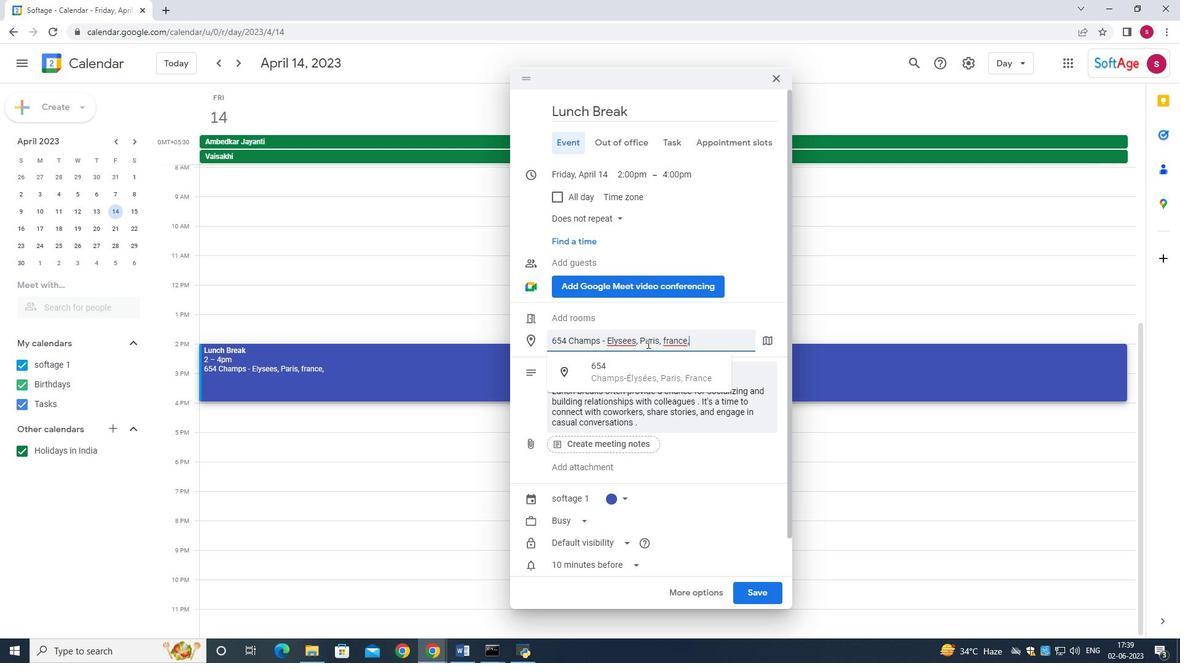 
Action: Mouse moved to (669, 342)
Screenshot: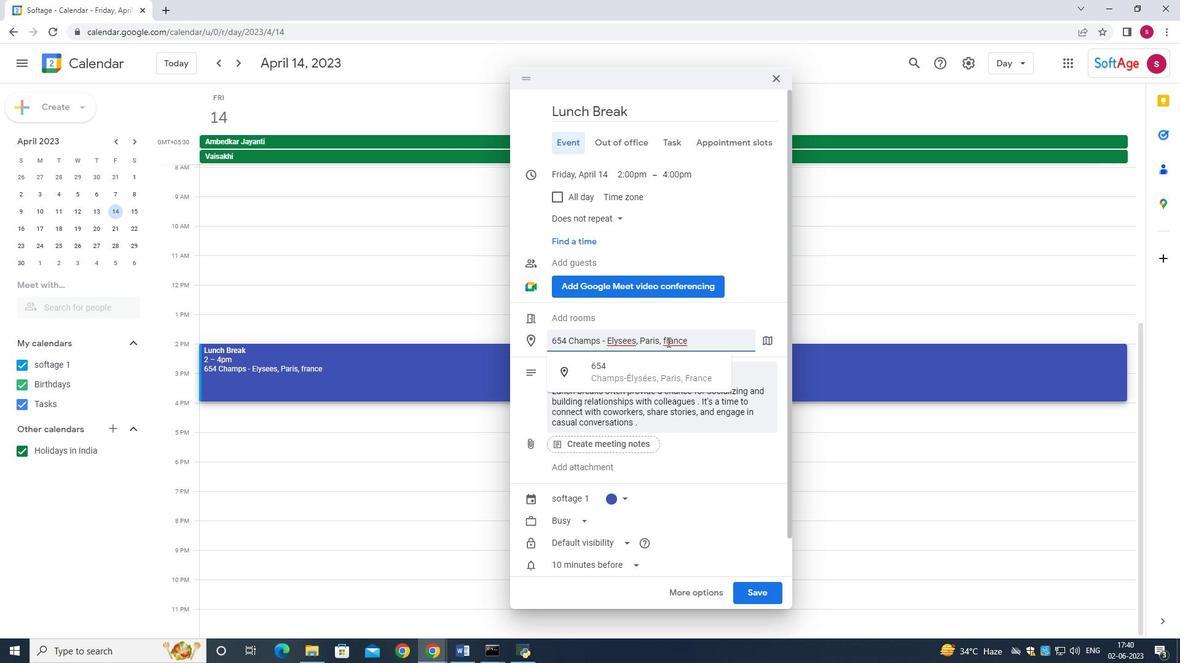 
Action: Mouse pressed left at (669, 342)
Screenshot: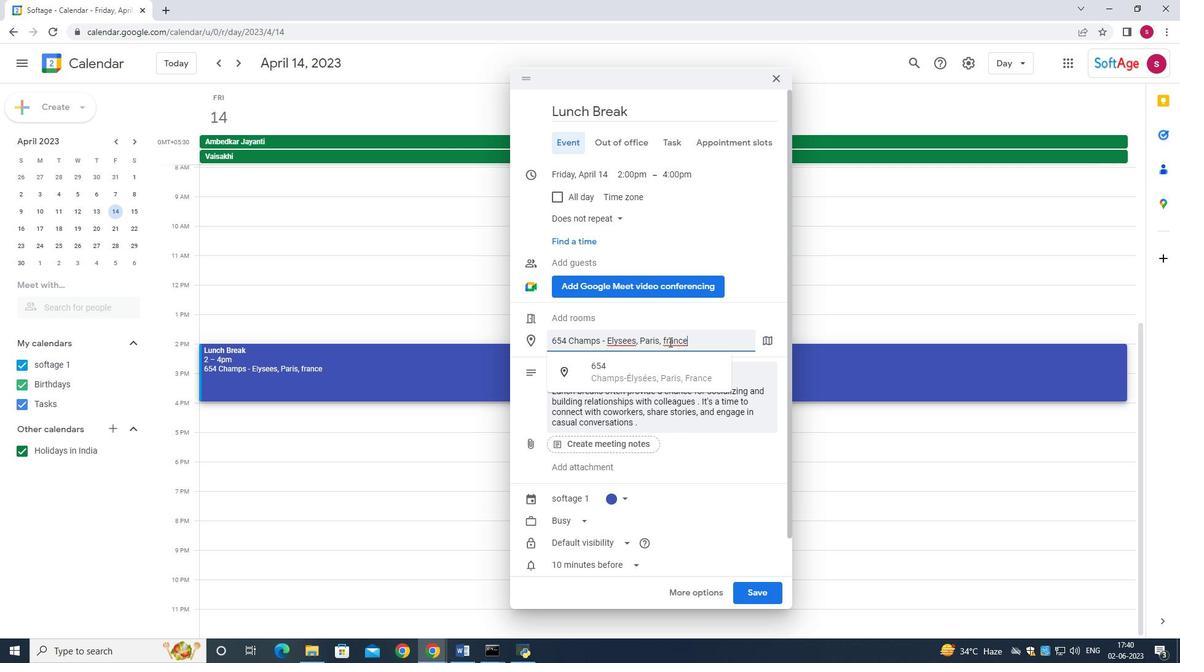 
Action: Mouse moved to (668, 342)
Screenshot: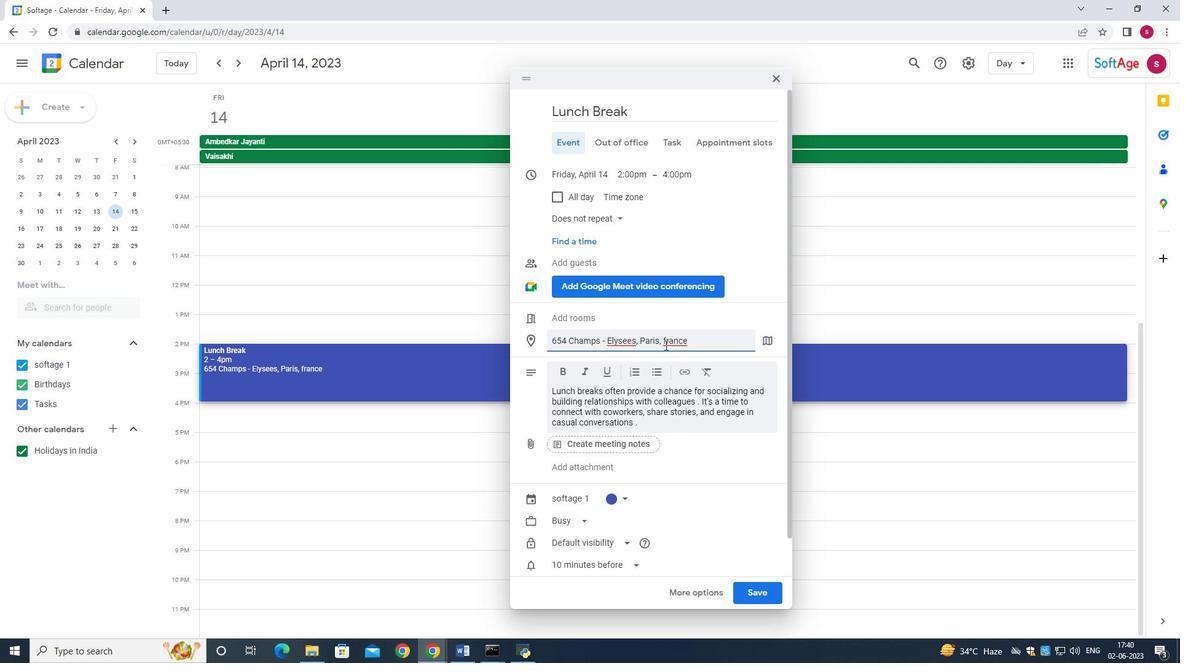 
Action: Mouse pressed left at (668, 342)
Screenshot: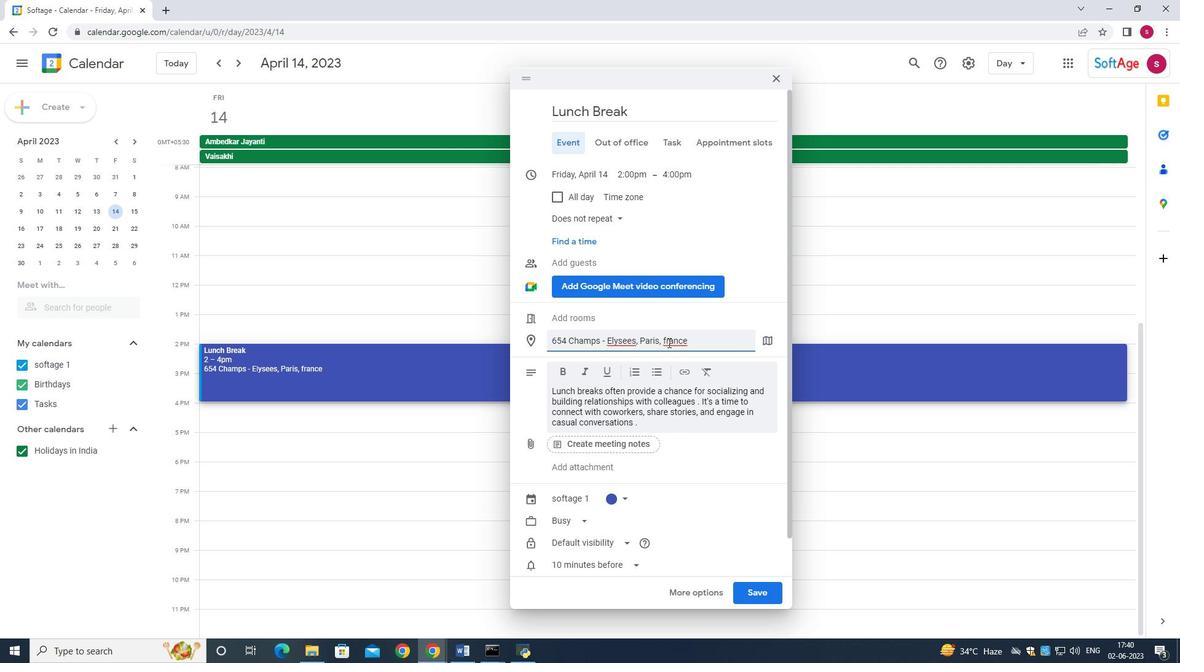 
Action: Mouse moved to (665, 339)
Screenshot: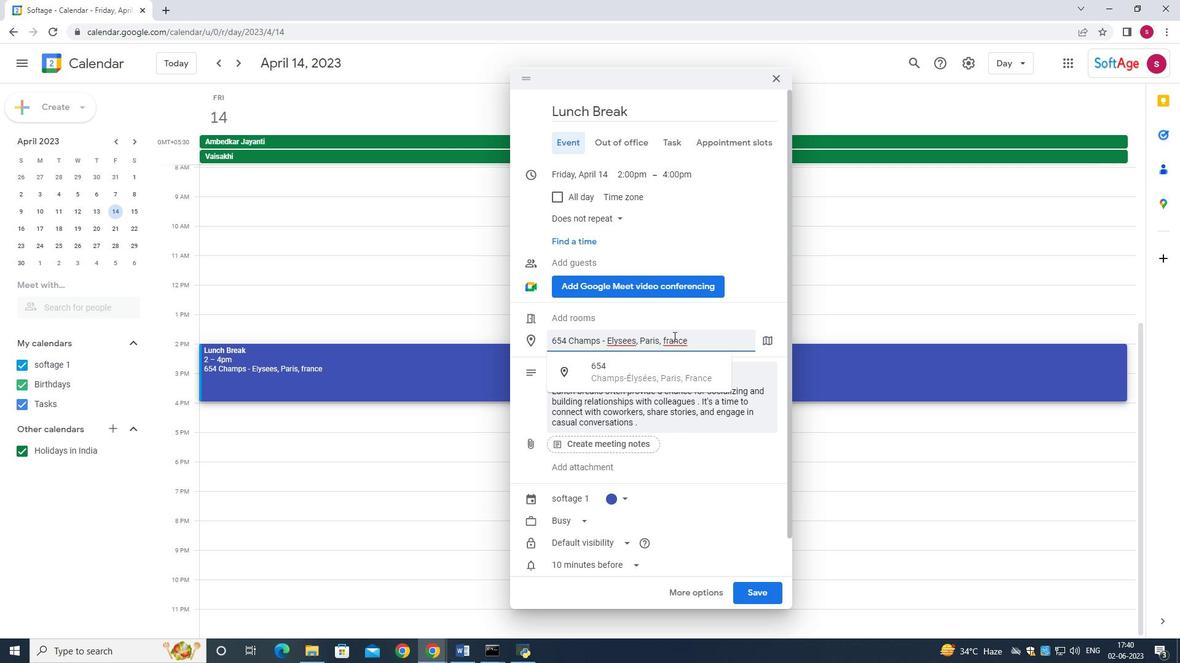 
Action: Mouse pressed left at (665, 339)
Screenshot: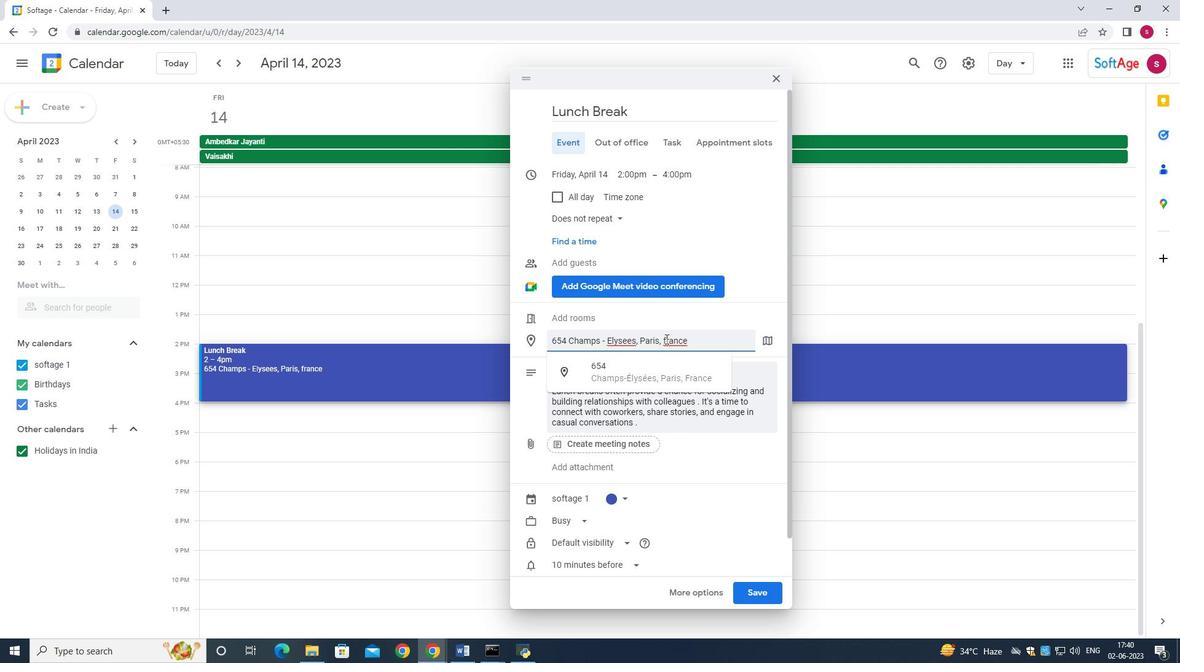 
Action: Mouse moved to (682, 342)
Screenshot: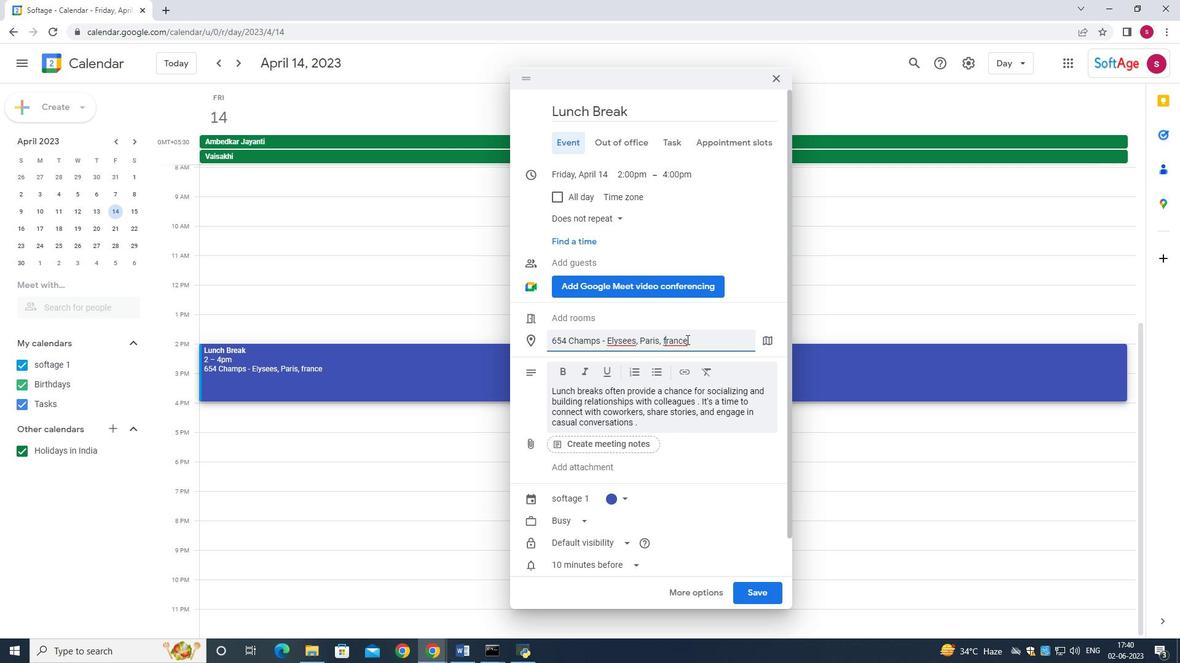 
Action: Key pressed <Key.backspace><Key.shift>F
Screenshot: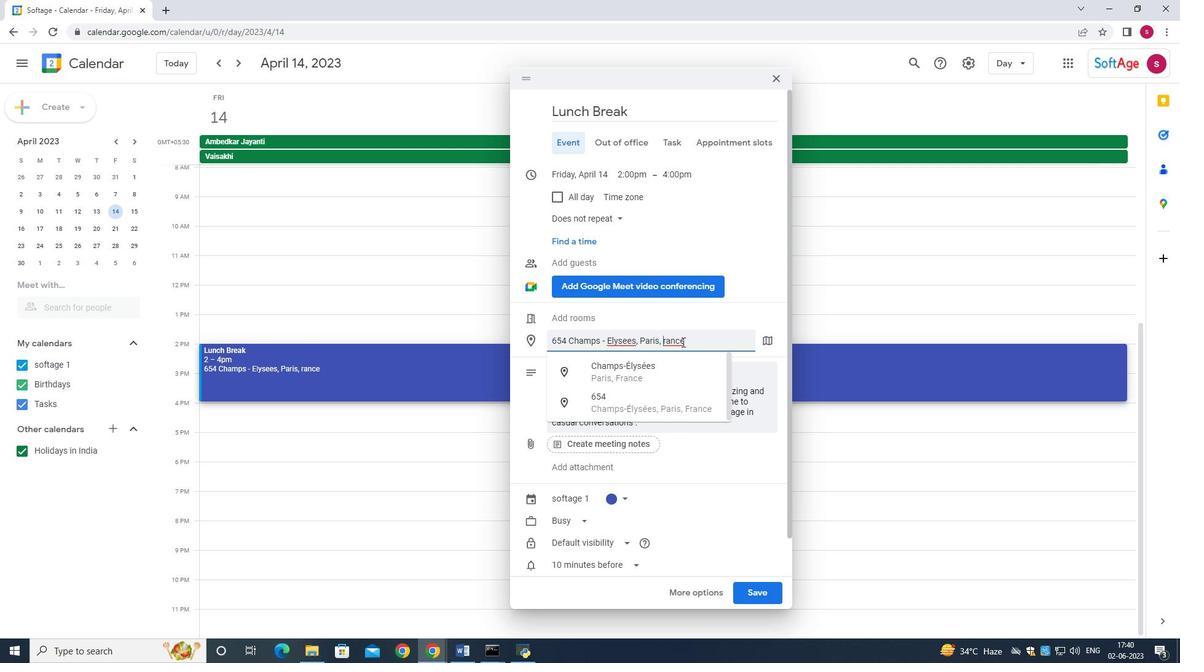 
Action: Mouse moved to (612, 336)
Screenshot: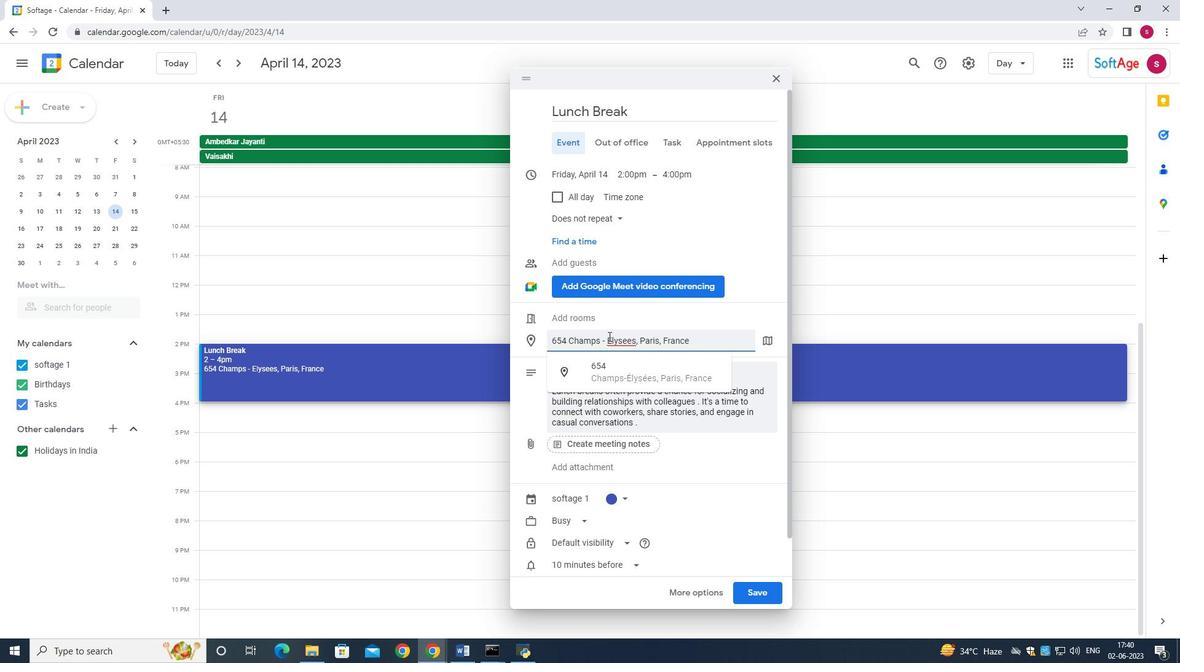 
Action: Mouse pressed left at (612, 336)
Screenshot: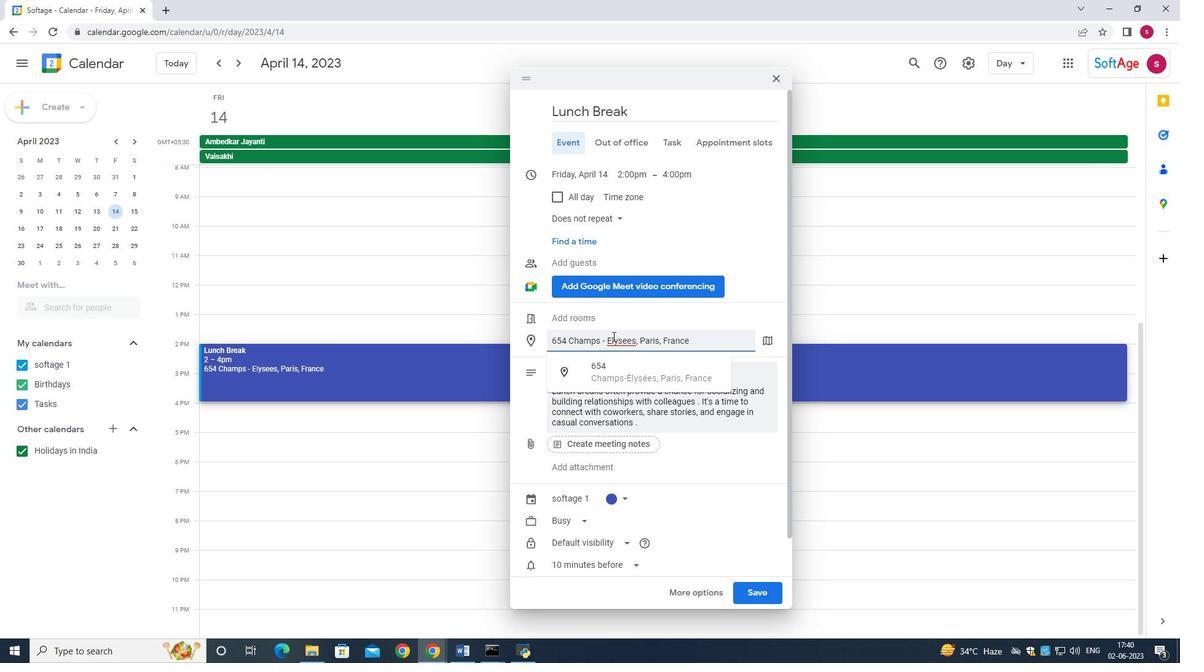 
Action: Mouse moved to (652, 371)
Screenshot: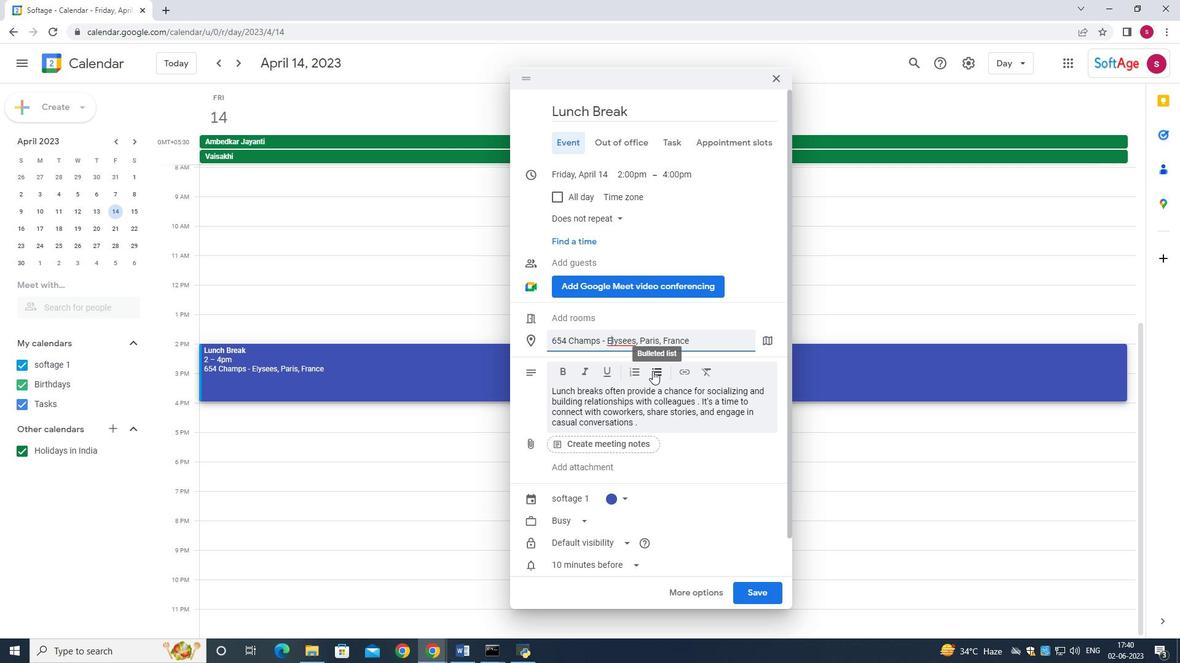 
Action: Mouse pressed left at (652, 371)
Screenshot: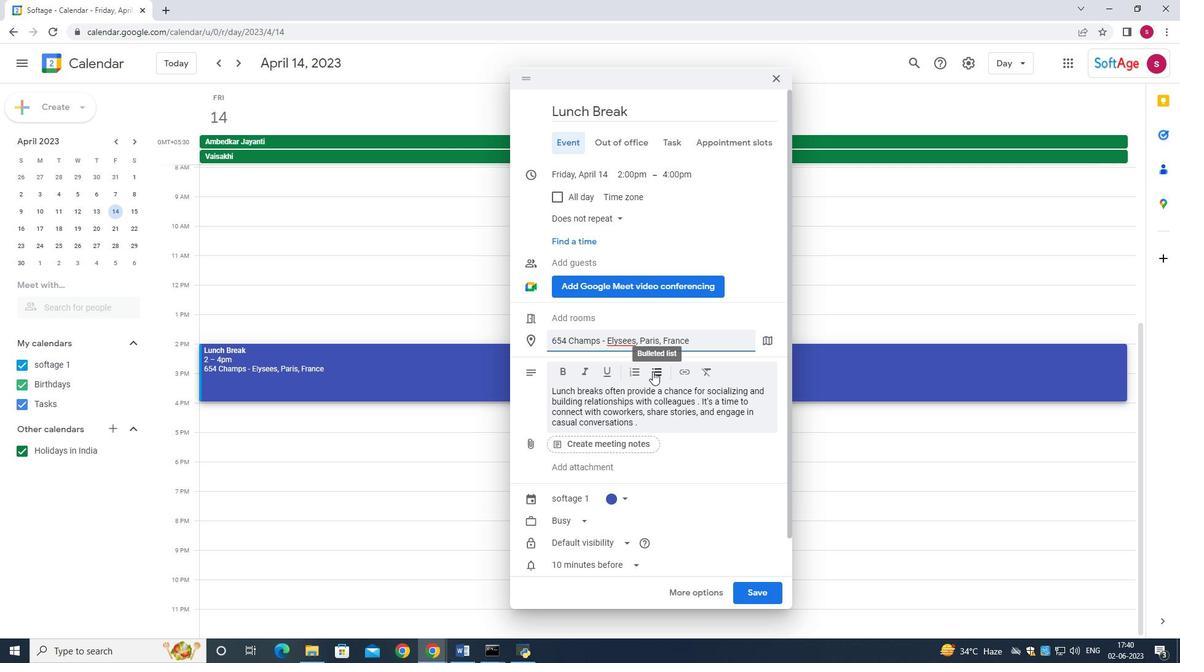 
Action: Mouse moved to (755, 593)
Screenshot: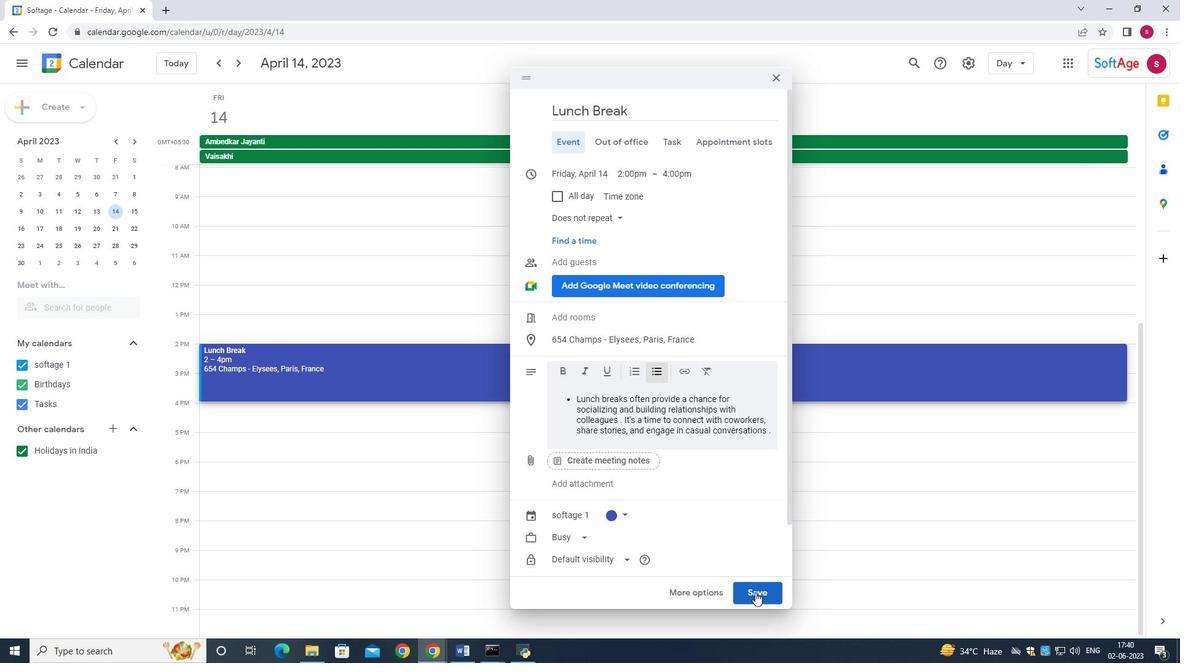 
Action: Mouse pressed left at (755, 593)
Screenshot: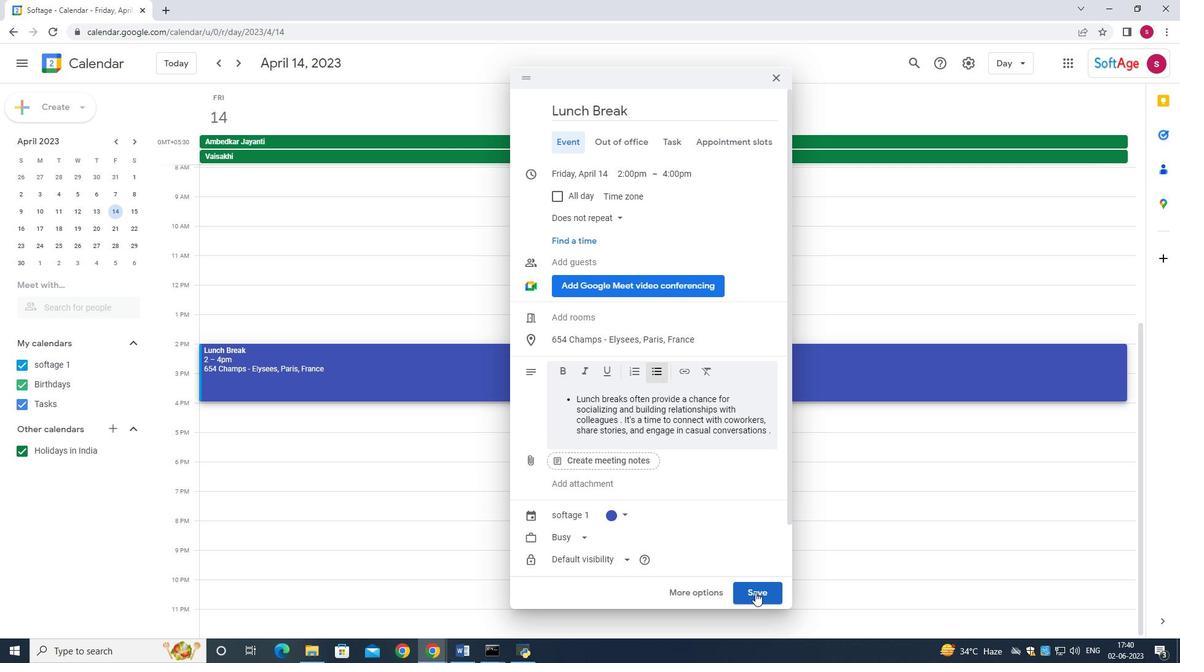 
Action: Mouse moved to (441, 374)
Screenshot: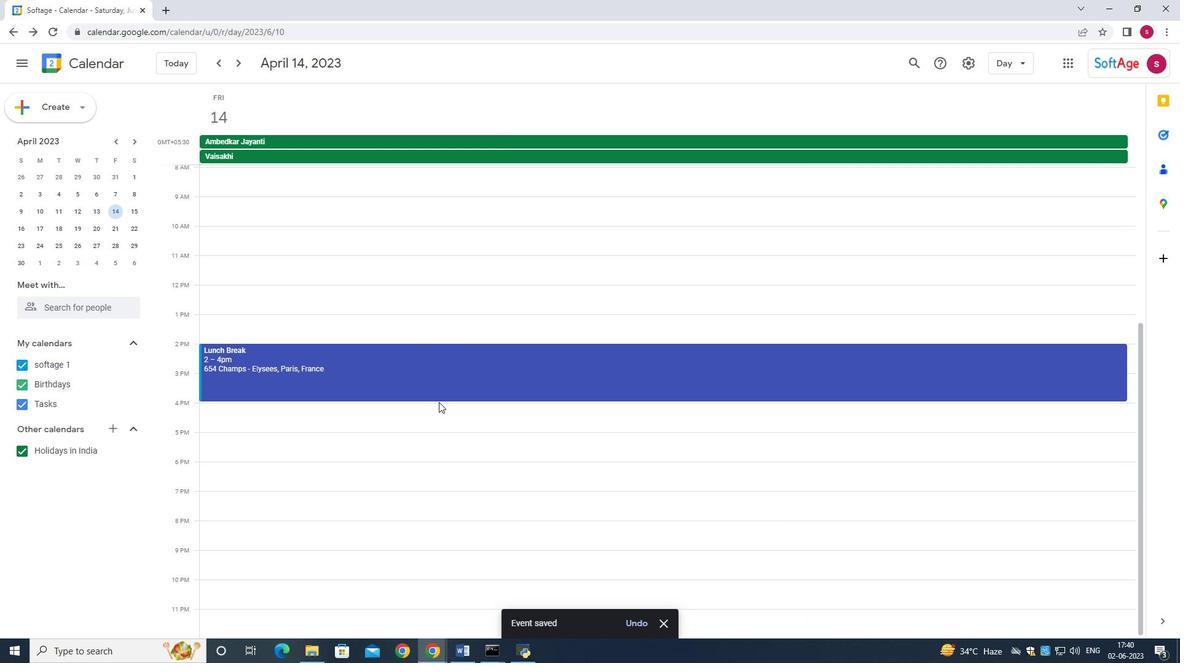 
Action: Mouse pressed left at (441, 374)
Screenshot: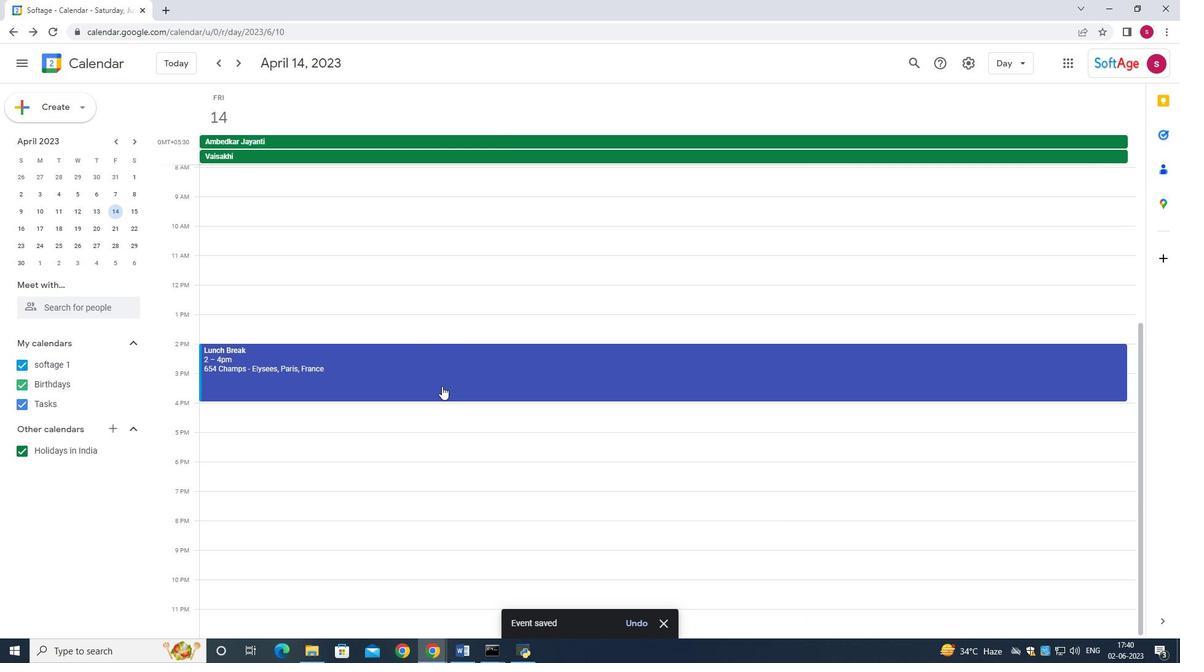 
Action: Mouse moved to (717, 191)
Screenshot: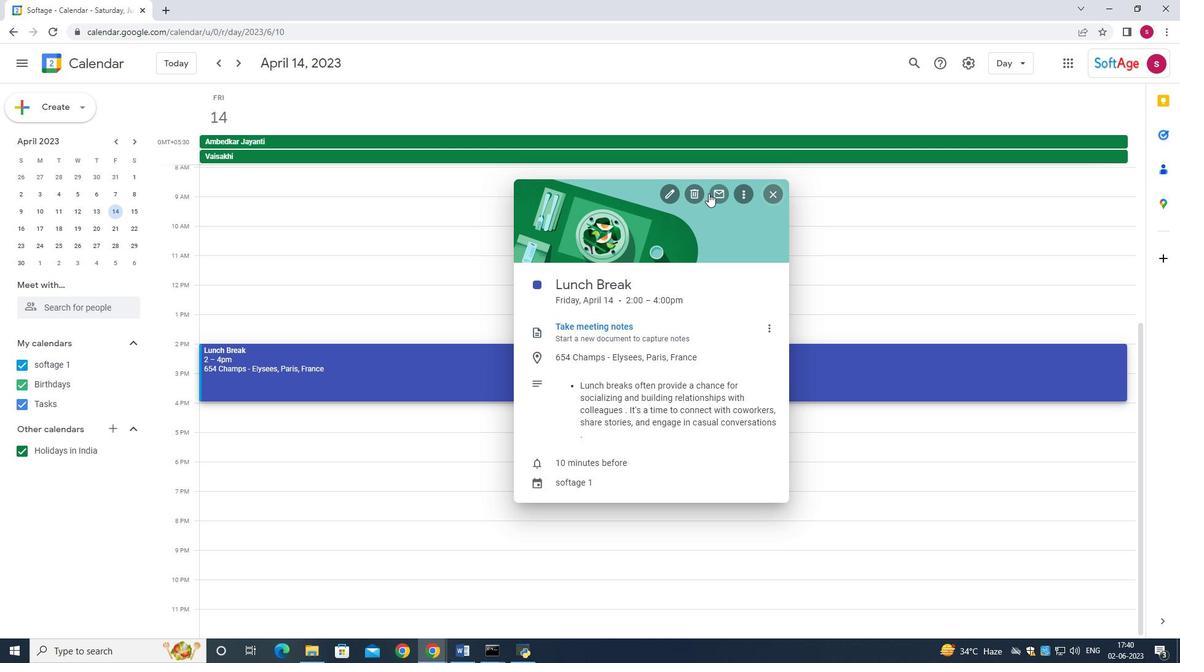 
Action: Mouse pressed left at (717, 191)
Screenshot: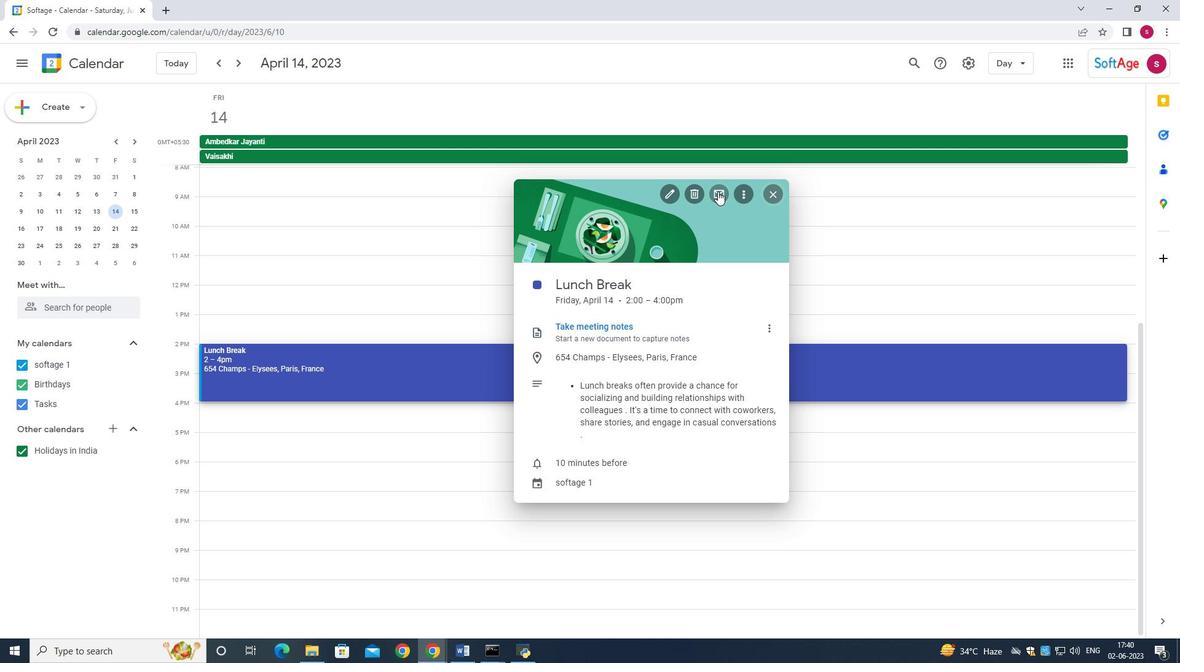 
Action: Mouse moved to (441, 280)
Screenshot: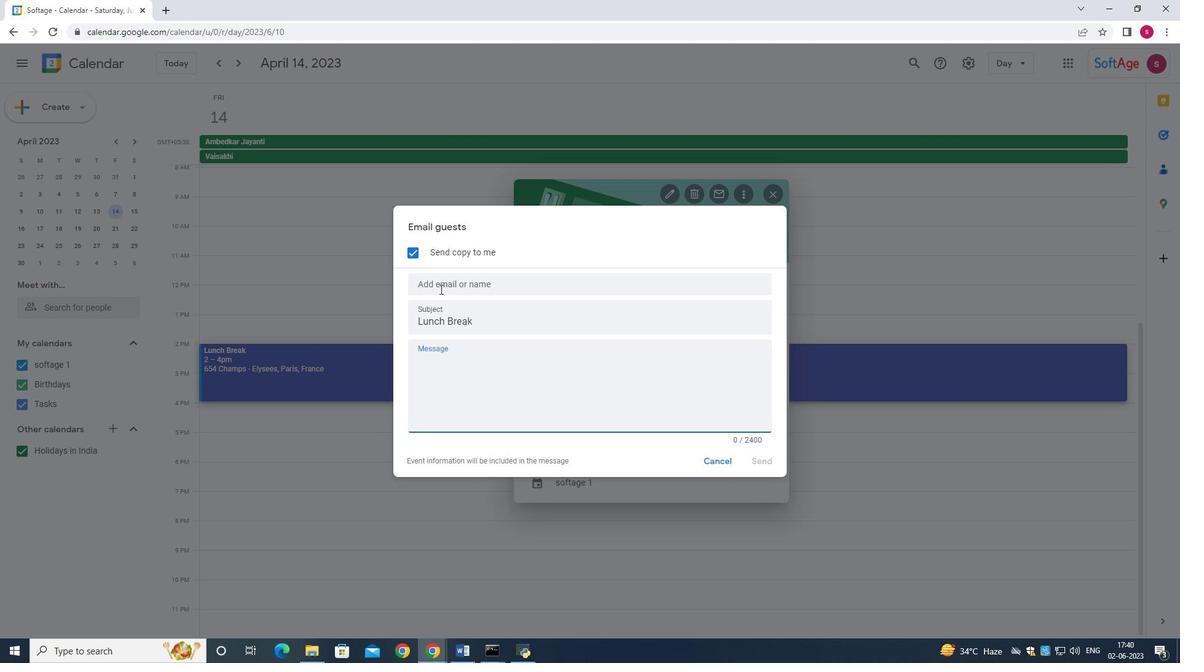 
Action: Mouse pressed left at (441, 280)
Screenshot: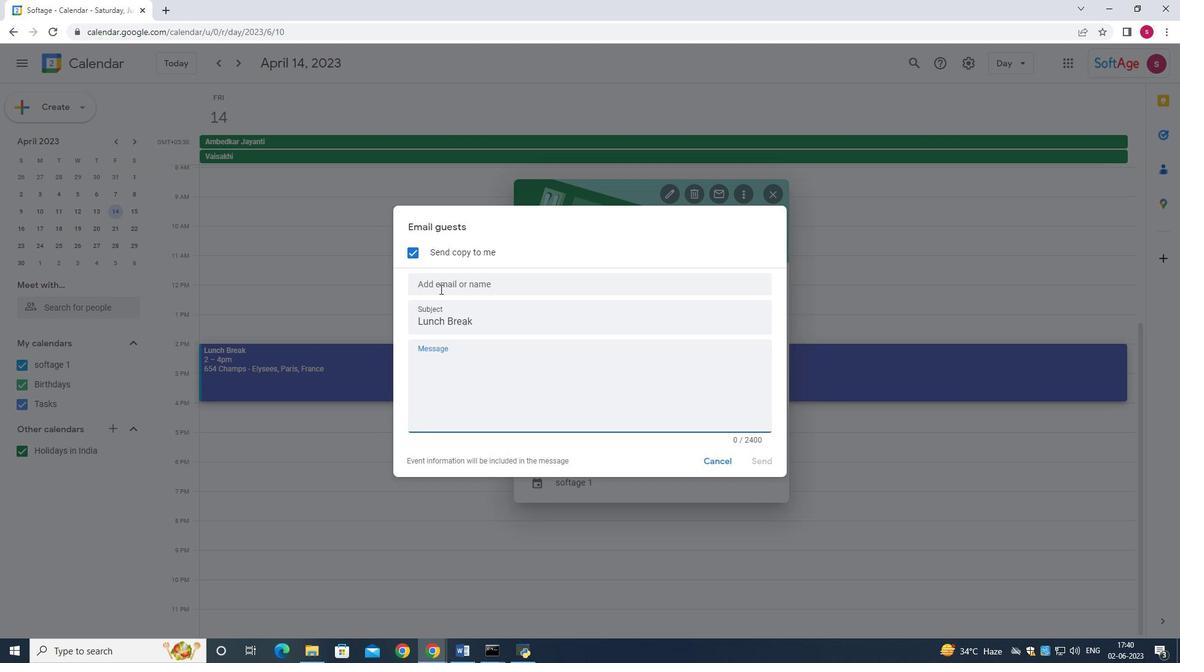 
Action: Mouse moved to (530, 304)
Screenshot: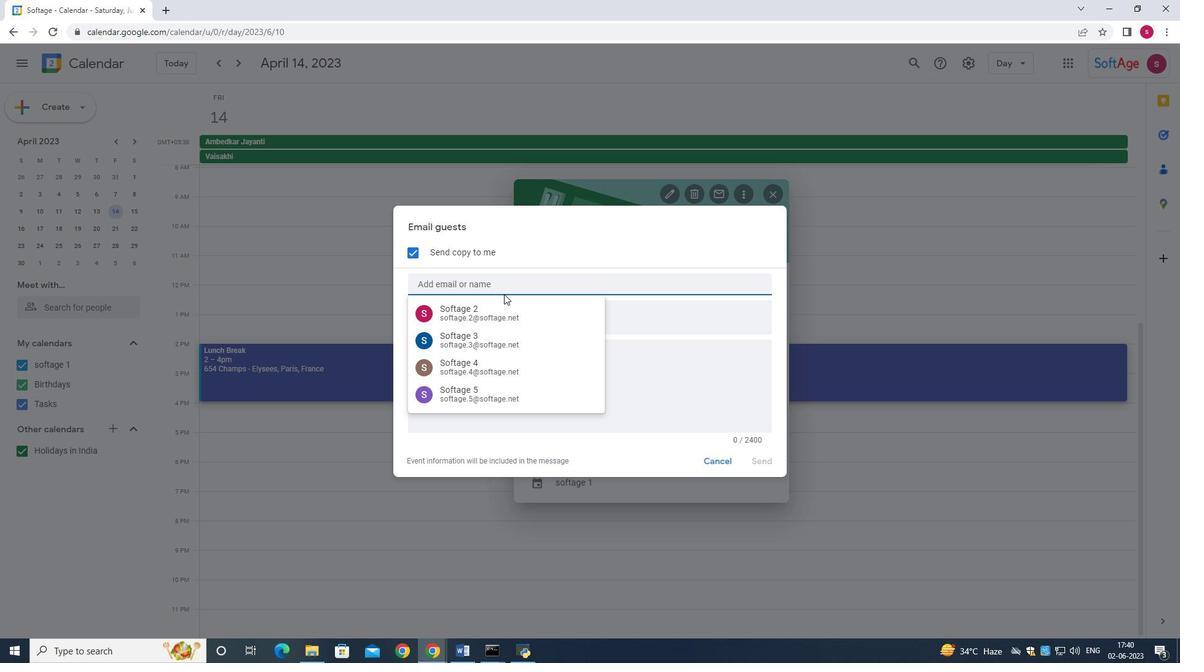 
Action: Key pressed softage.9<Key.shift>@
Screenshot: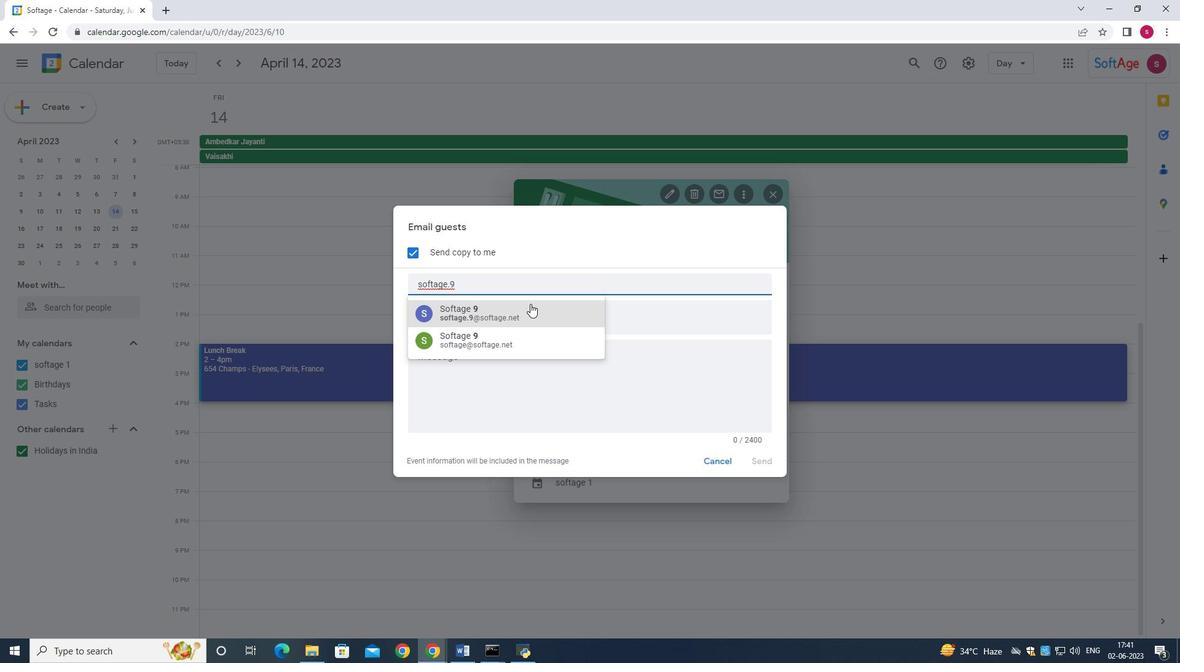 
Action: Mouse moved to (516, 316)
Screenshot: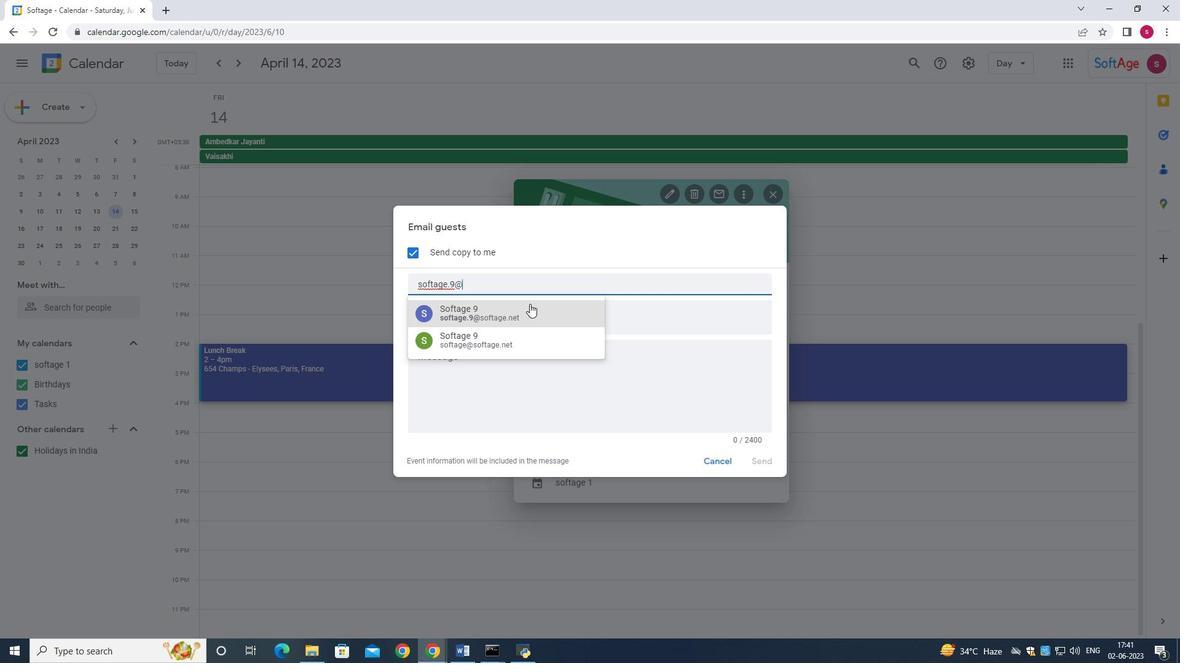 
Action: Mouse pressed left at (516, 316)
Screenshot: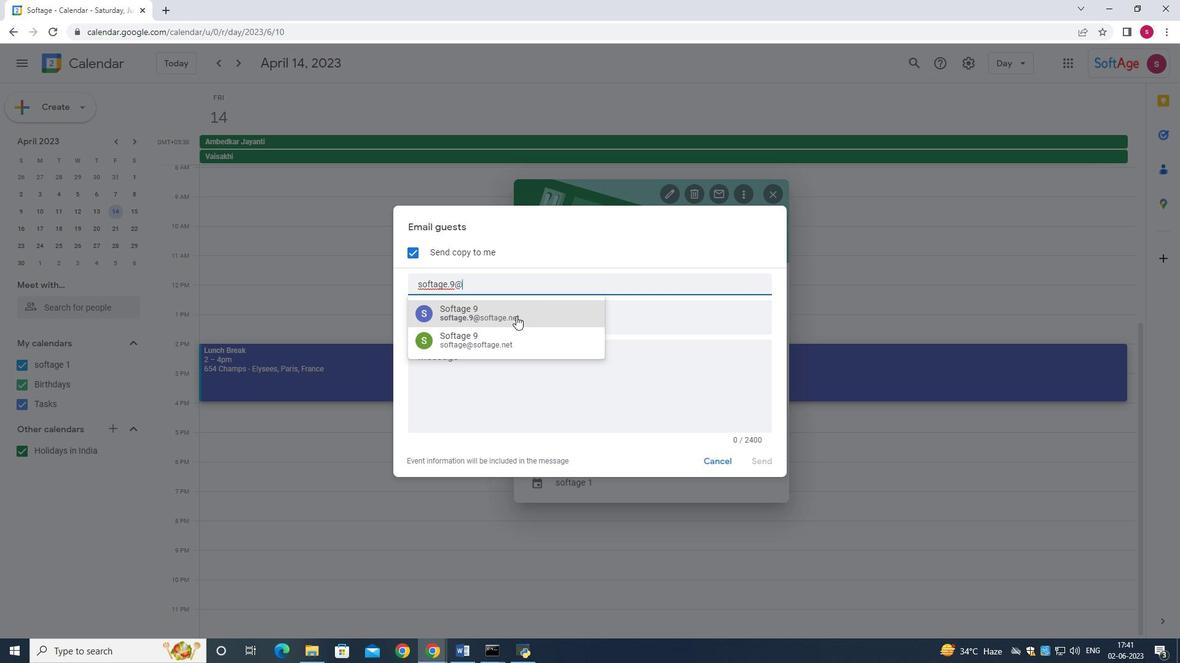 
Action: Key pressed softage.<Key.shift><Key.shift><Key.shift><Key.shift>@10<Key.backspace><Key.backspace><Key.backspace><Key.shift>@10softage.net
Screenshot: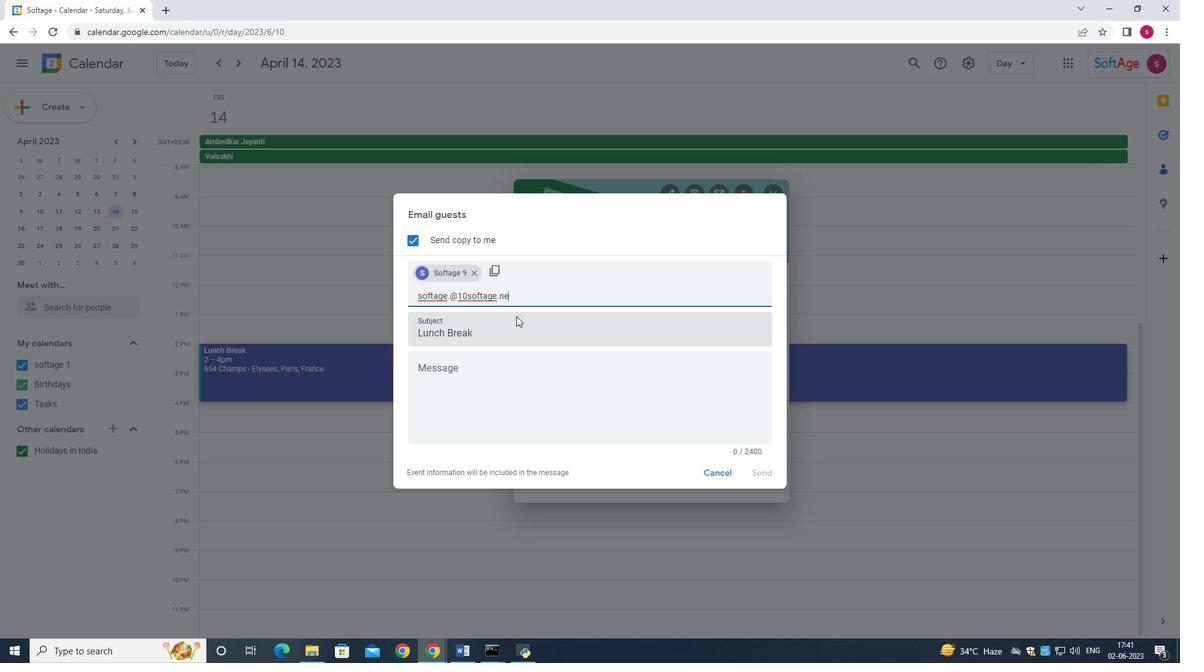 
Action: Mouse moved to (451, 299)
Screenshot: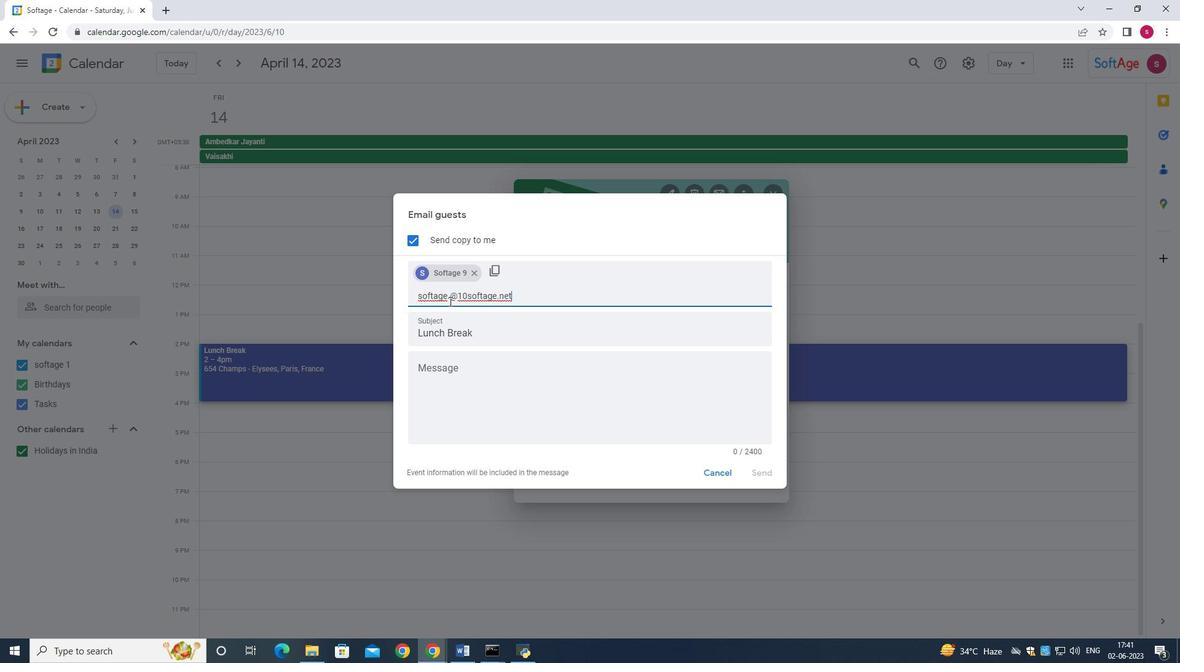 
Action: Mouse pressed left at (451, 299)
Screenshot: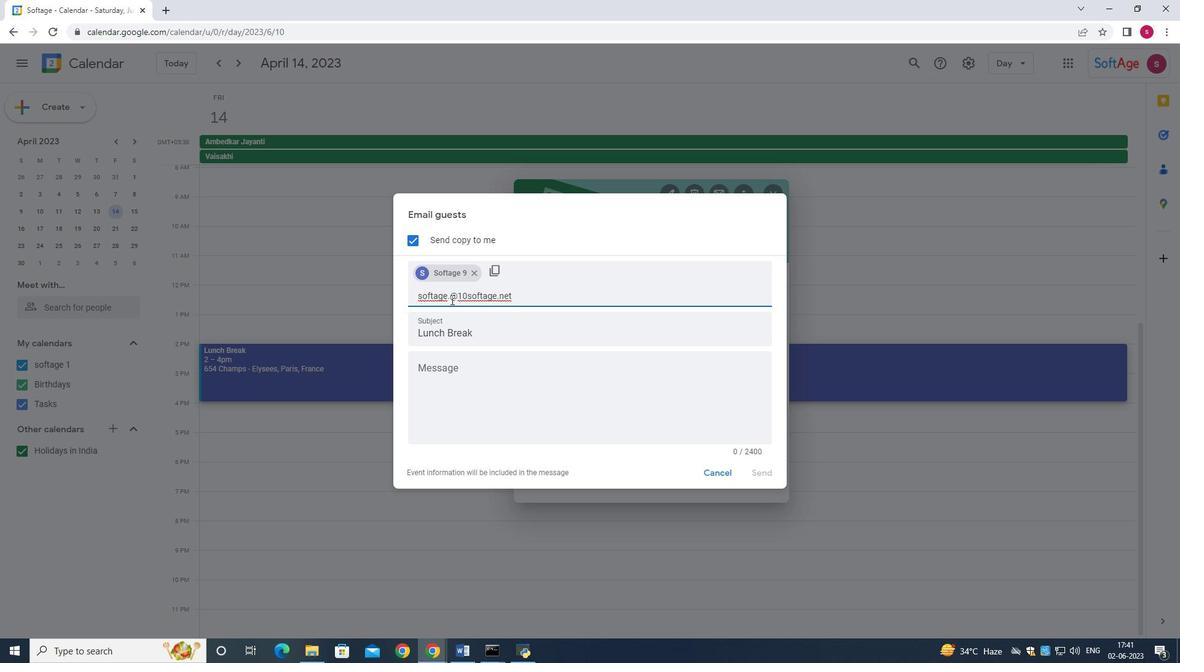 
Action: Mouse moved to (515, 298)
Screenshot: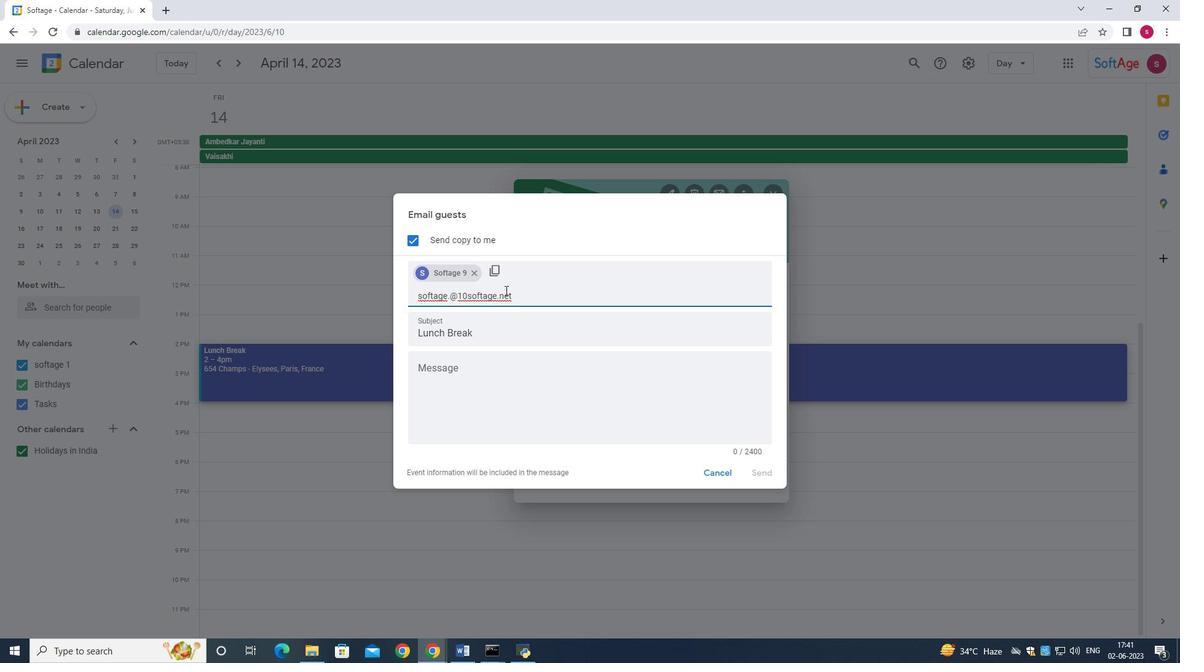 
Action: Mouse pressed left at (515, 298)
Screenshot: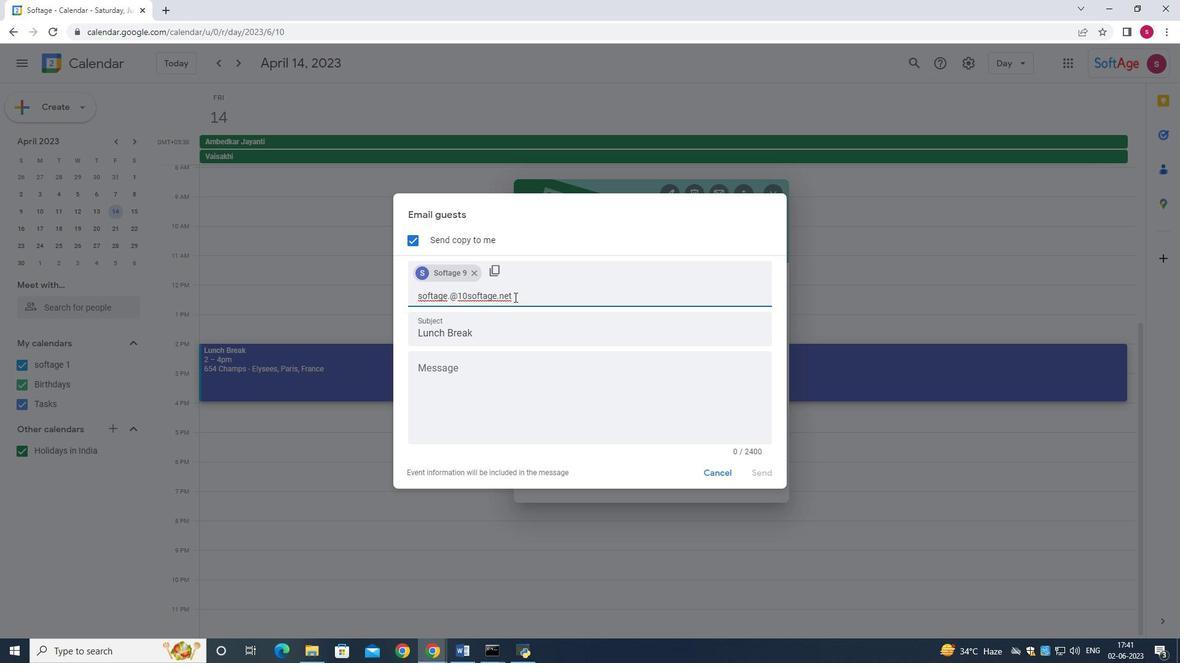 
Action: Mouse moved to (492, 397)
Screenshot: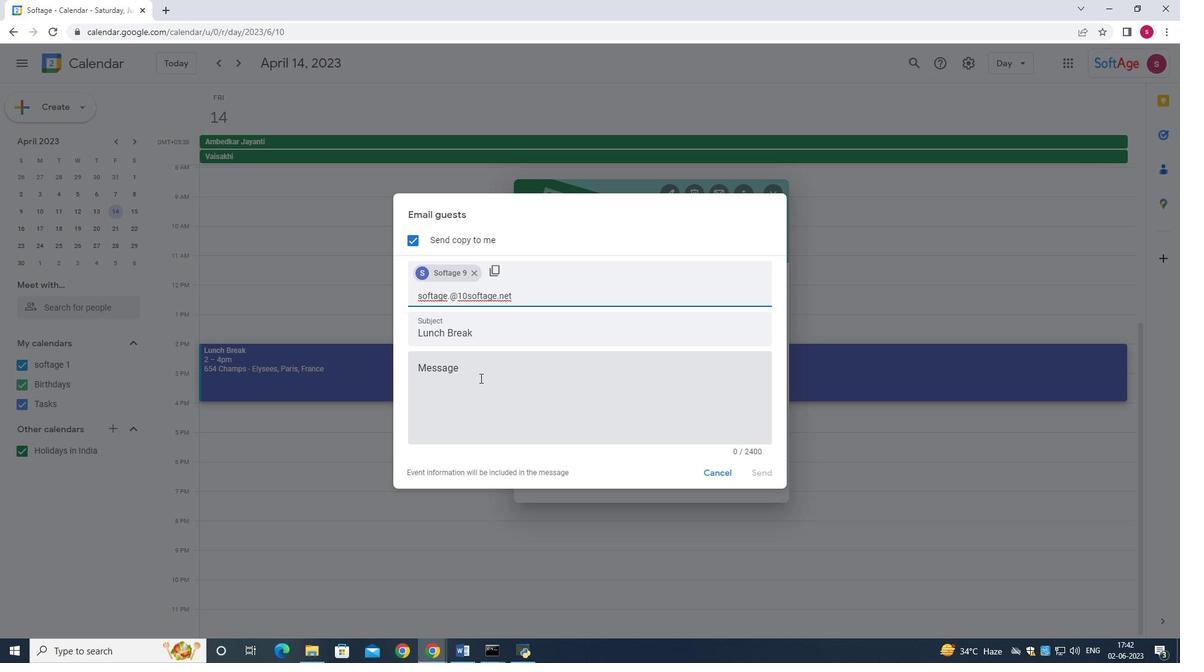 
Action: Mouse pressed left at (492, 397)
Screenshot: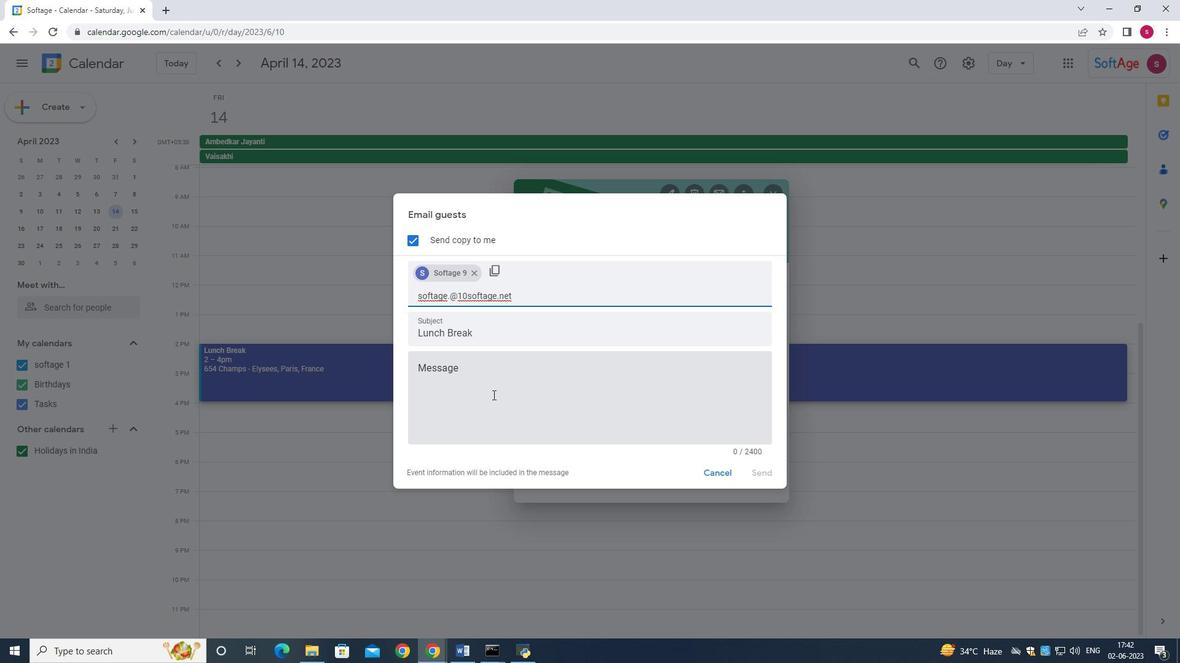 
Action: Mouse moved to (492, 395)
Screenshot: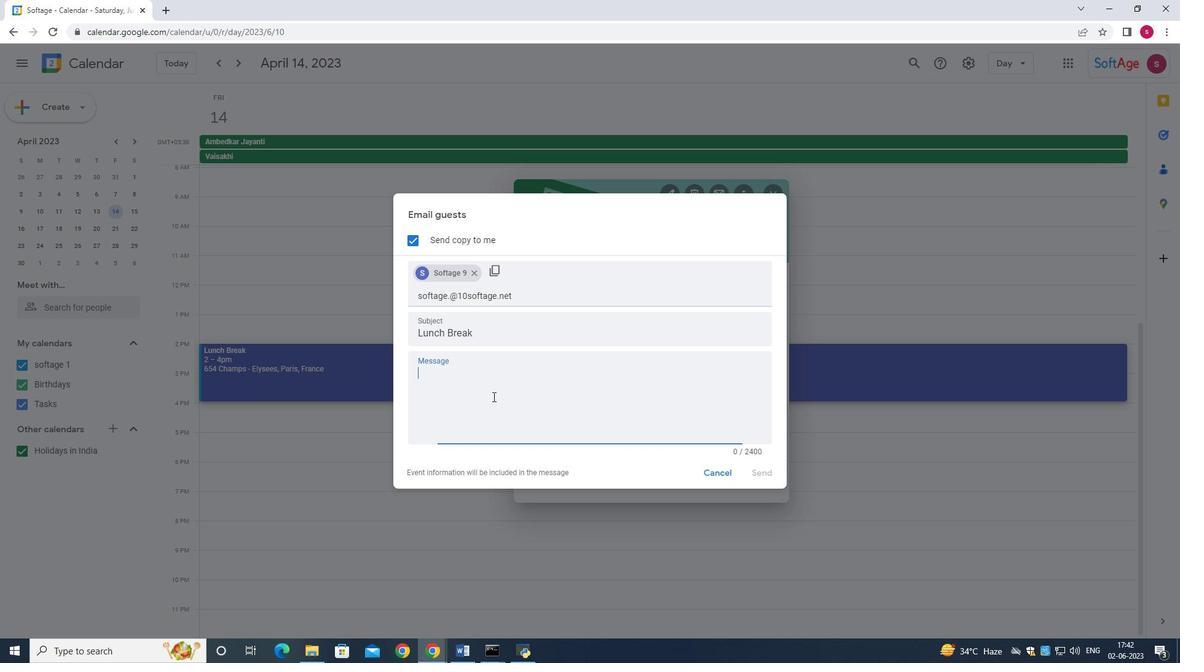 
Action: Key pressed event<Key.space><Key.shift>Daily<Key.space>
Screenshot: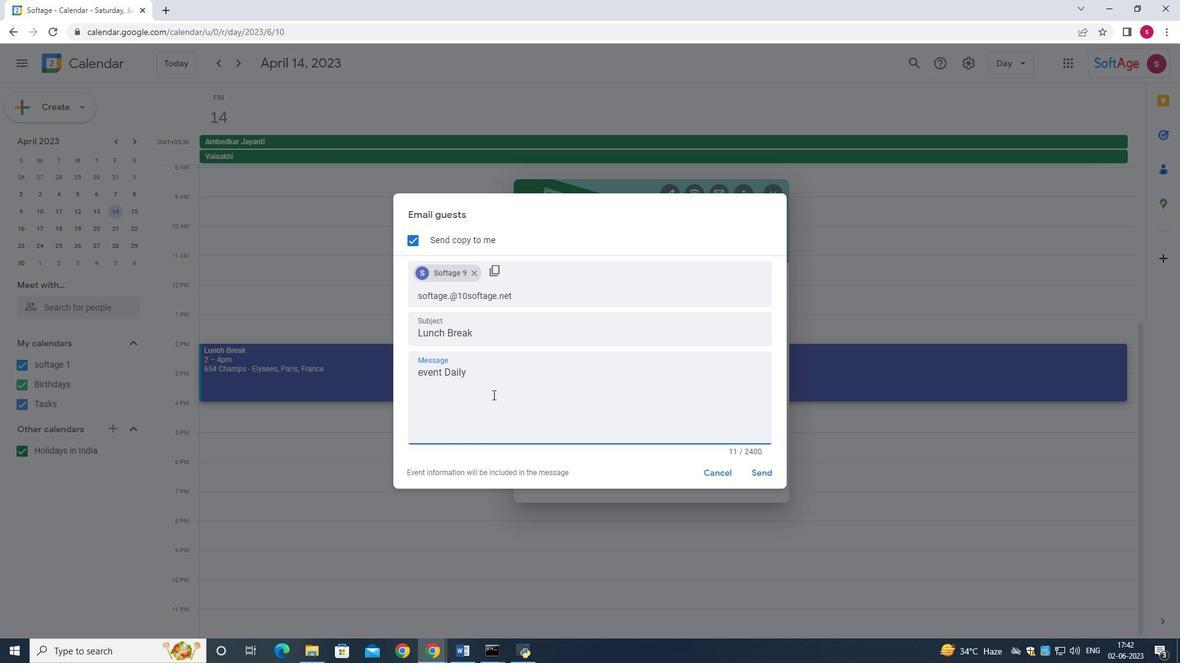 
Action: Mouse moved to (492, 394)
Screenshot: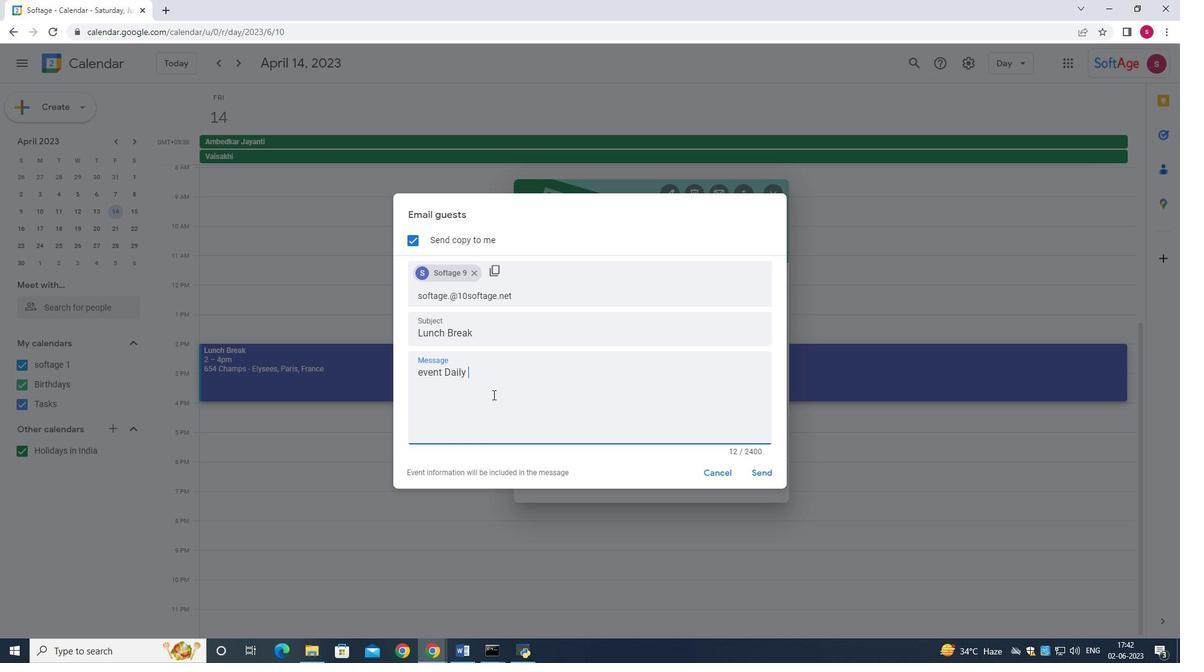 
Action: Key pressed <Key.shift>For<Key.space><Key.shift><Key.shift><Key.shift><Key.shift><Key.shift><Key.shift><Key.shift><Key.shift><Key.shift><Key.shift><Key.shift><Key.shift><Key.shift><Key.shift><Key.shift><Key.shift>Lunch<Key.space><Key.shift><Key.shift><Key.shift><Key.shift><Key.shift>Break
Screenshot: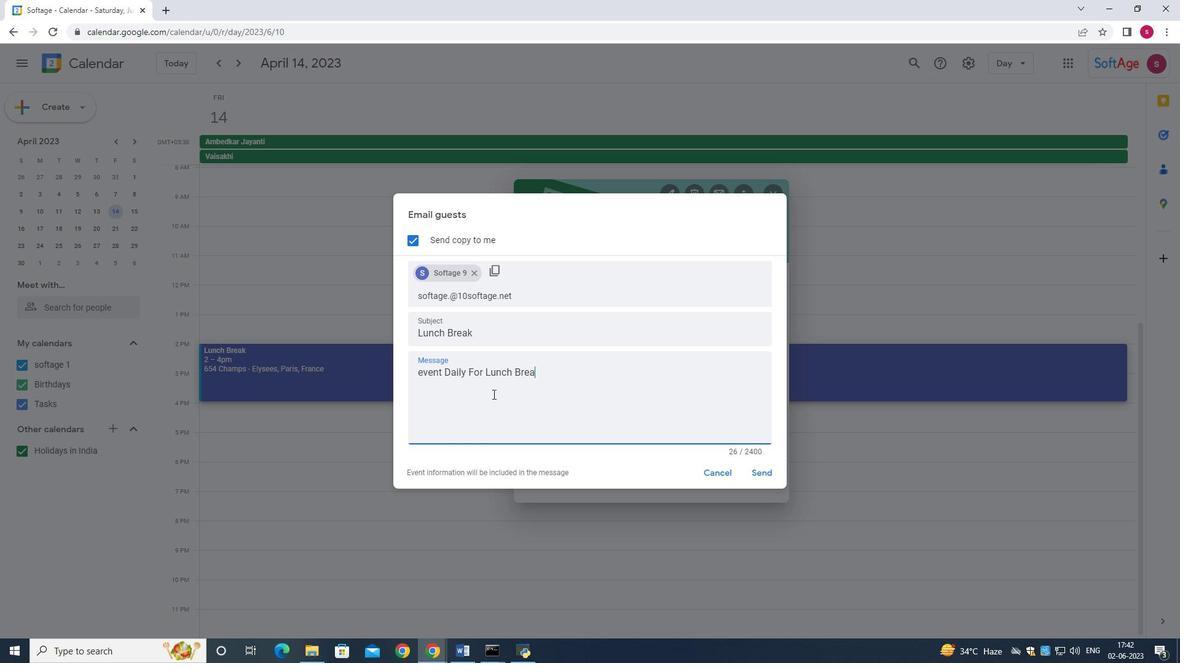 
Action: Mouse moved to (753, 468)
Screenshot: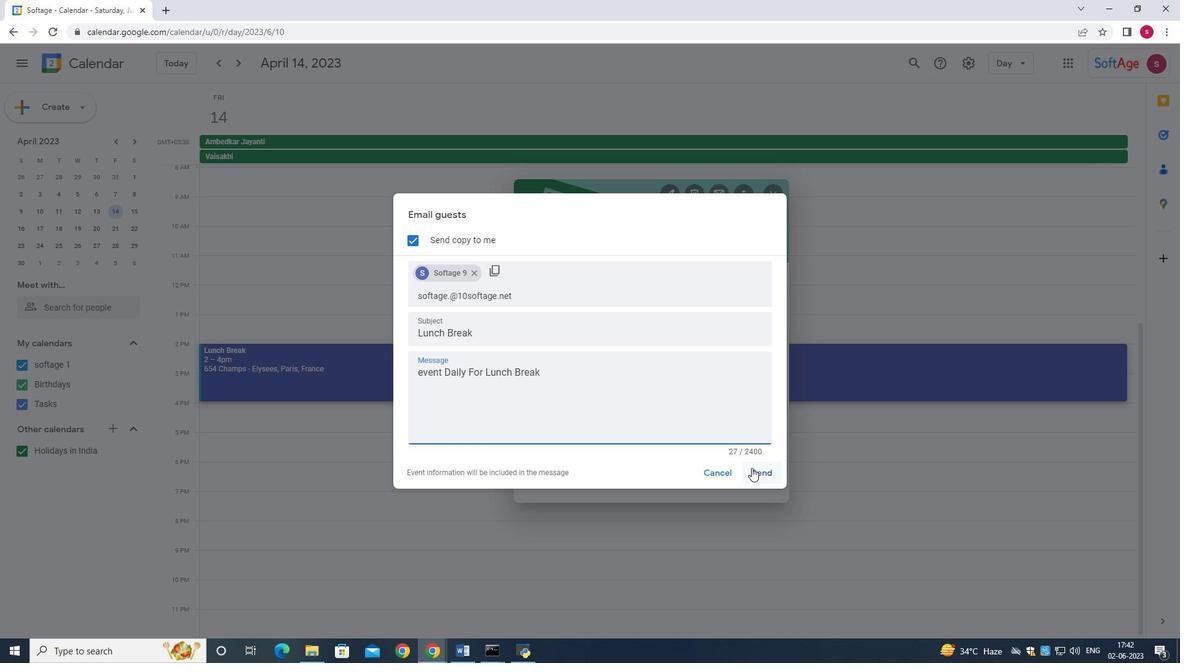 
Action: Mouse pressed left at (753, 468)
Screenshot: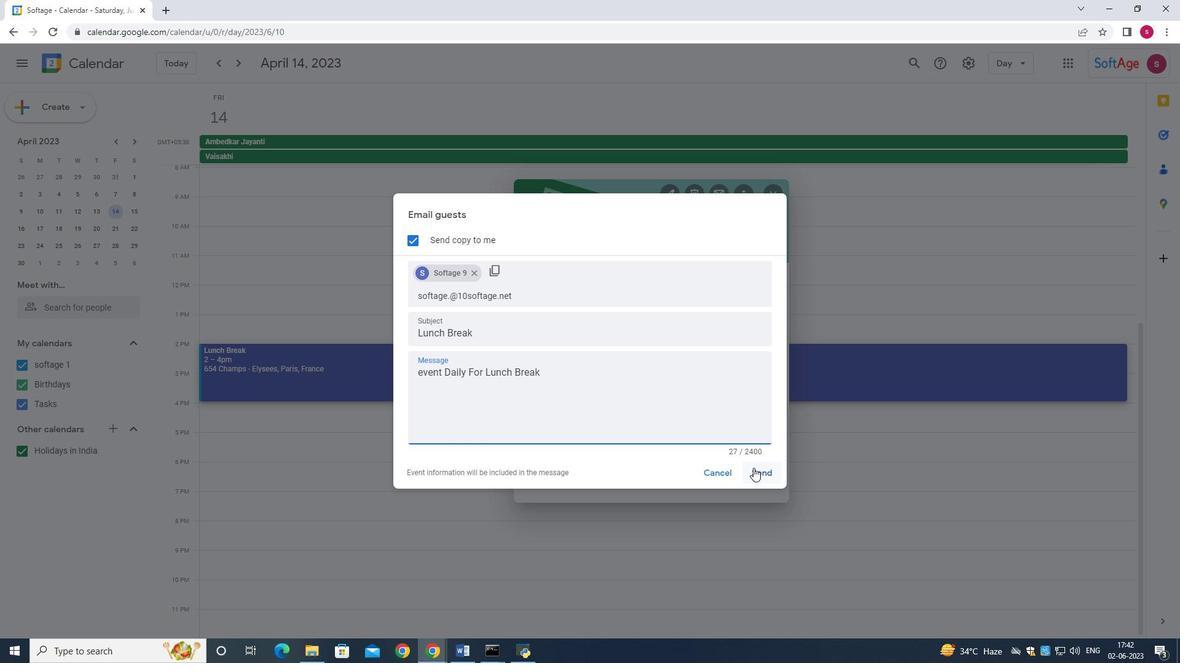 
Action: Mouse moved to (514, 277)
Screenshot: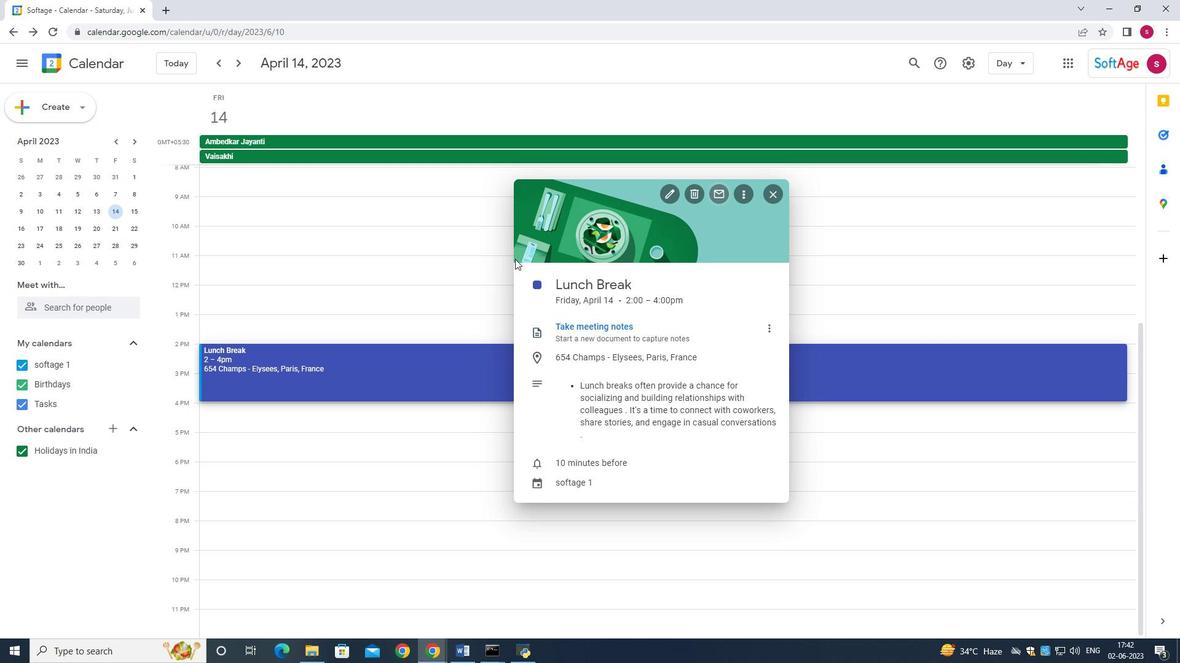 
Action: Mouse scrolled (514, 277) with delta (0, 0)
Screenshot: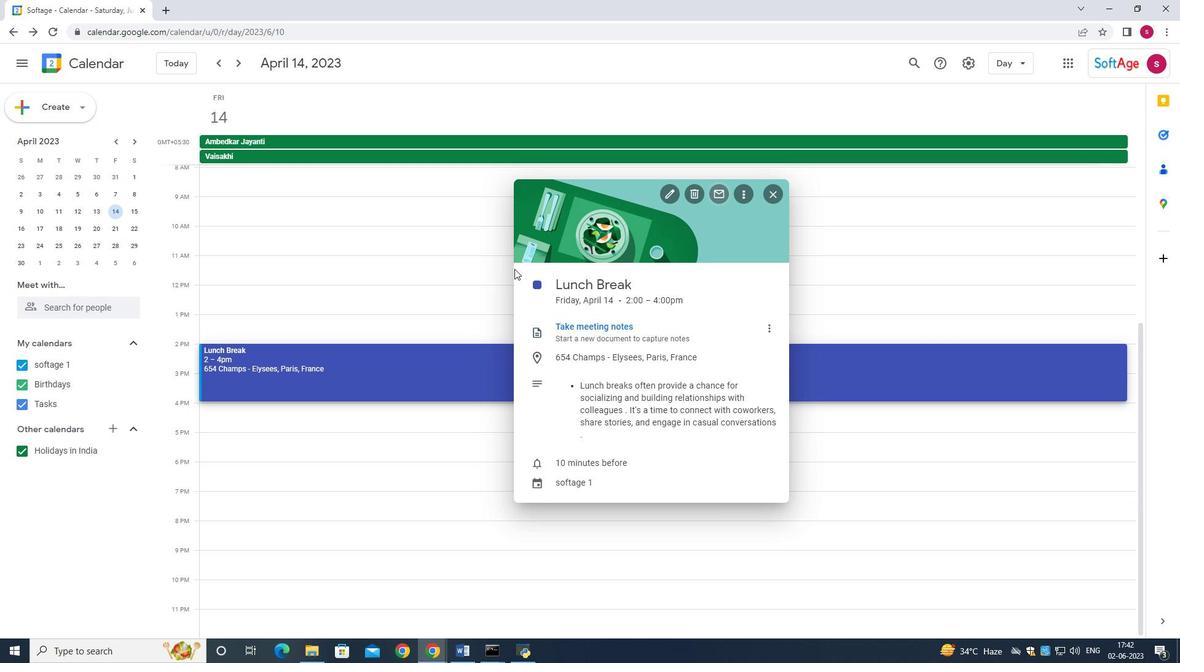 
Action: Mouse moved to (513, 287)
Screenshot: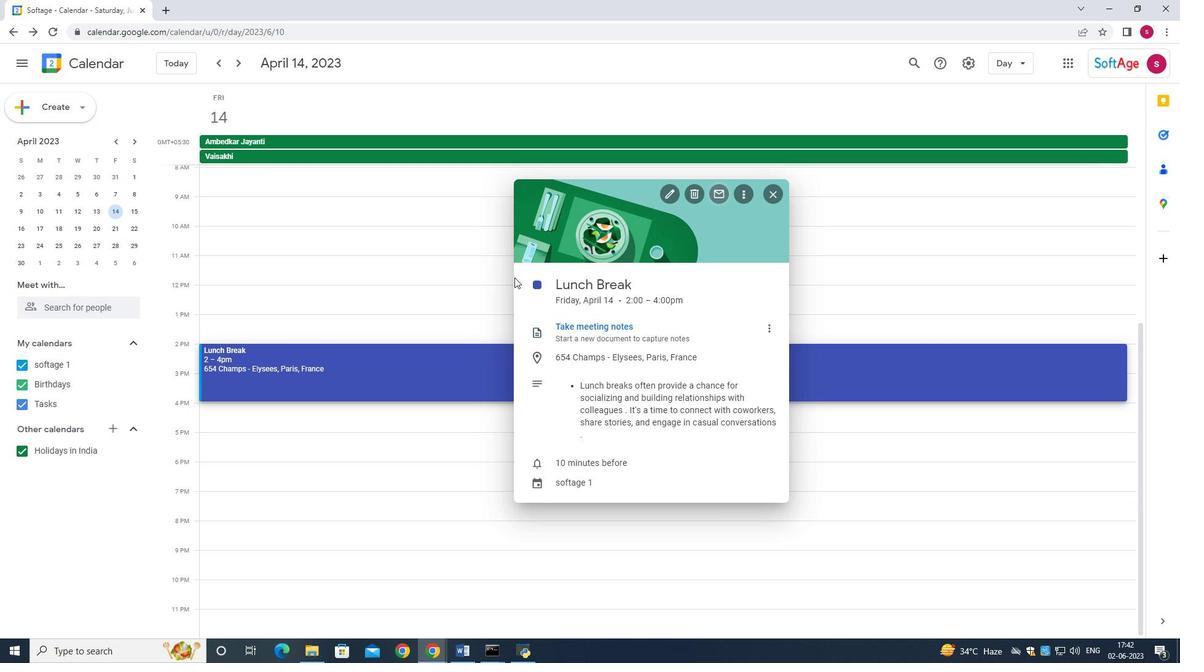 
Action: Mouse scrolled (513, 286) with delta (0, 0)
Screenshot: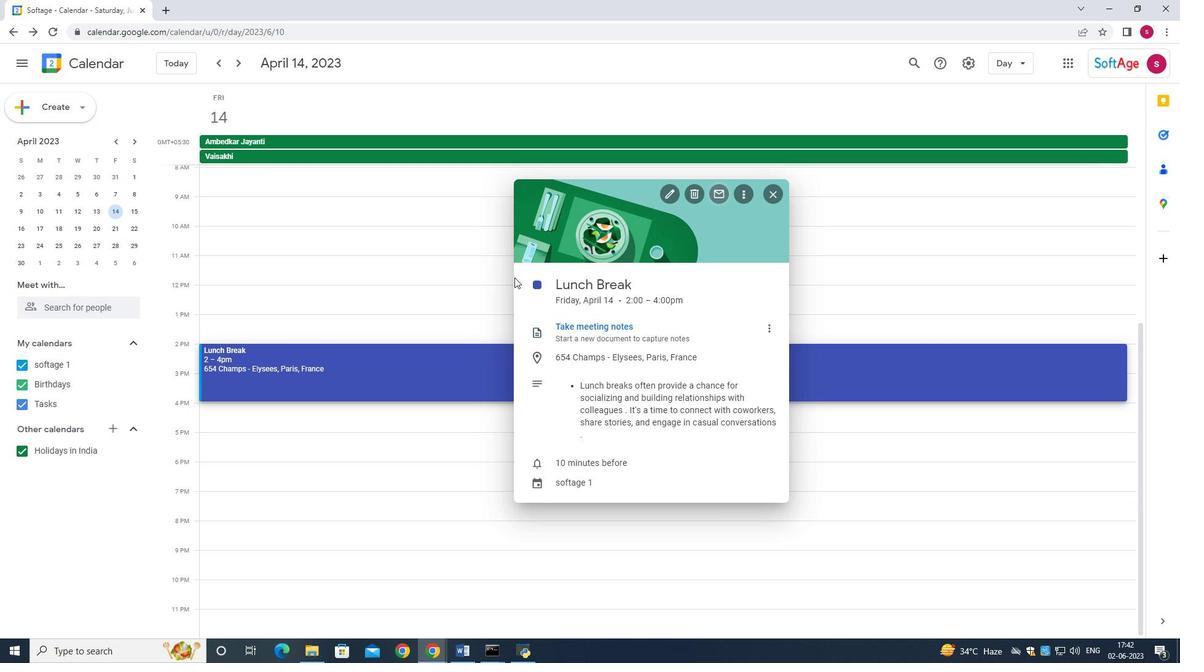 
Action: Mouse moved to (511, 297)
Screenshot: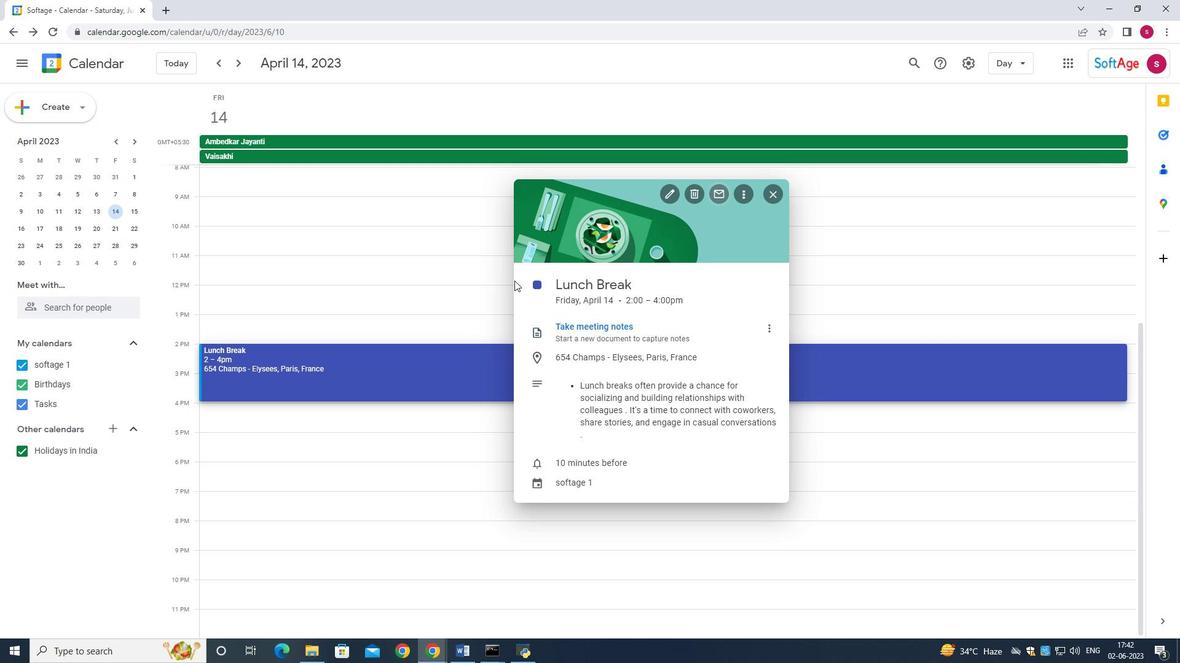 
Action: Mouse scrolled (511, 296) with delta (0, 0)
Screenshot: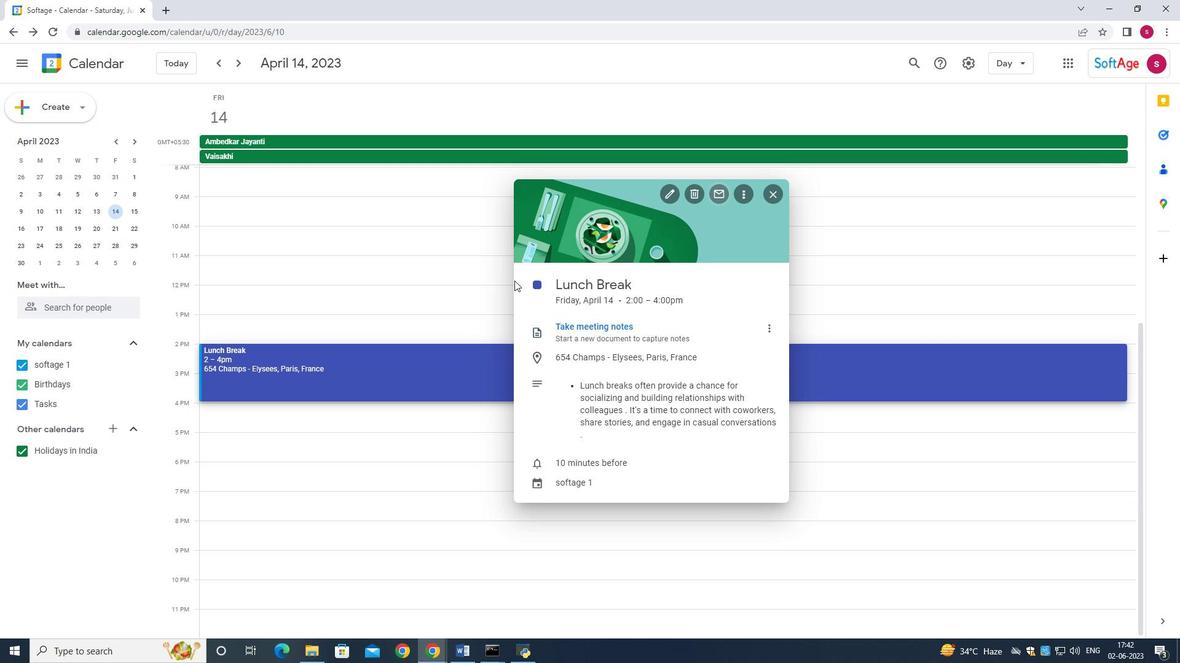 
Action: Mouse moved to (346, 379)
Screenshot: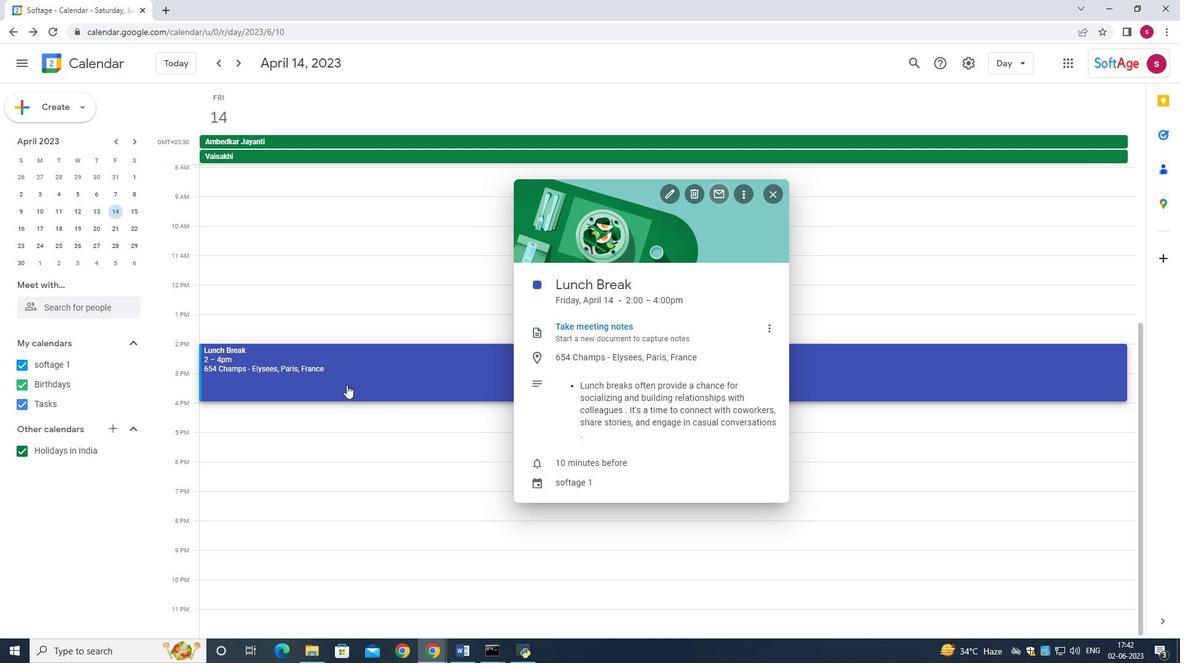 
